 Task: Look for space in Kateríni, Greece from 10th August, 2023 to 20th August, 2023 for 12 adults in price range Rs.10000 to Rs.14000. Place can be entire place or shared room with 6 bedrooms having 12 beds and 6 bathrooms. Property type can be house, flat, hotel. Amenities needed are: wifi, TV, free parkinig on premises, gym, breakfast. Booking option can be shelf check-in. Required host language is English.
Action: Mouse pressed left at (535, 110)
Screenshot: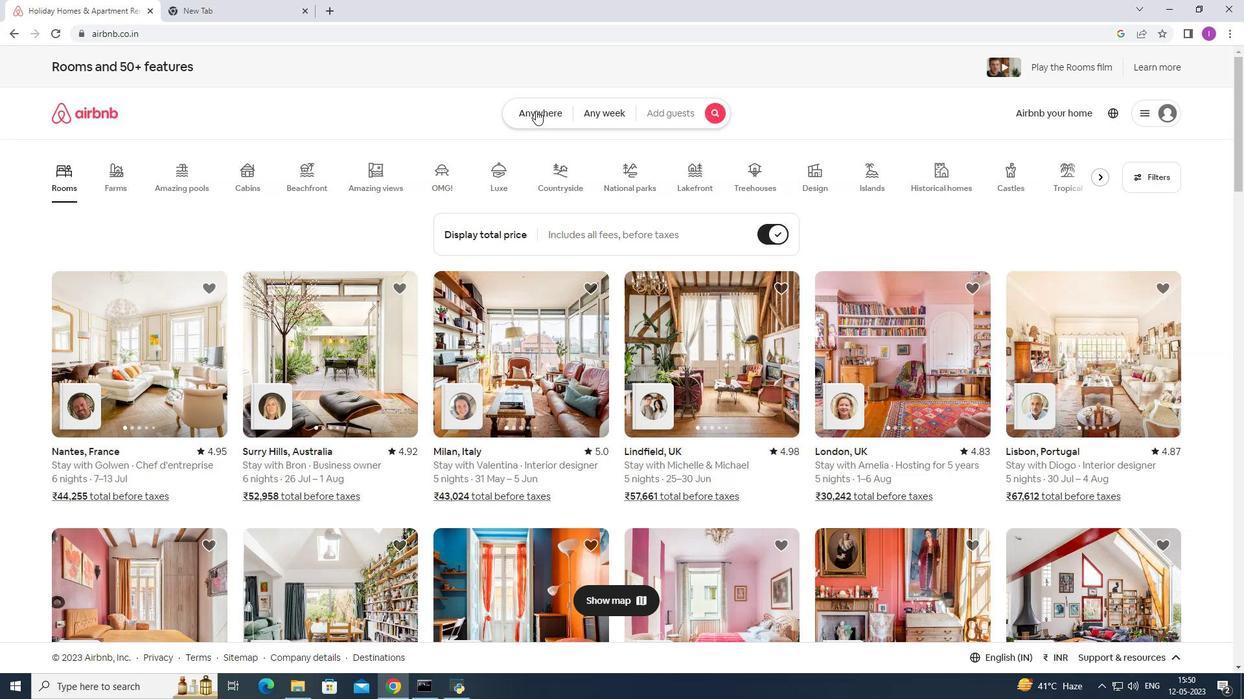 
Action: Mouse moved to (366, 153)
Screenshot: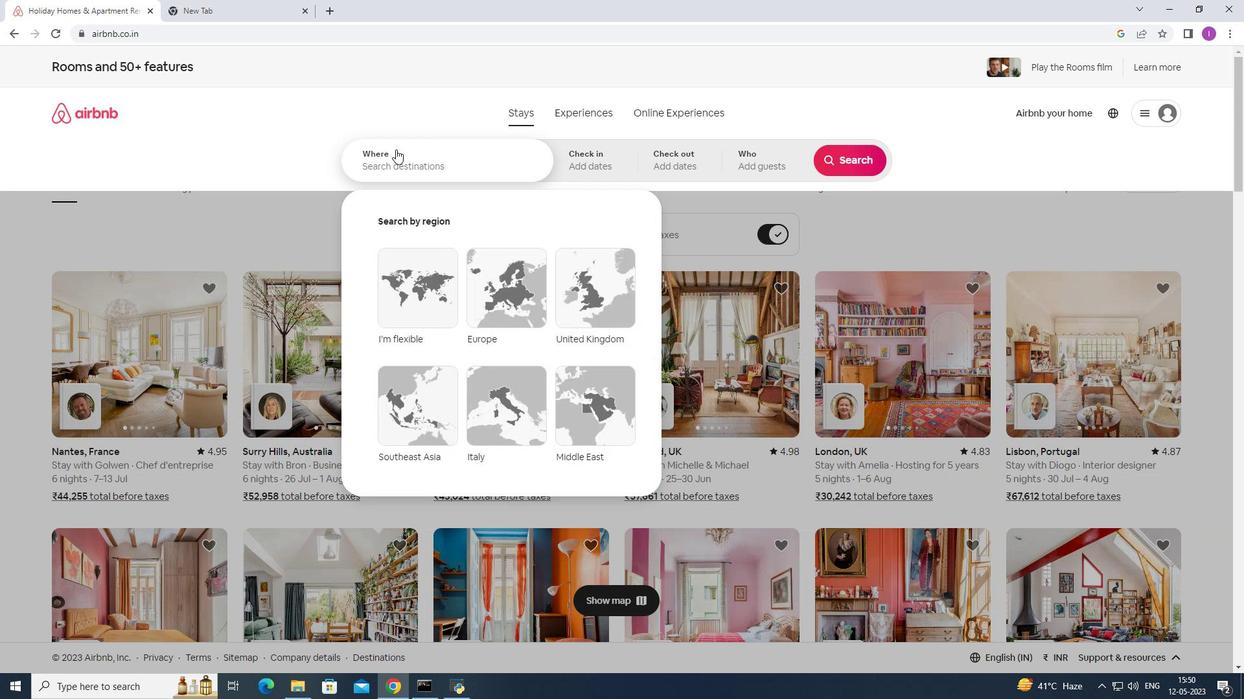 
Action: Mouse pressed left at (366, 153)
Screenshot: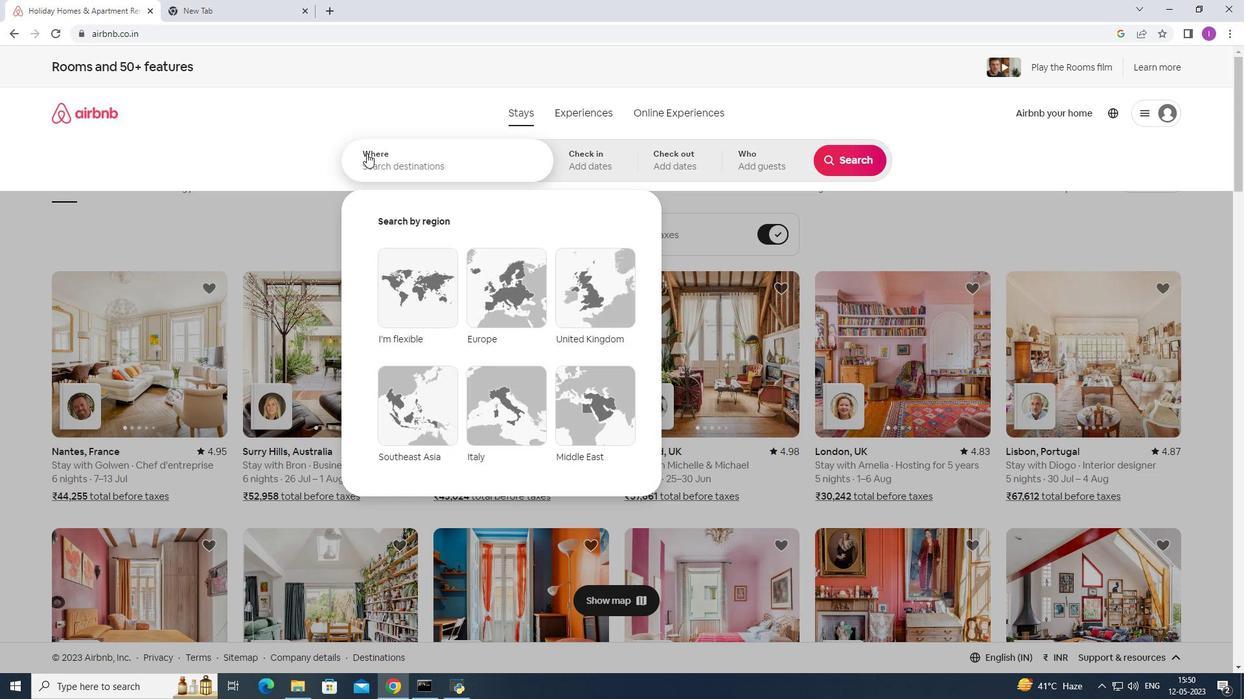 
Action: Key pressed <Key.shift>Katerini,<Key.shift><Key.shift><Key.shift><Key.shift><Key.shift><Key.shift><Key.shift><Key.shift><Key.shift><Key.shift>Greece
Screenshot: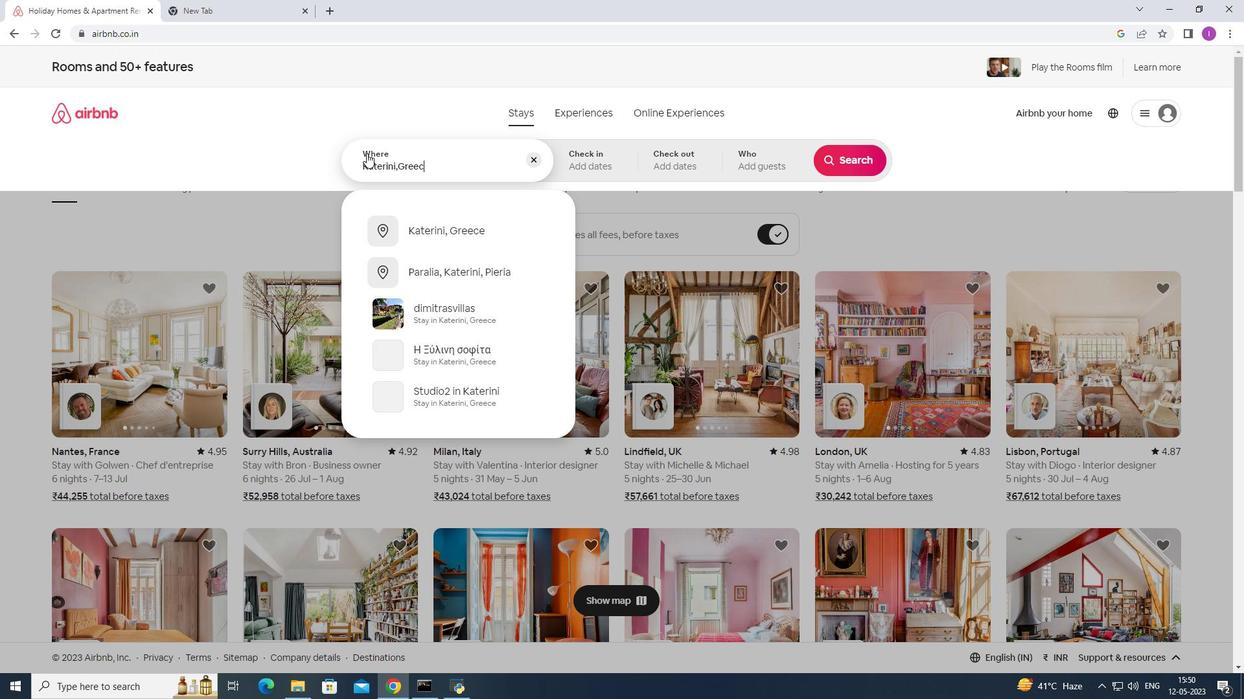 
Action: Mouse moved to (458, 234)
Screenshot: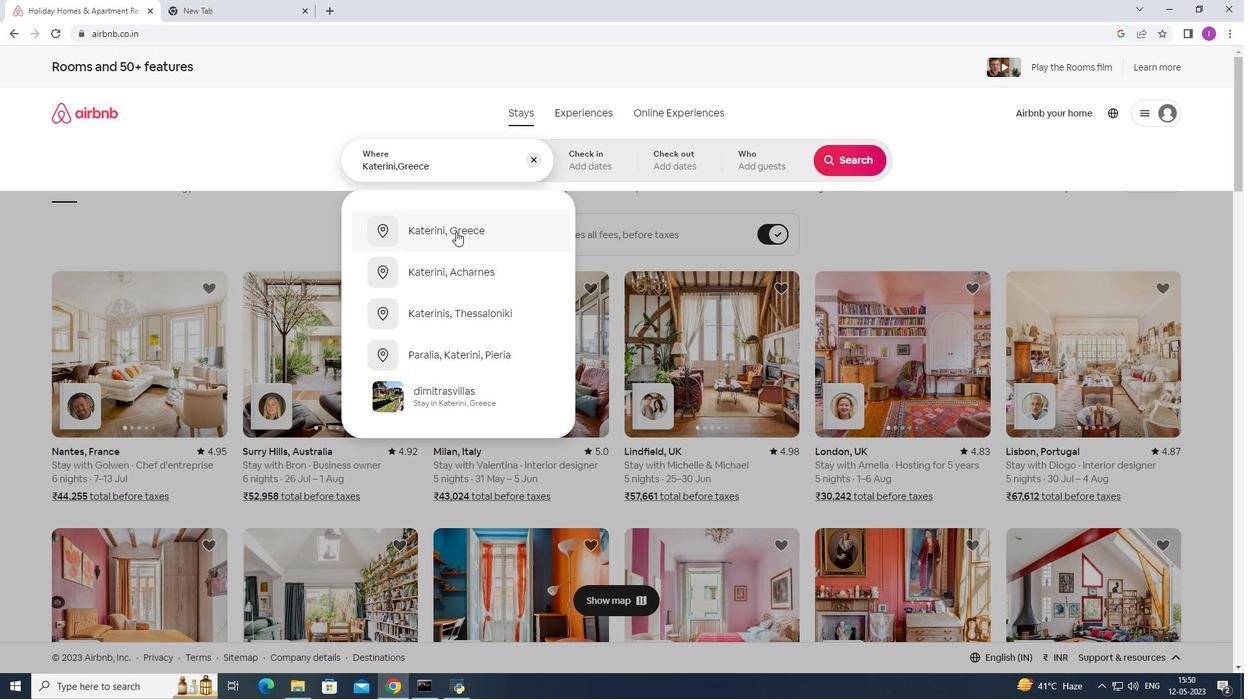 
Action: Mouse pressed left at (458, 234)
Screenshot: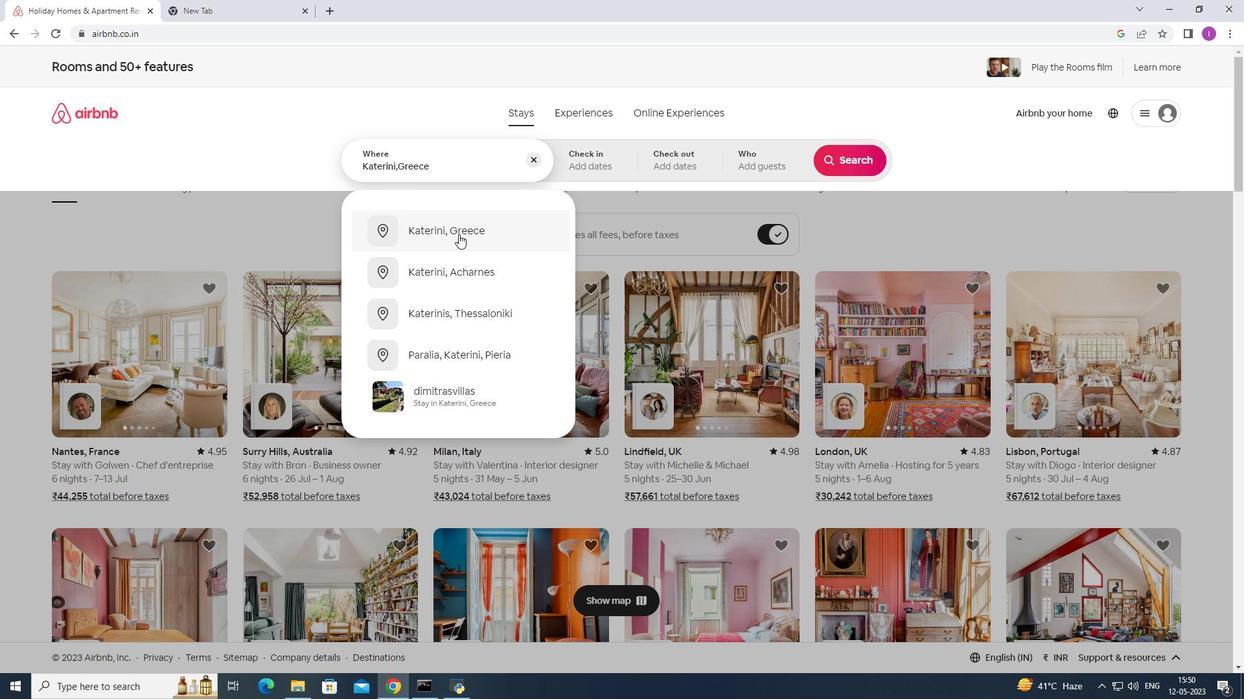 
Action: Mouse moved to (848, 259)
Screenshot: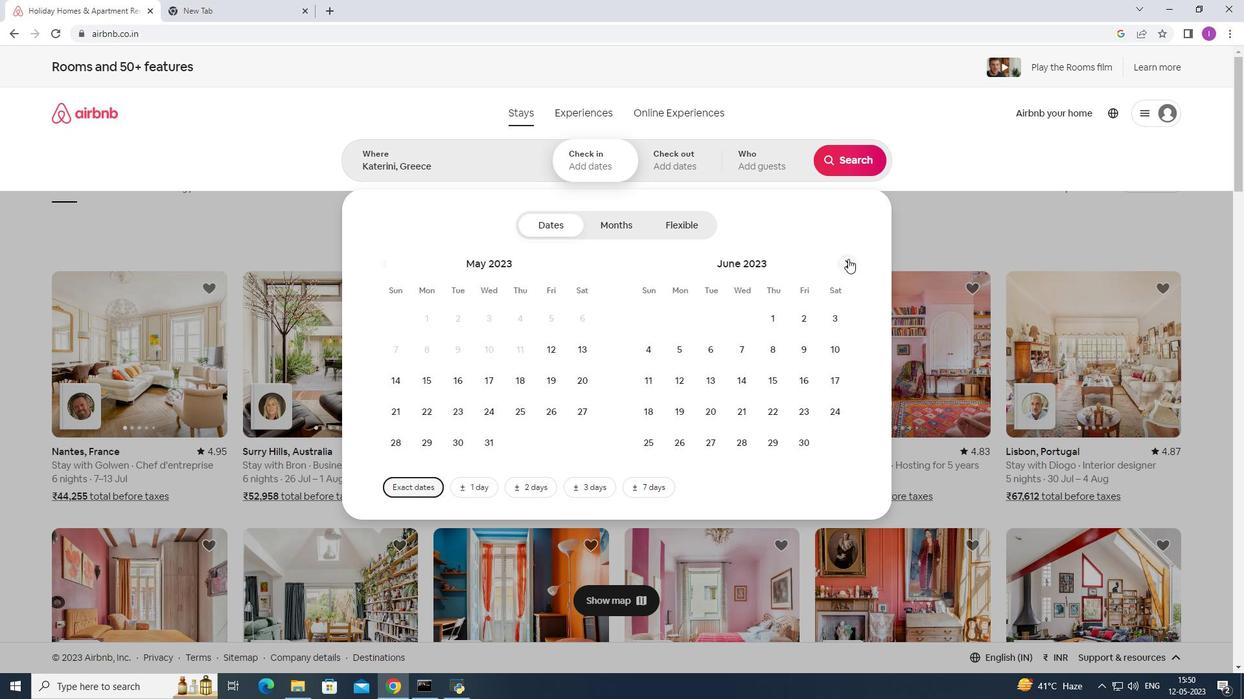 
Action: Mouse pressed left at (848, 259)
Screenshot: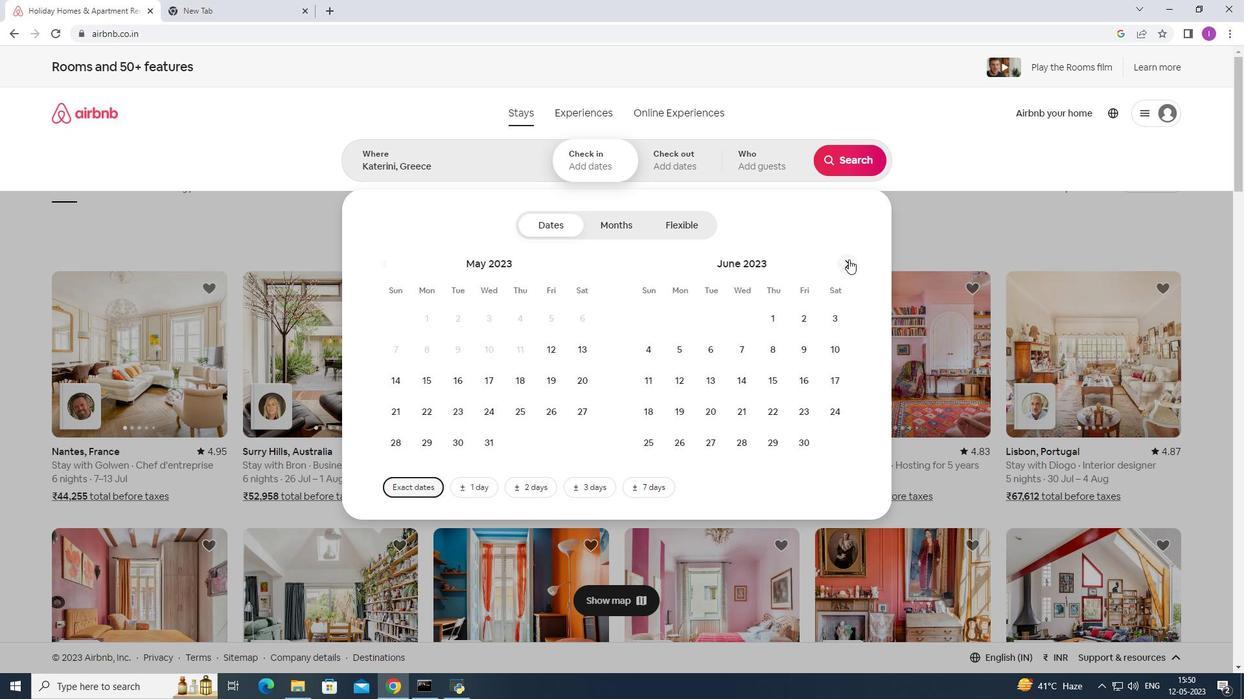 
Action: Mouse moved to (848, 259)
Screenshot: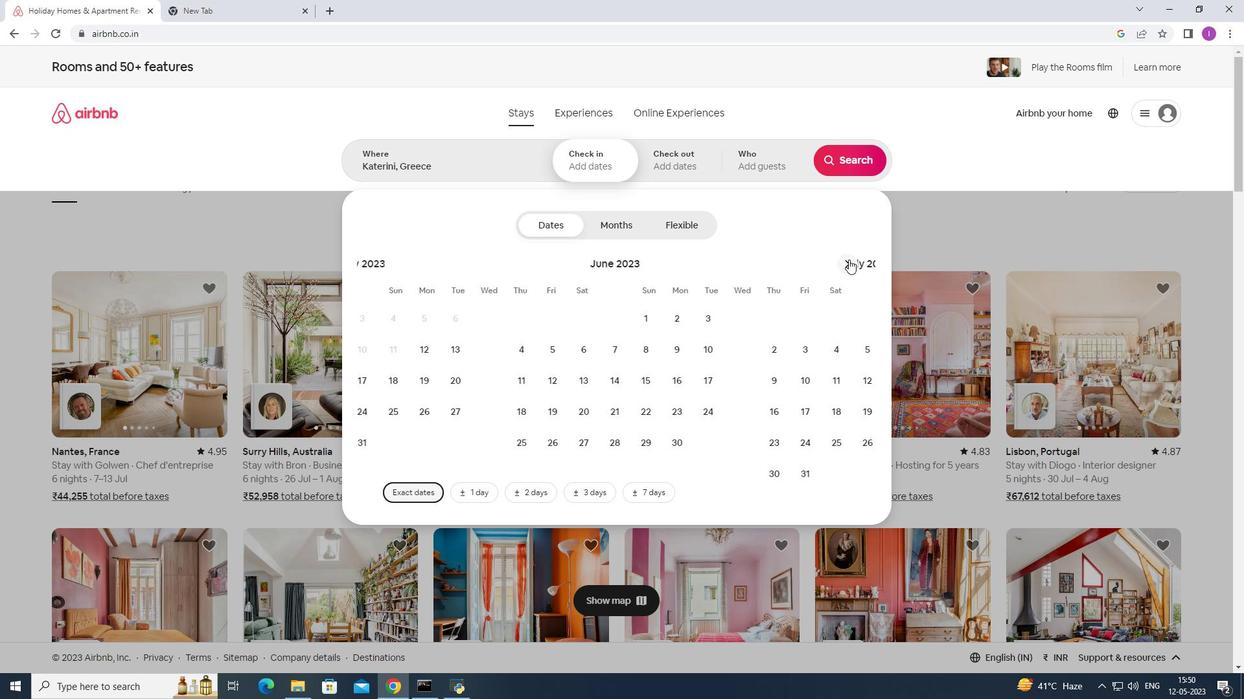 
Action: Mouse pressed left at (848, 259)
Screenshot: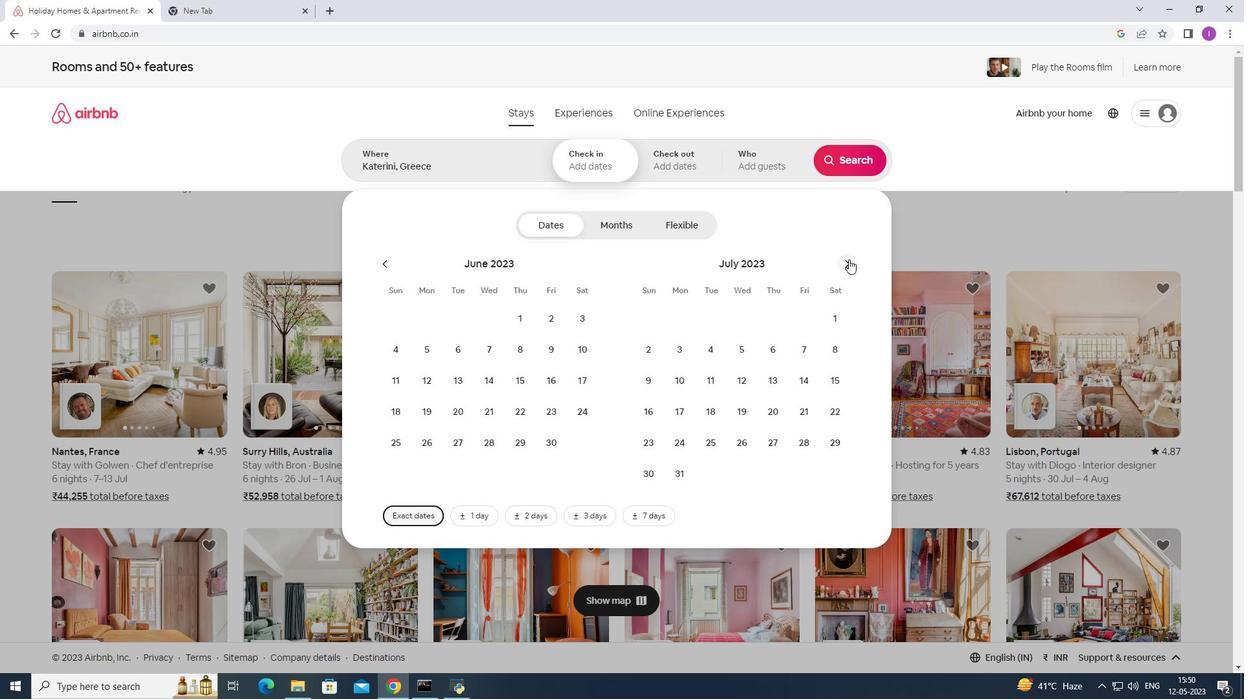 
Action: Mouse moved to (765, 349)
Screenshot: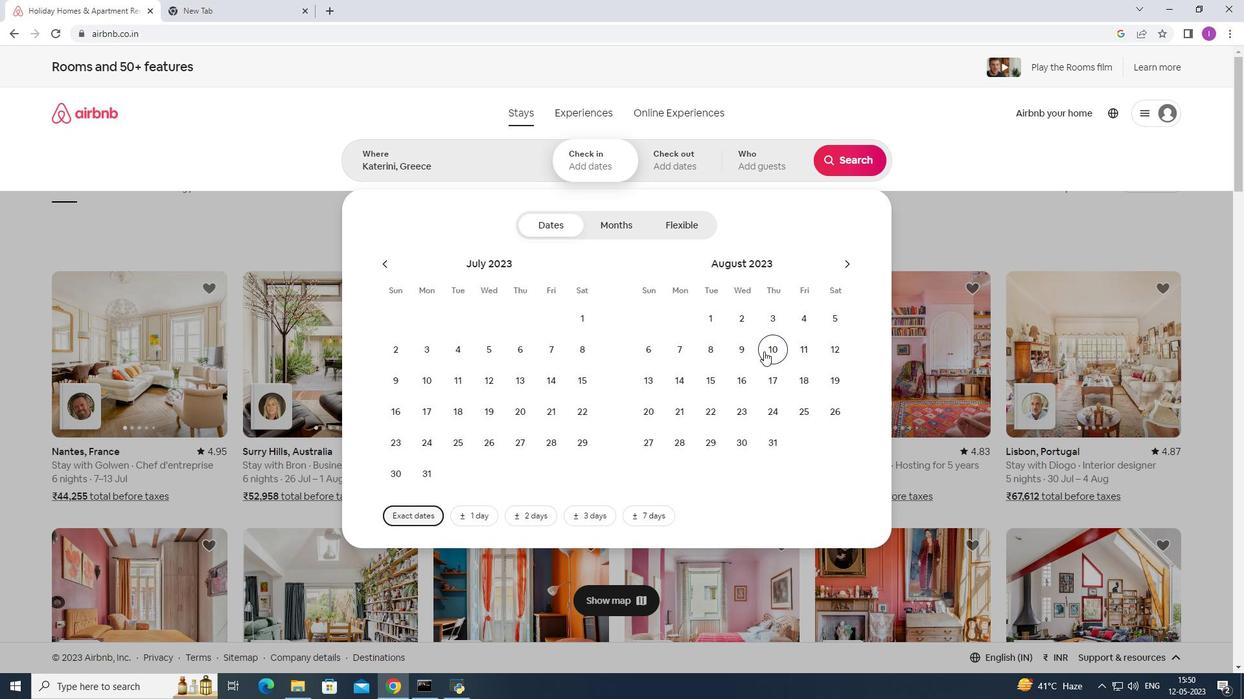 
Action: Mouse pressed left at (765, 349)
Screenshot: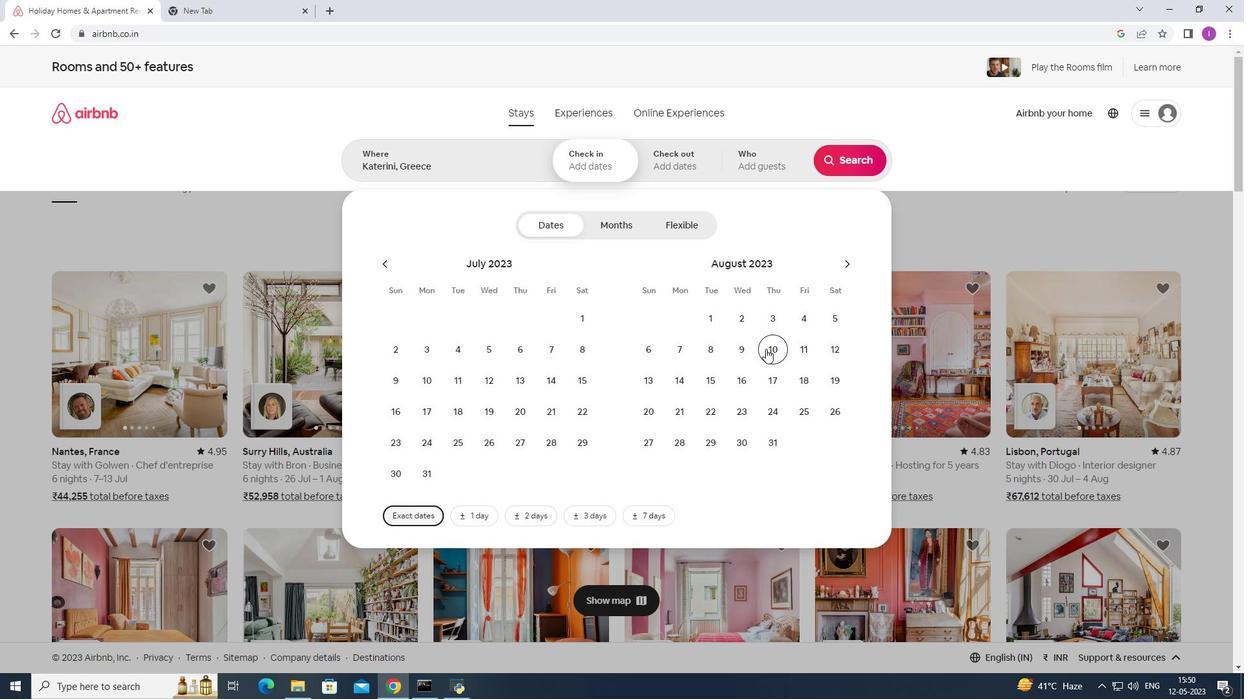 
Action: Mouse moved to (643, 418)
Screenshot: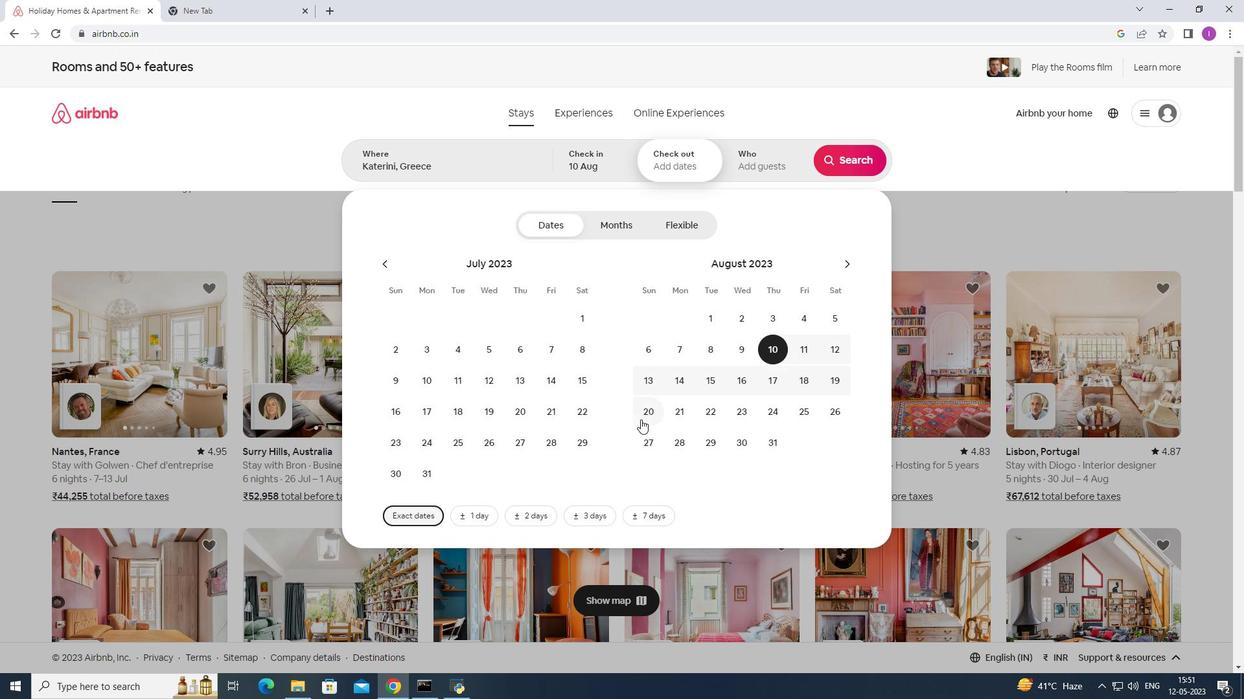 
Action: Mouse pressed left at (643, 418)
Screenshot: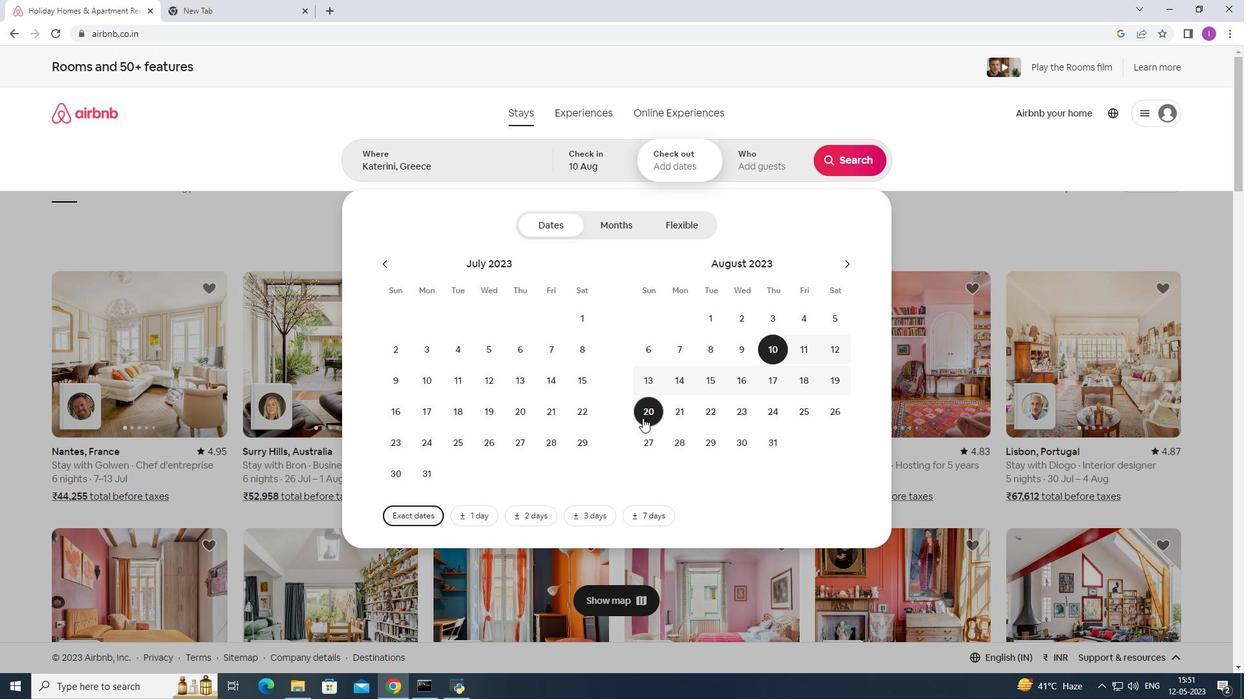 
Action: Mouse moved to (750, 173)
Screenshot: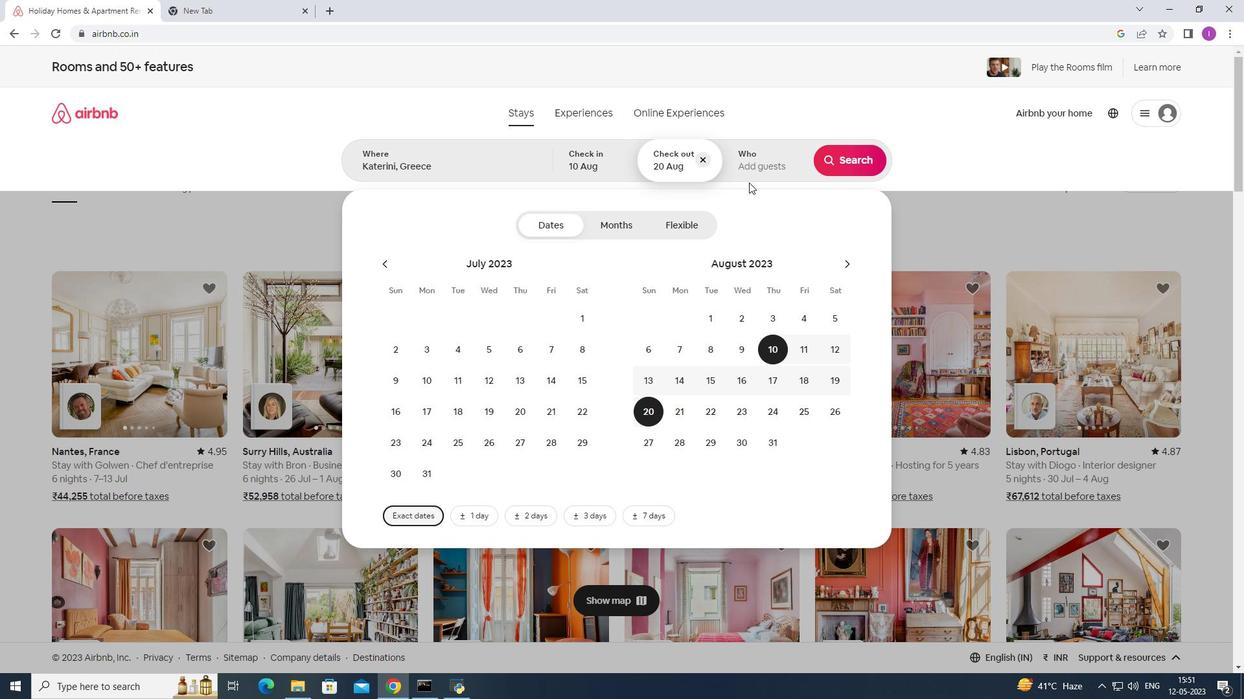 
Action: Mouse pressed left at (750, 173)
Screenshot: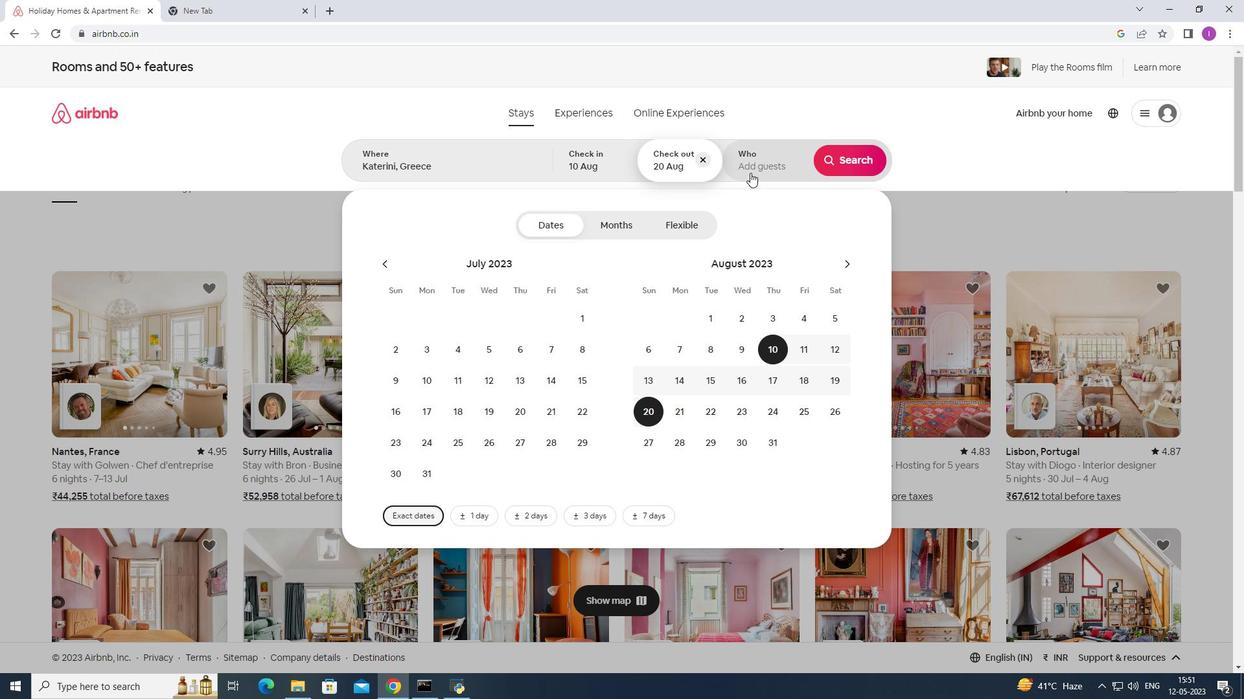 
Action: Mouse moved to (848, 222)
Screenshot: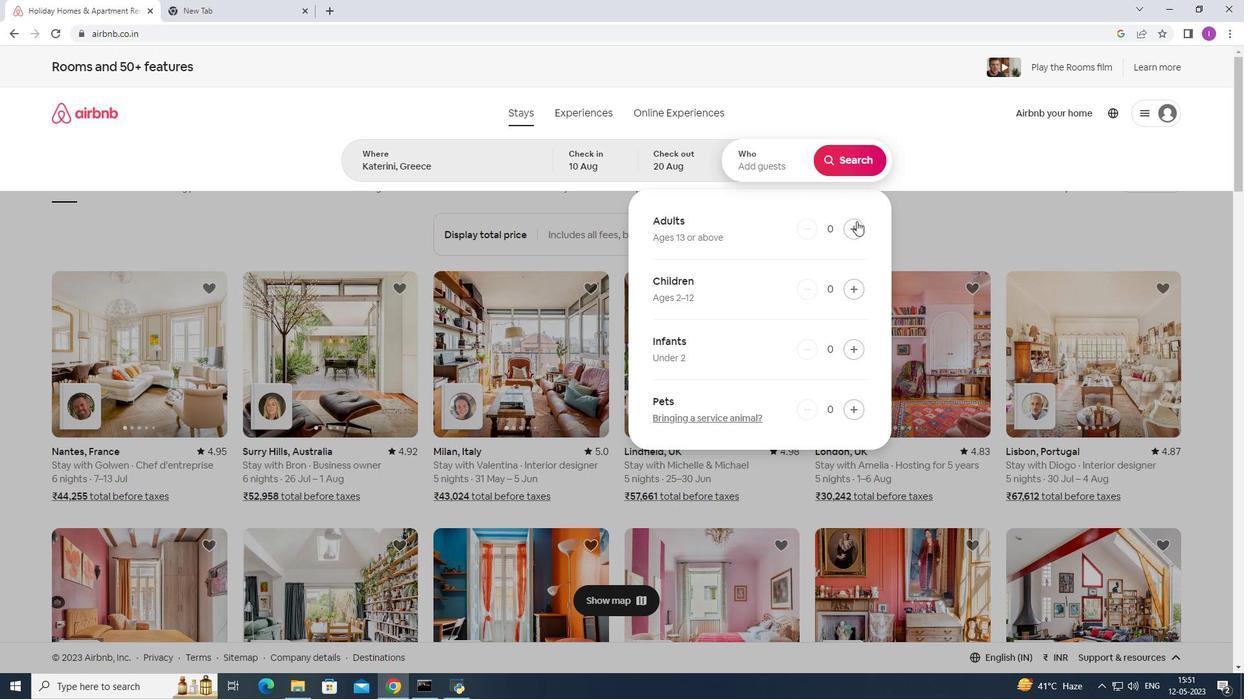 
Action: Mouse pressed left at (848, 222)
Screenshot: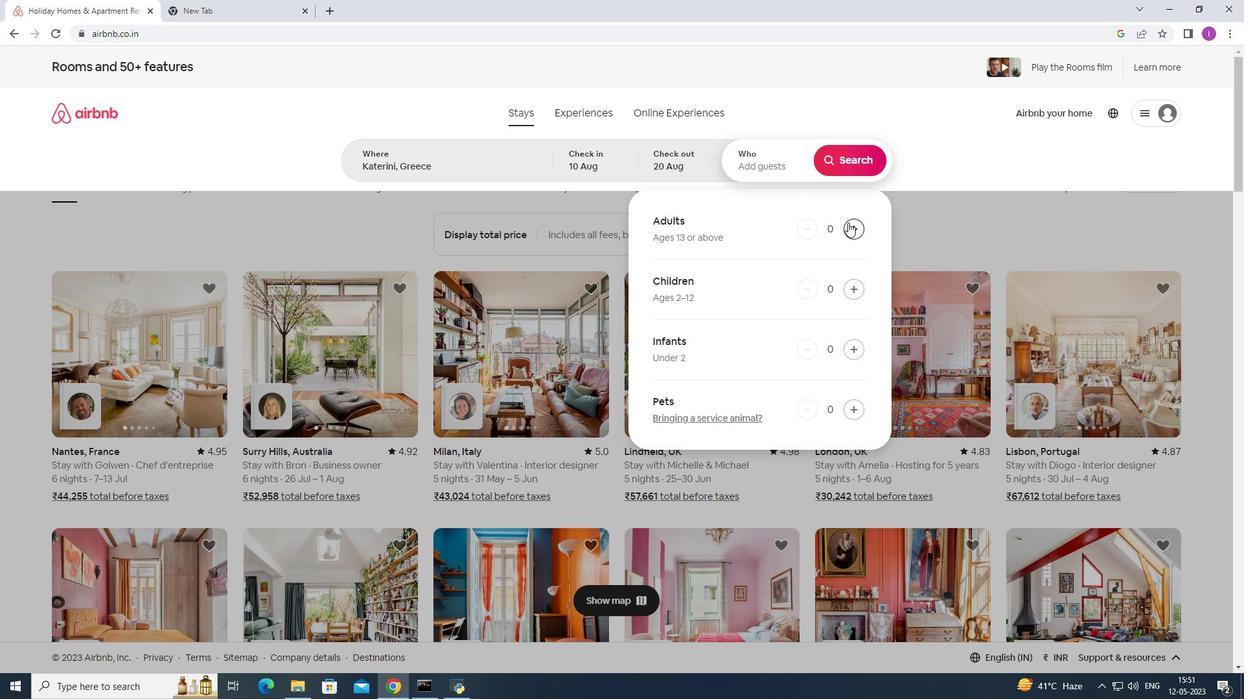 
Action: Mouse pressed left at (848, 222)
Screenshot: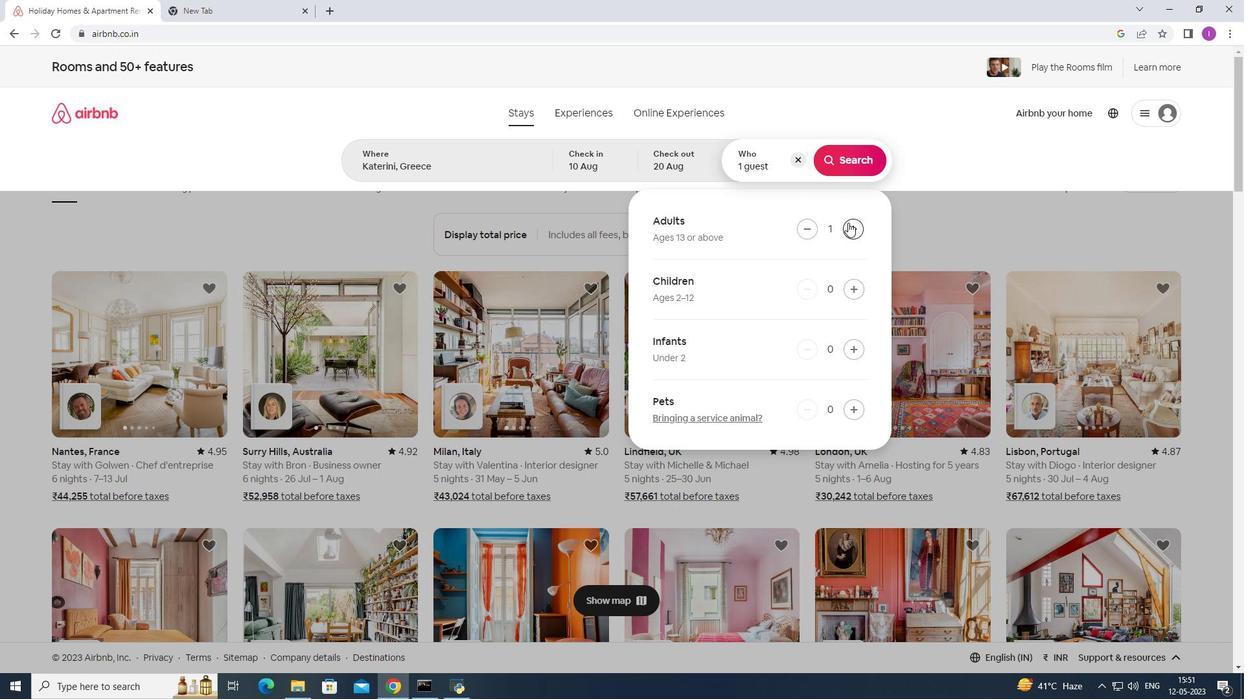 
Action: Mouse moved to (848, 222)
Screenshot: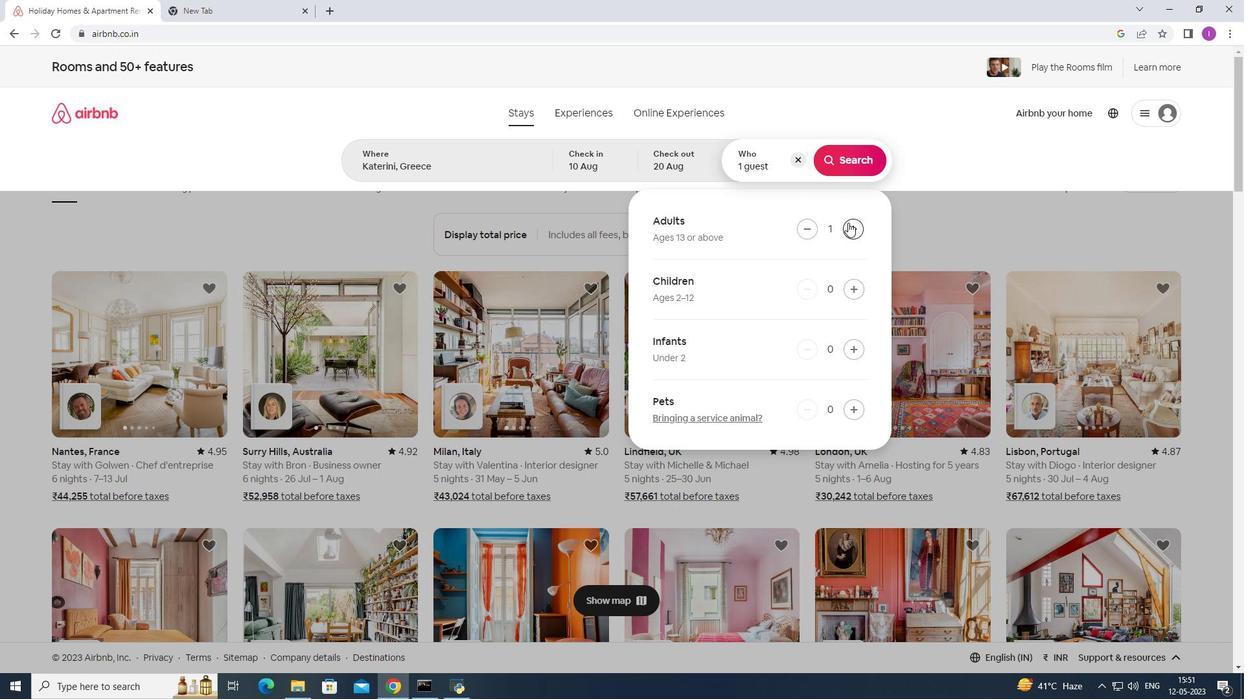 
Action: Mouse pressed left at (848, 222)
Screenshot: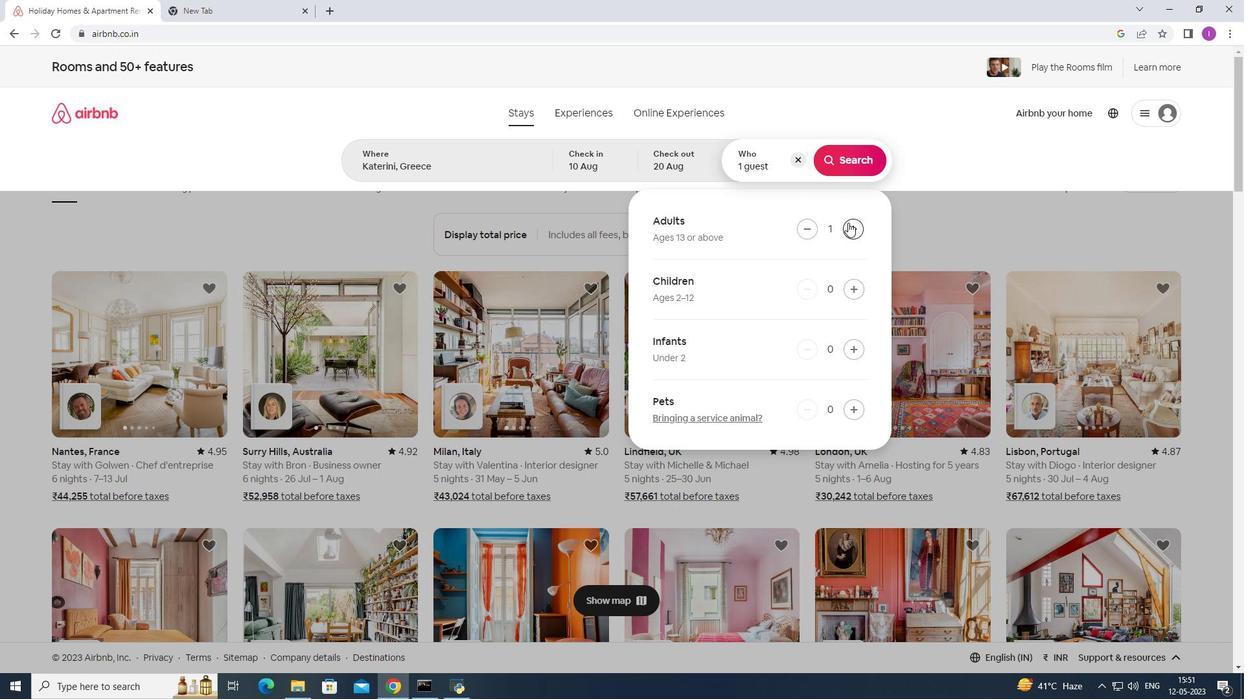 
Action: Mouse moved to (852, 222)
Screenshot: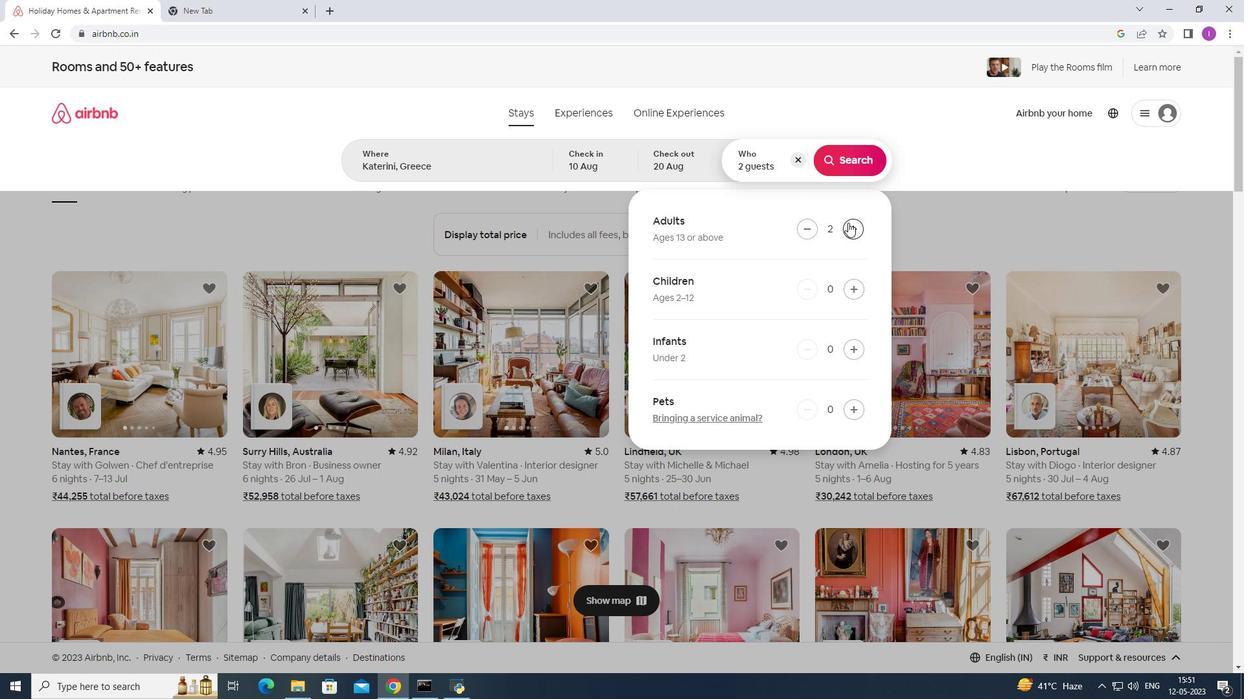 
Action: Mouse pressed left at (852, 222)
Screenshot: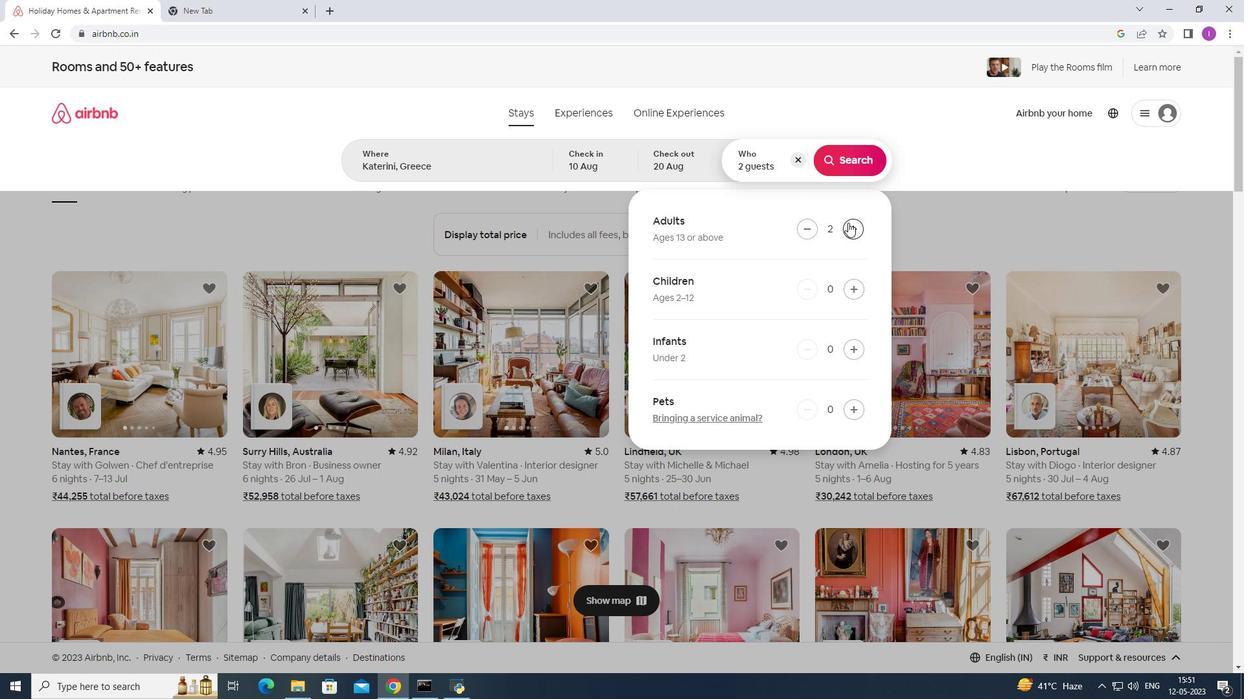 
Action: Mouse moved to (852, 224)
Screenshot: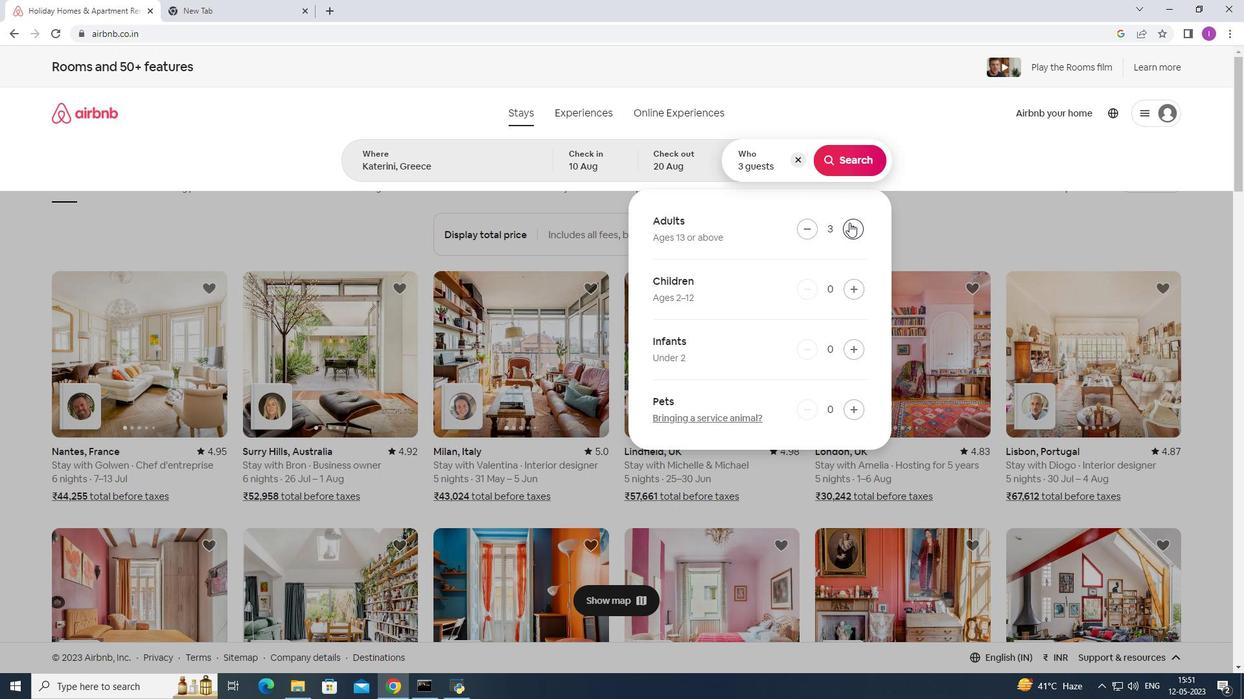
Action: Mouse pressed left at (852, 224)
Screenshot: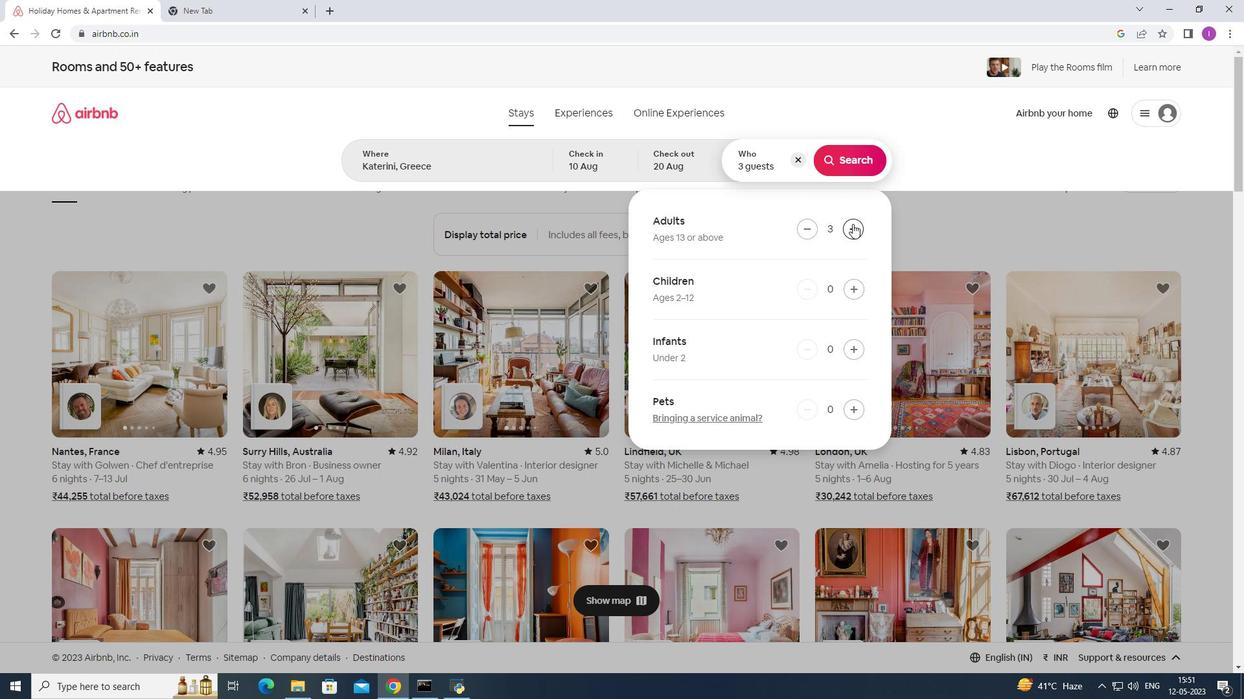 
Action: Mouse pressed left at (852, 224)
Screenshot: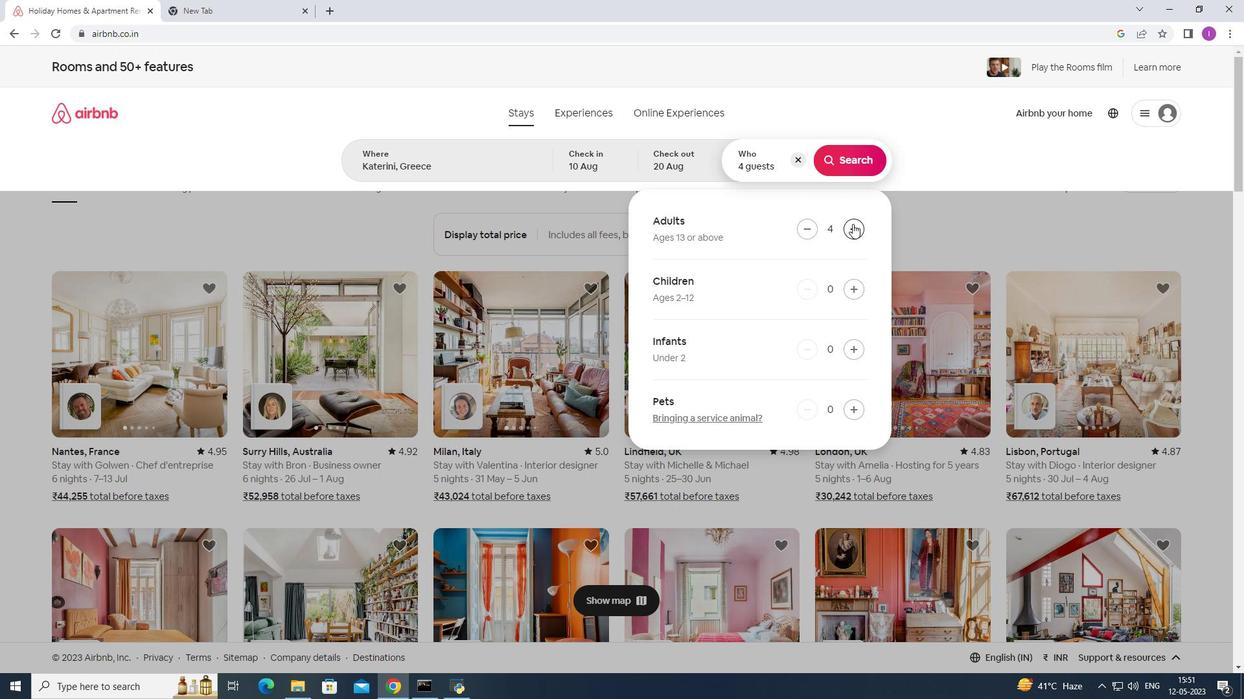 
Action: Mouse pressed left at (852, 224)
Screenshot: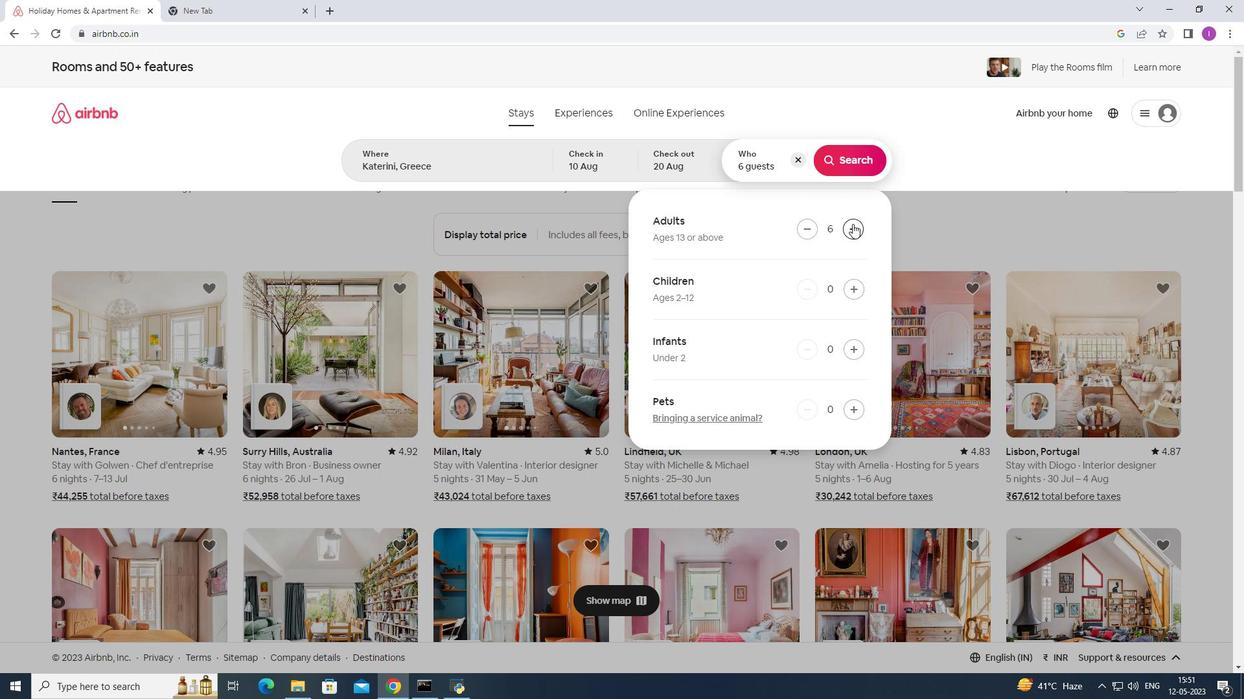 
Action: Mouse pressed left at (852, 224)
Screenshot: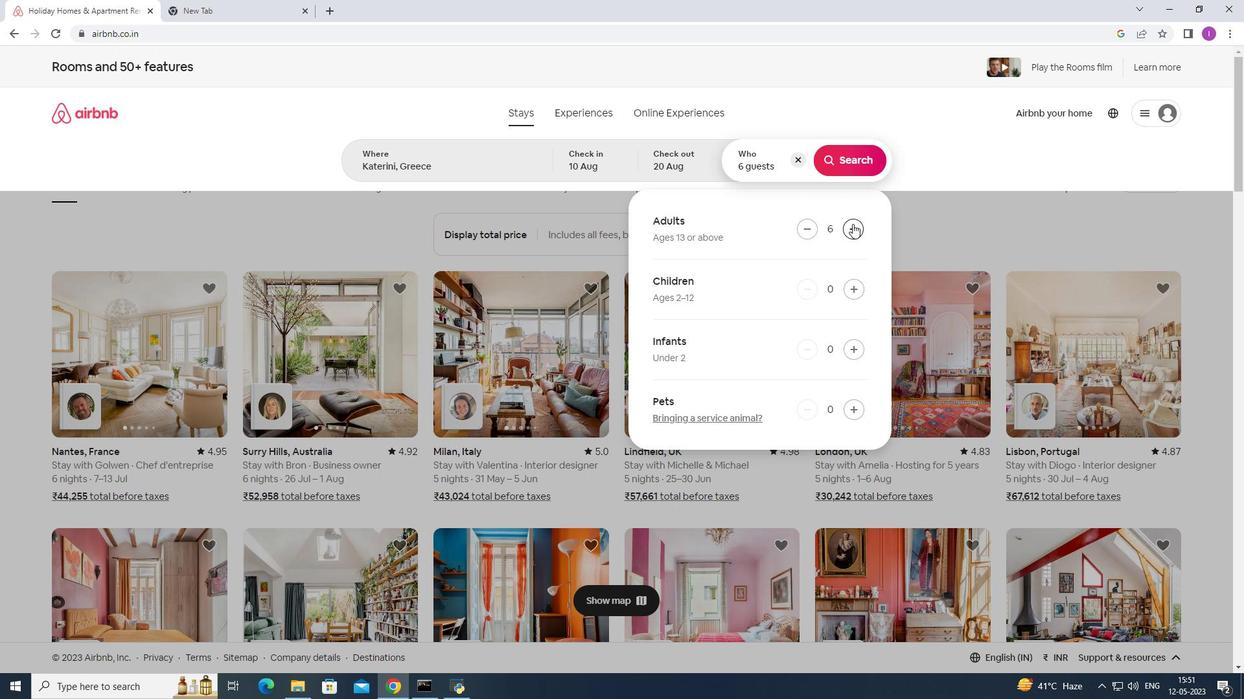 
Action: Mouse pressed left at (852, 224)
Screenshot: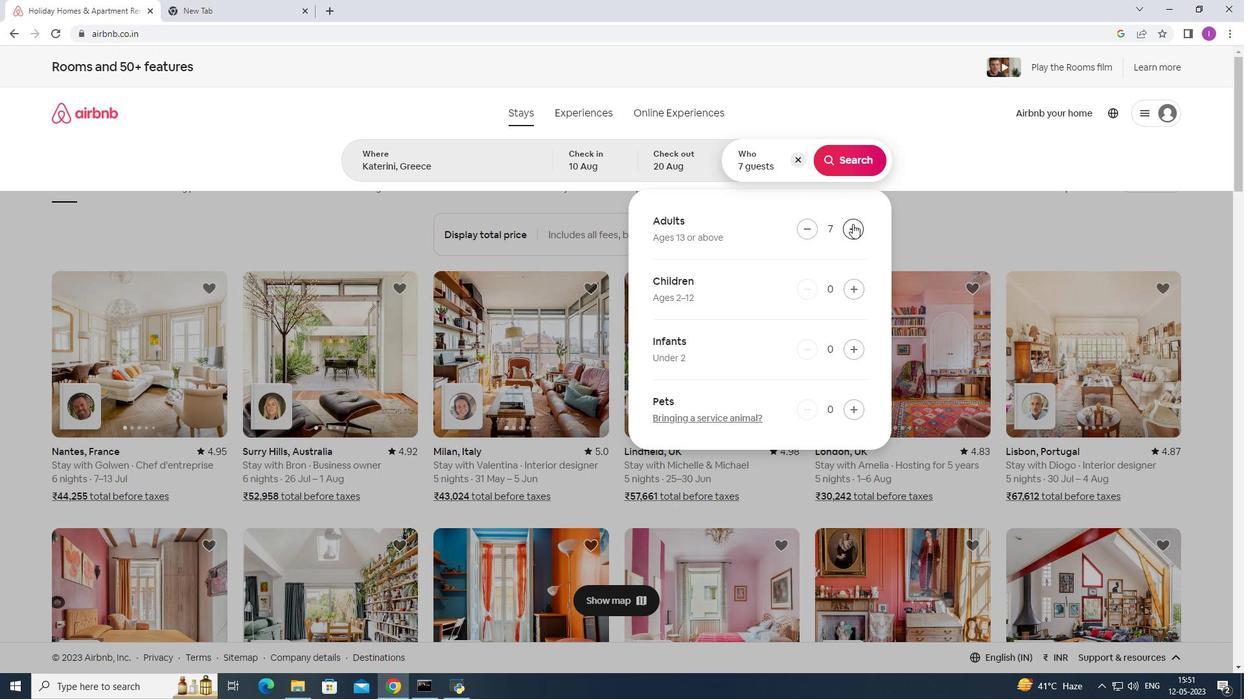 
Action: Mouse pressed left at (852, 224)
Screenshot: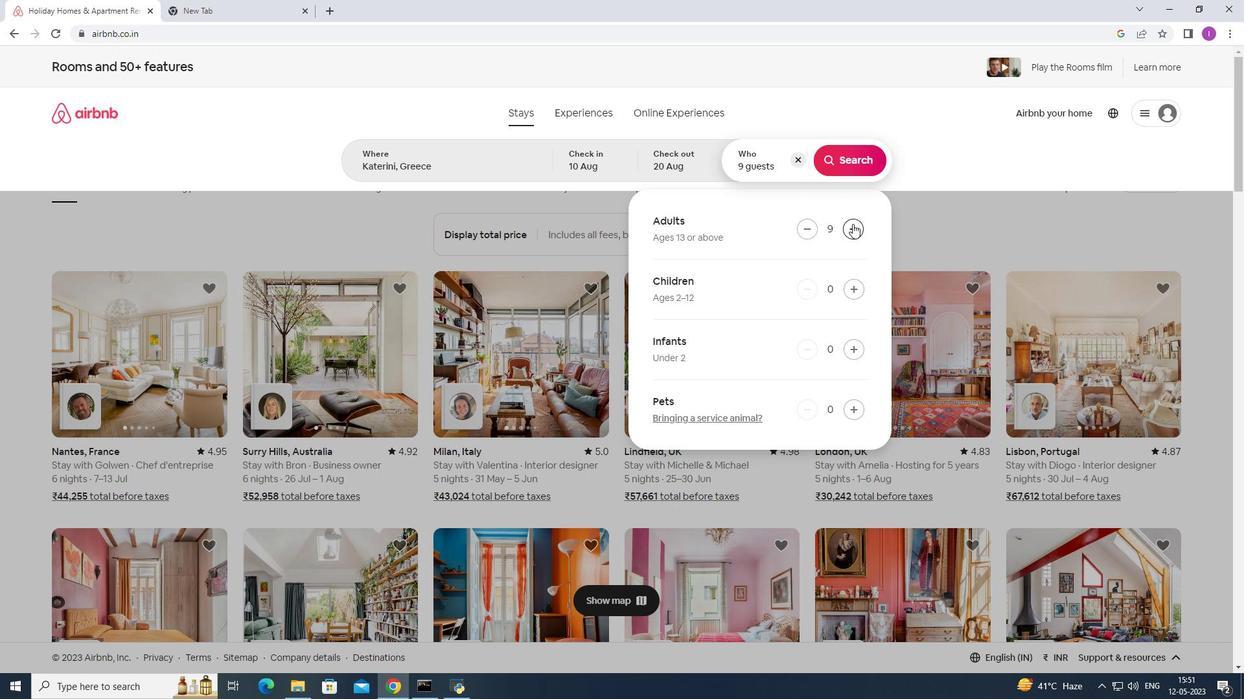 
Action: Mouse pressed left at (852, 224)
Screenshot: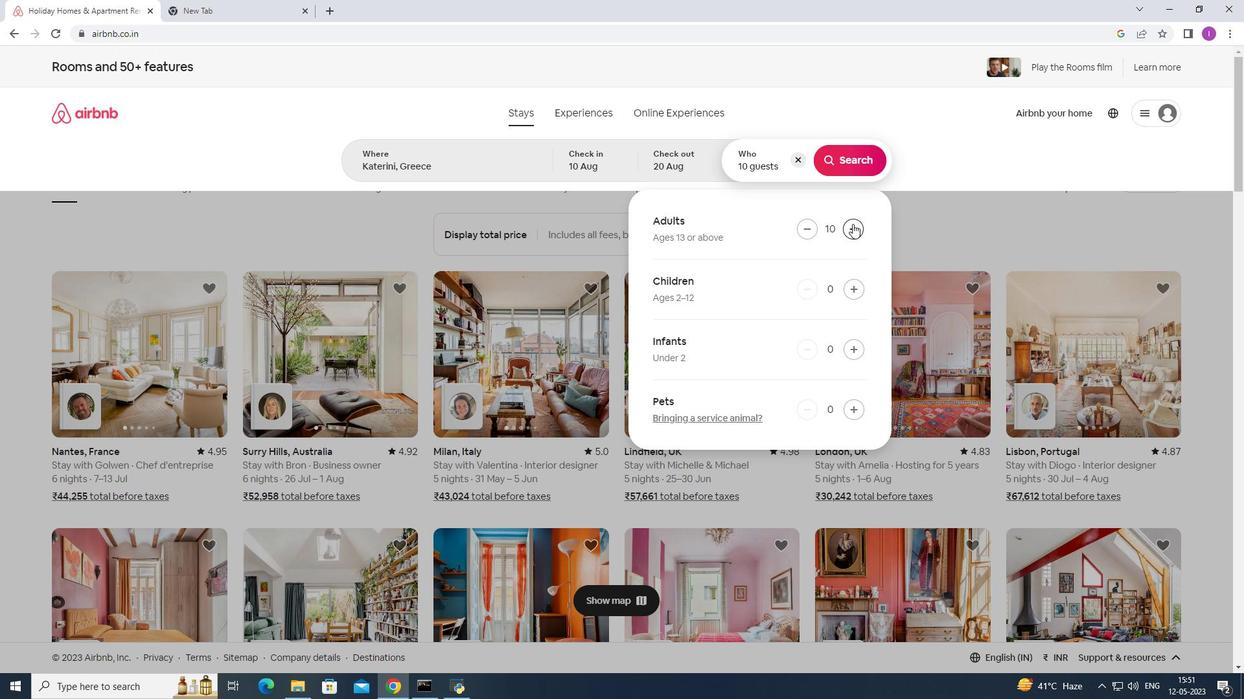 
Action: Mouse pressed left at (852, 224)
Screenshot: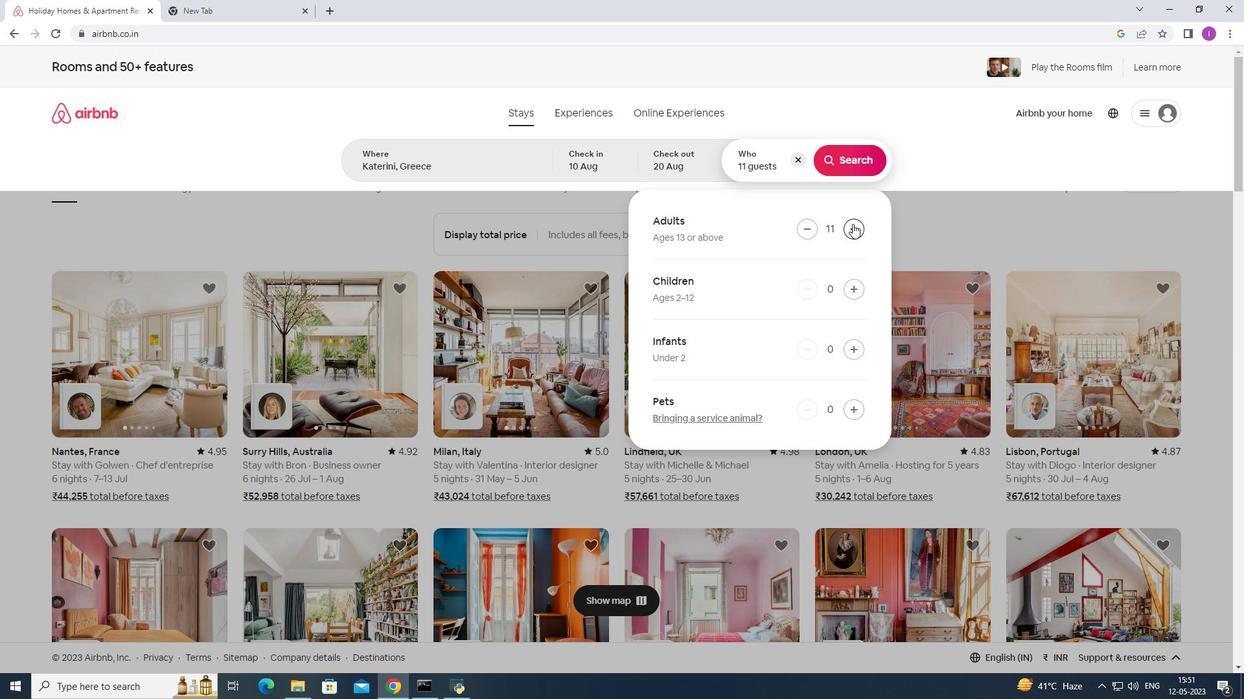 
Action: Mouse moved to (861, 158)
Screenshot: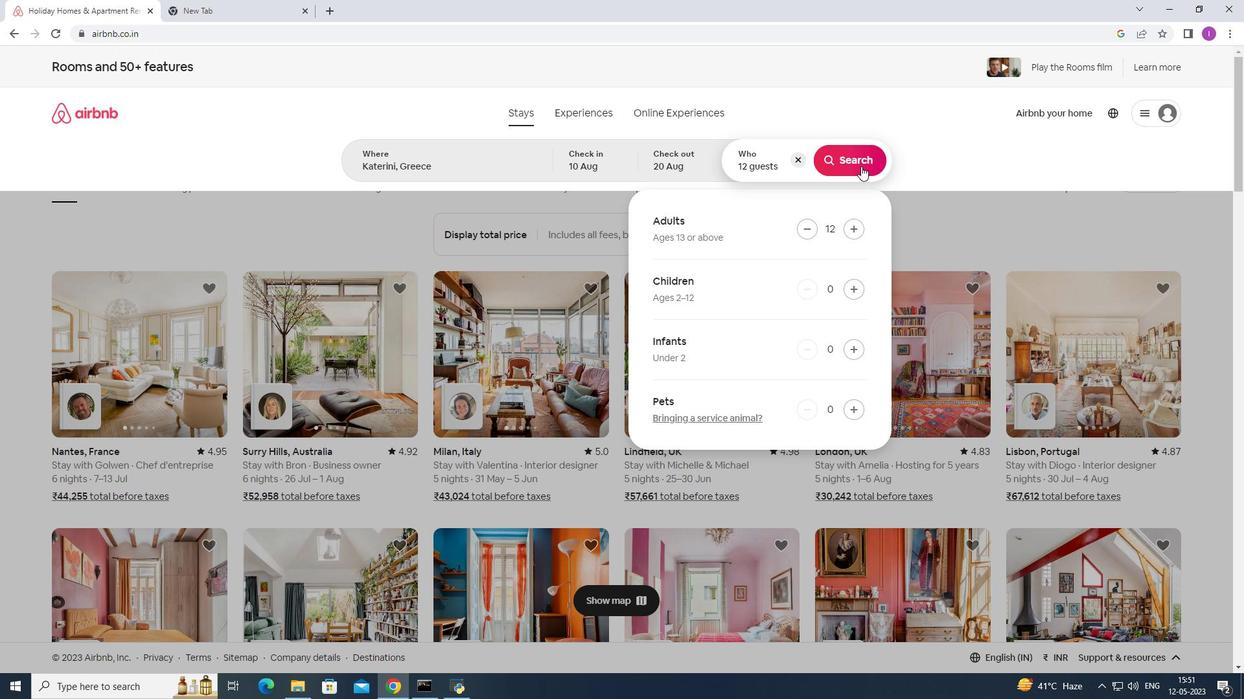
Action: Mouse pressed left at (861, 158)
Screenshot: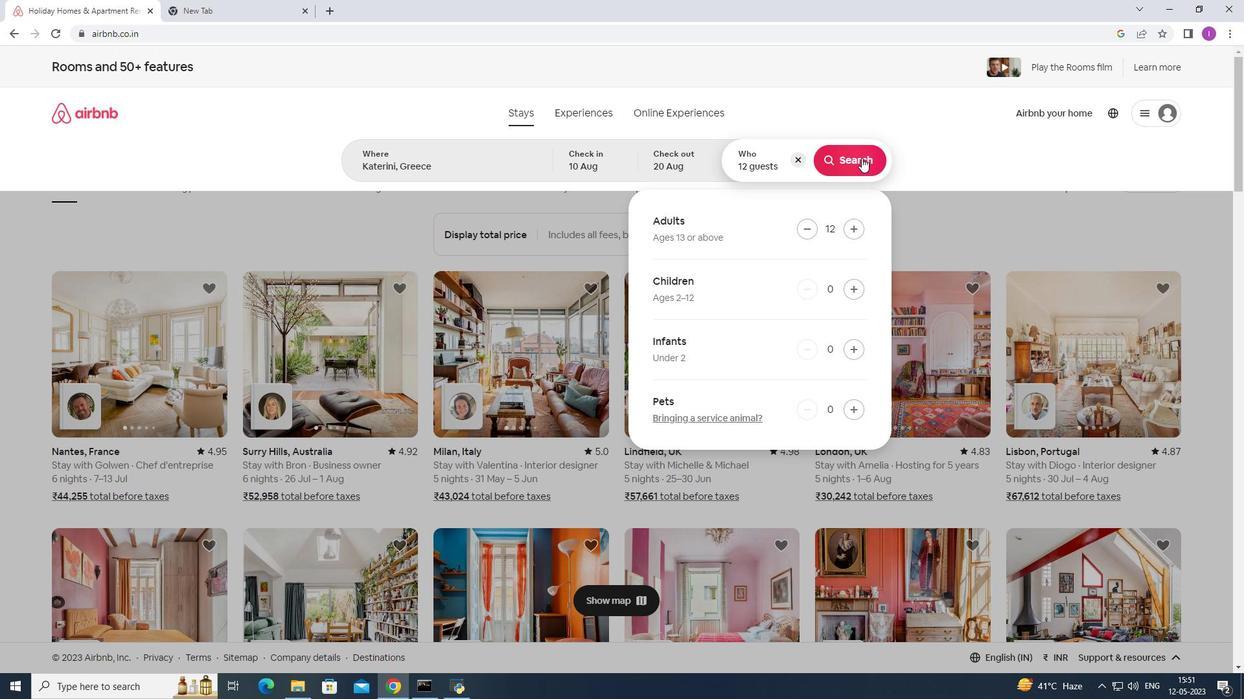 
Action: Mouse moved to (1177, 115)
Screenshot: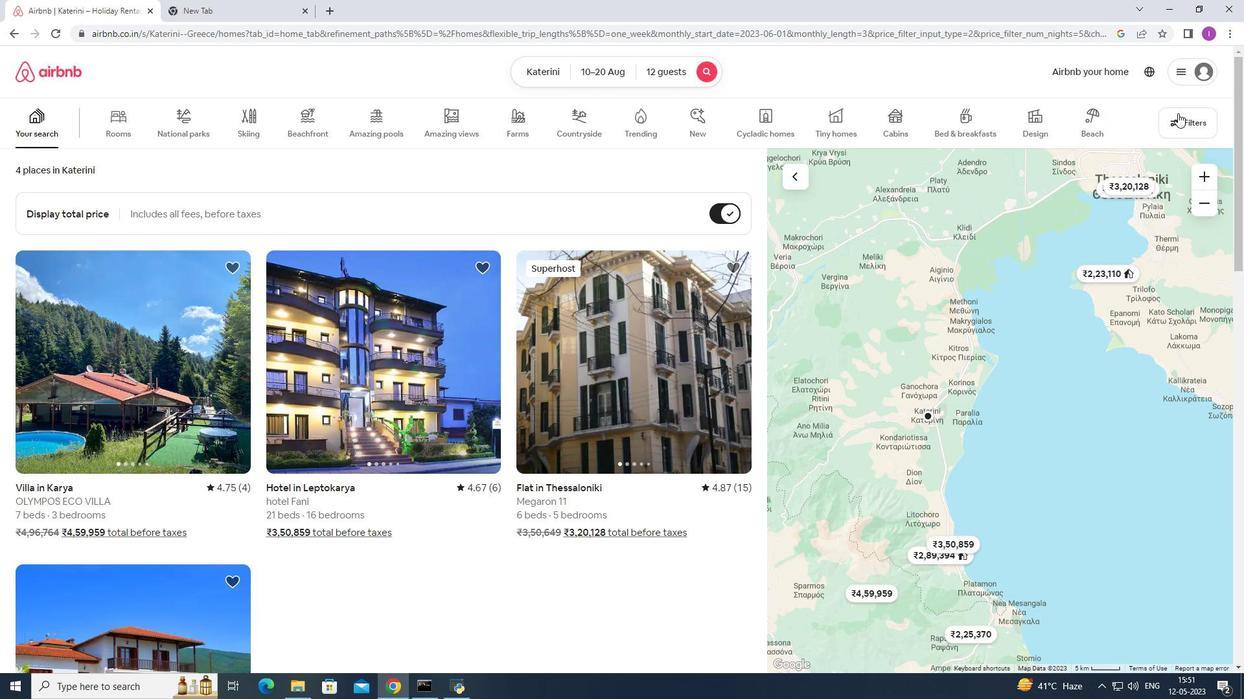 
Action: Mouse pressed left at (1177, 115)
Screenshot: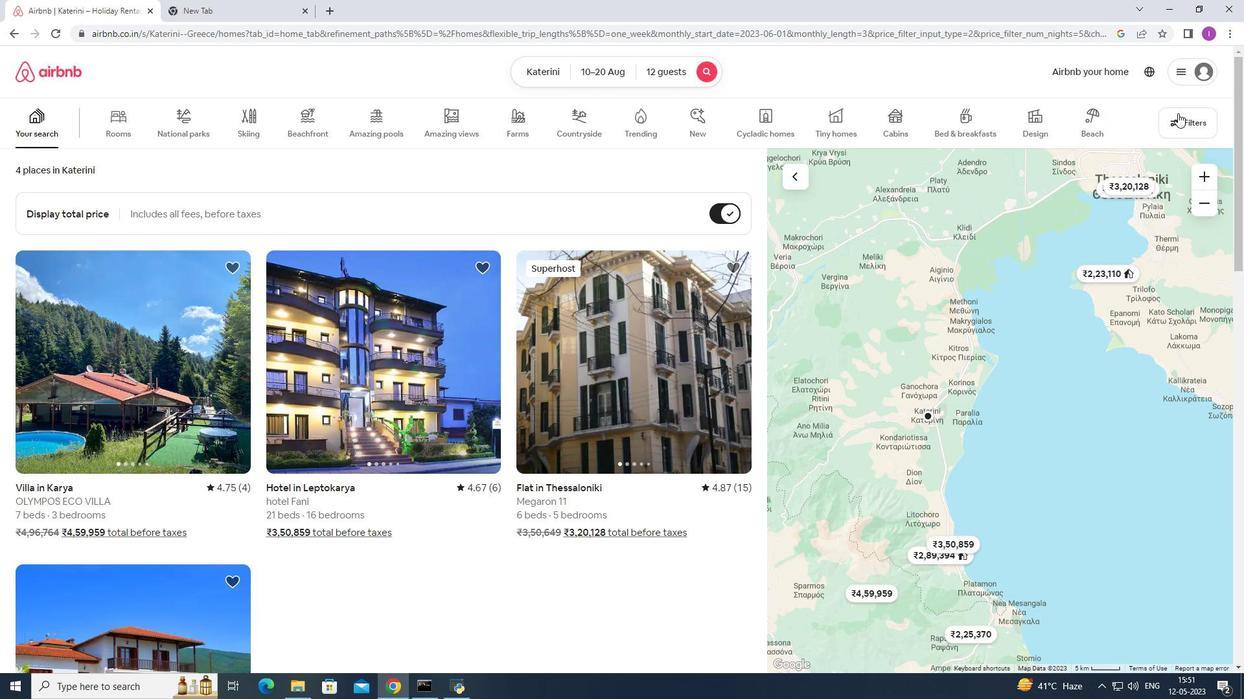 
Action: Mouse moved to (704, 442)
Screenshot: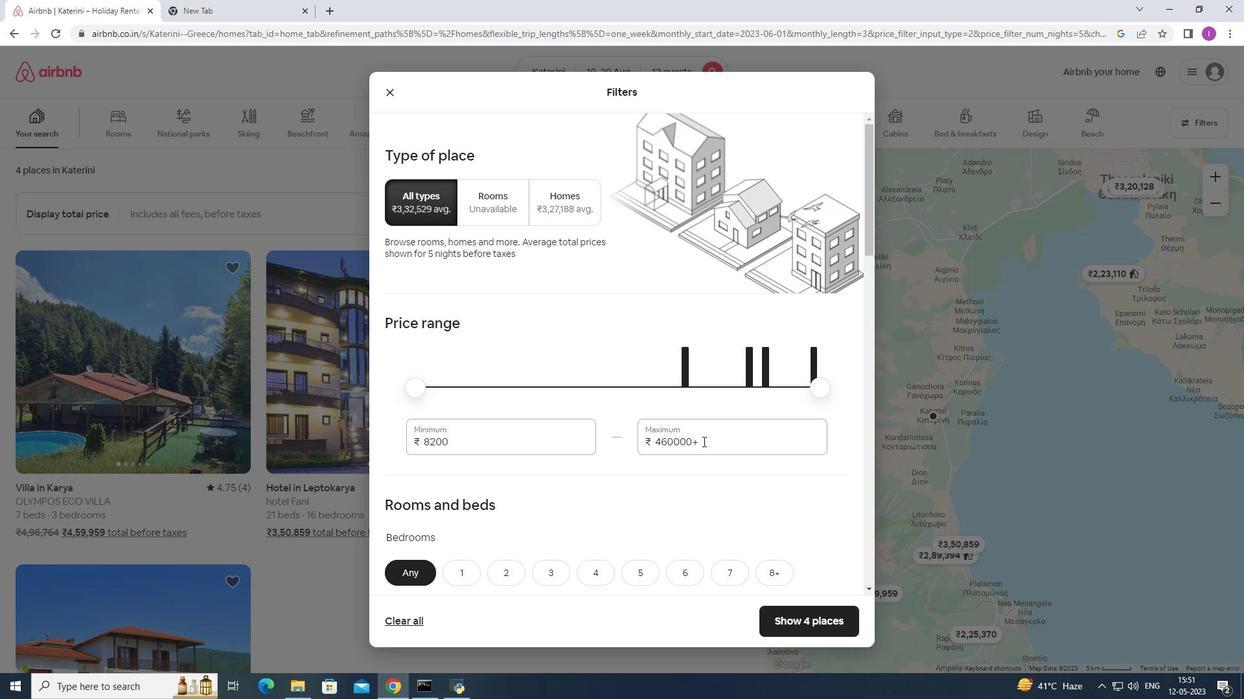 
Action: Mouse pressed left at (704, 442)
Screenshot: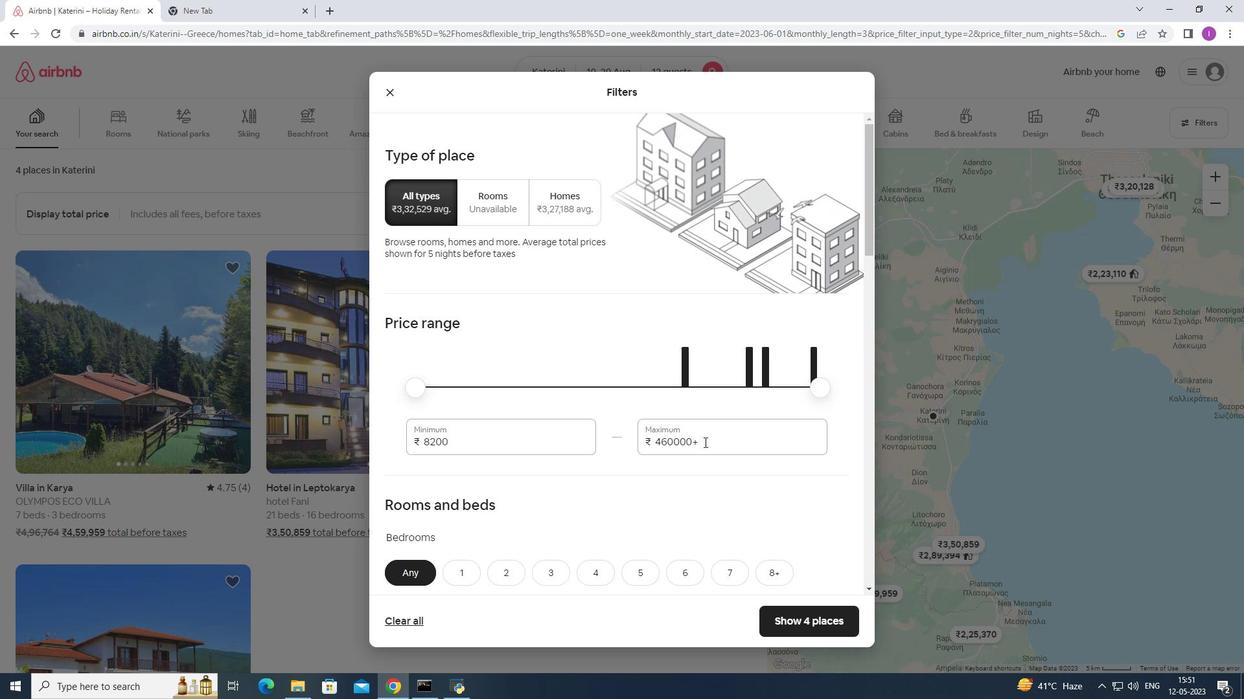
Action: Mouse moved to (644, 433)
Screenshot: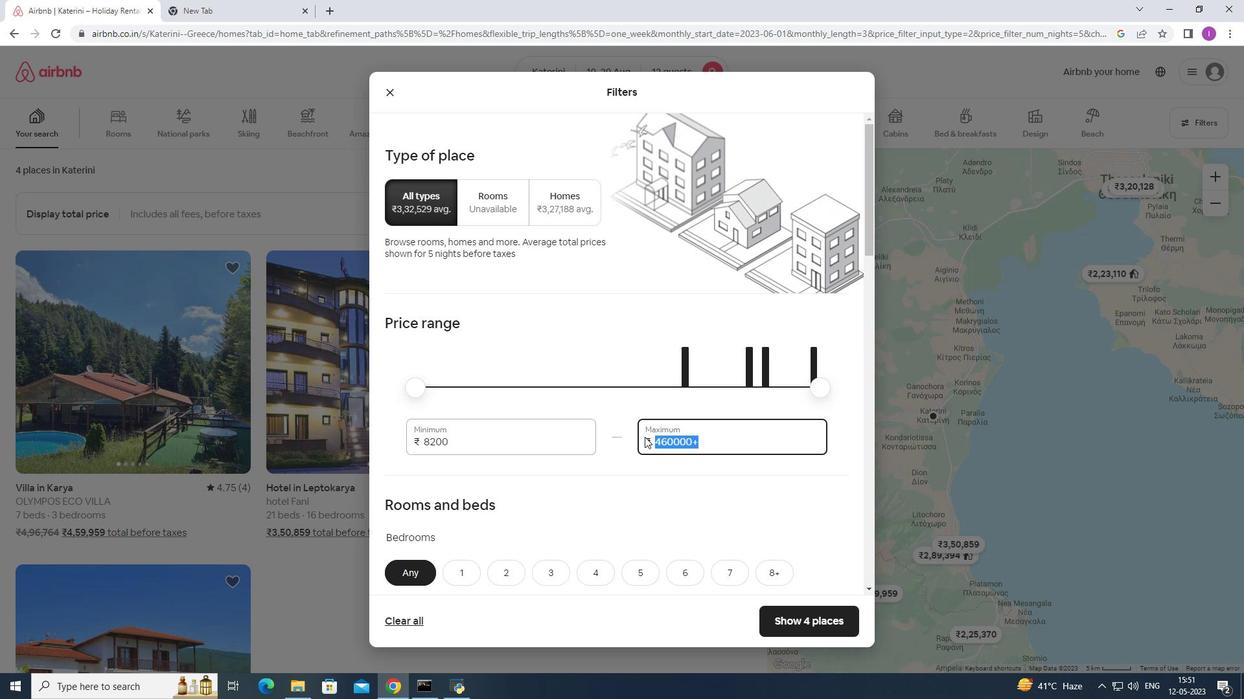 
Action: Key pressed 14
Screenshot: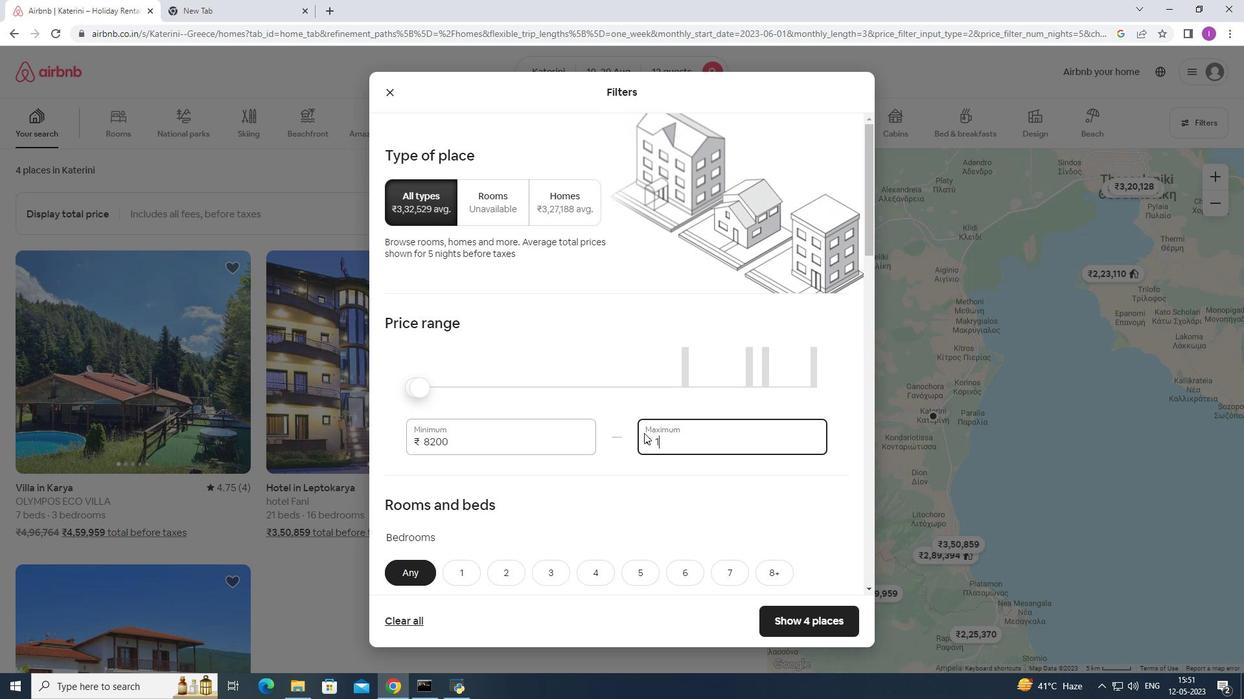 
Action: Mouse moved to (644, 430)
Screenshot: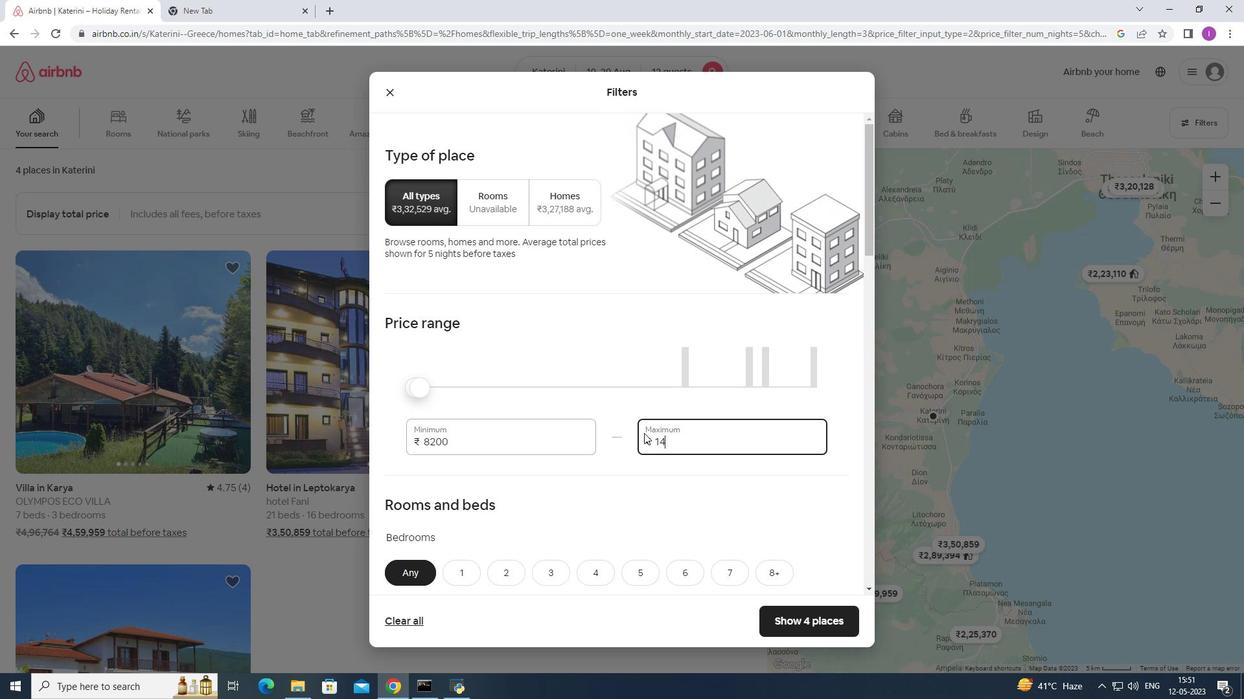 
Action: Key pressed 0
Screenshot: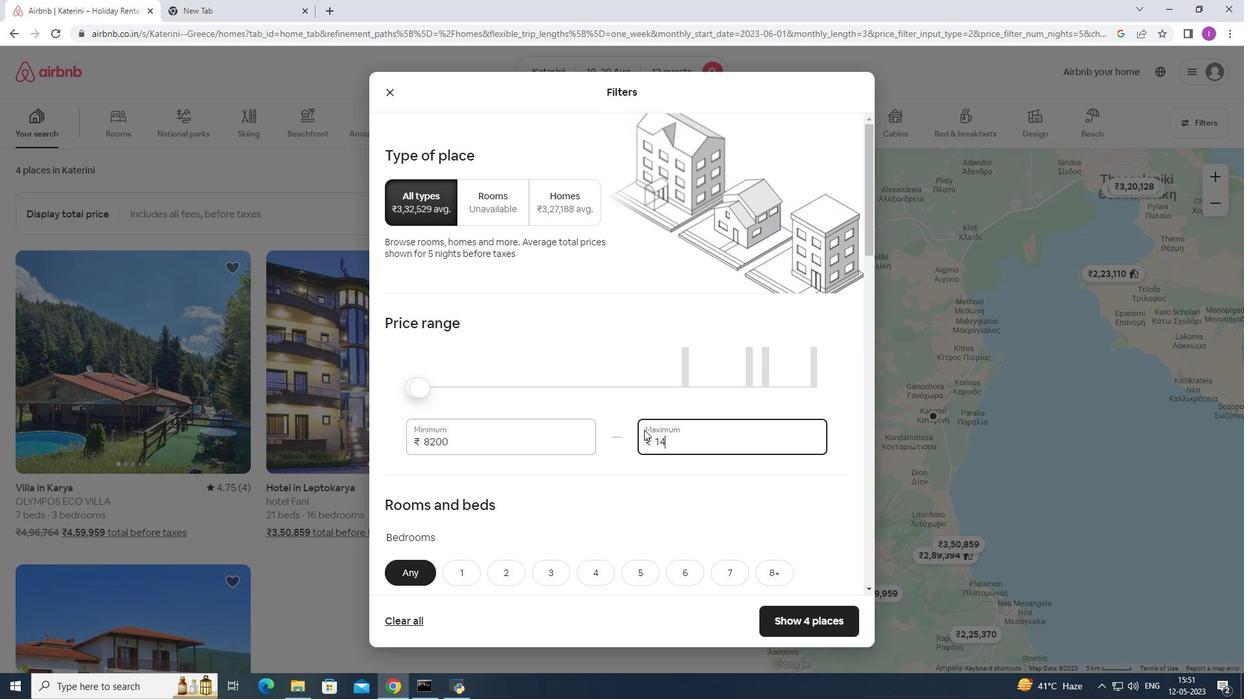 
Action: Mouse pressed left at (644, 430)
Screenshot: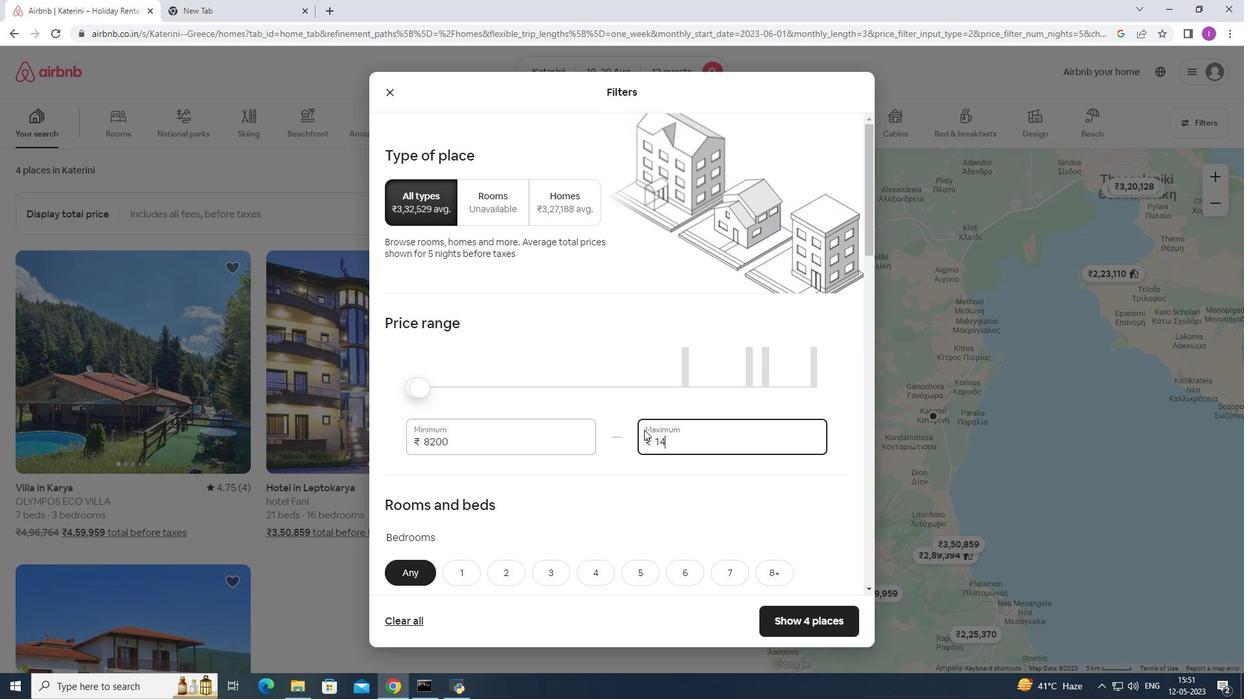 
Action: Key pressed 00
Screenshot: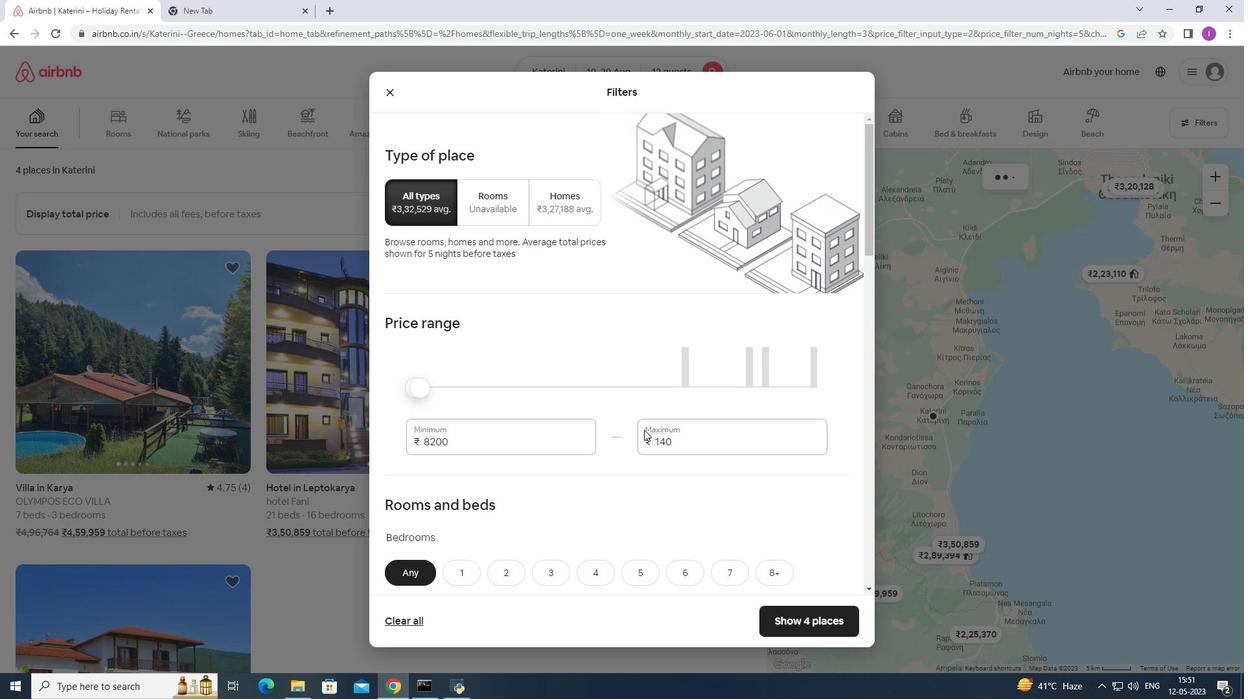 
Action: Mouse moved to (644, 430)
Screenshot: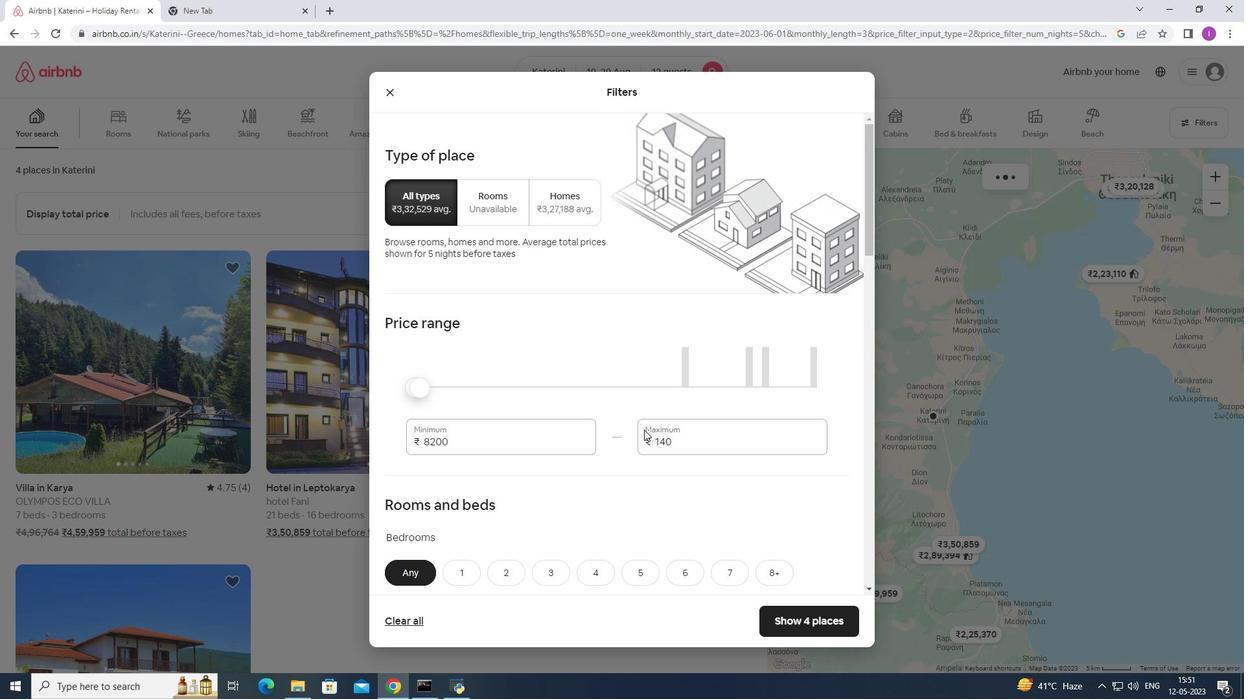 
Action: Key pressed 0
Screenshot: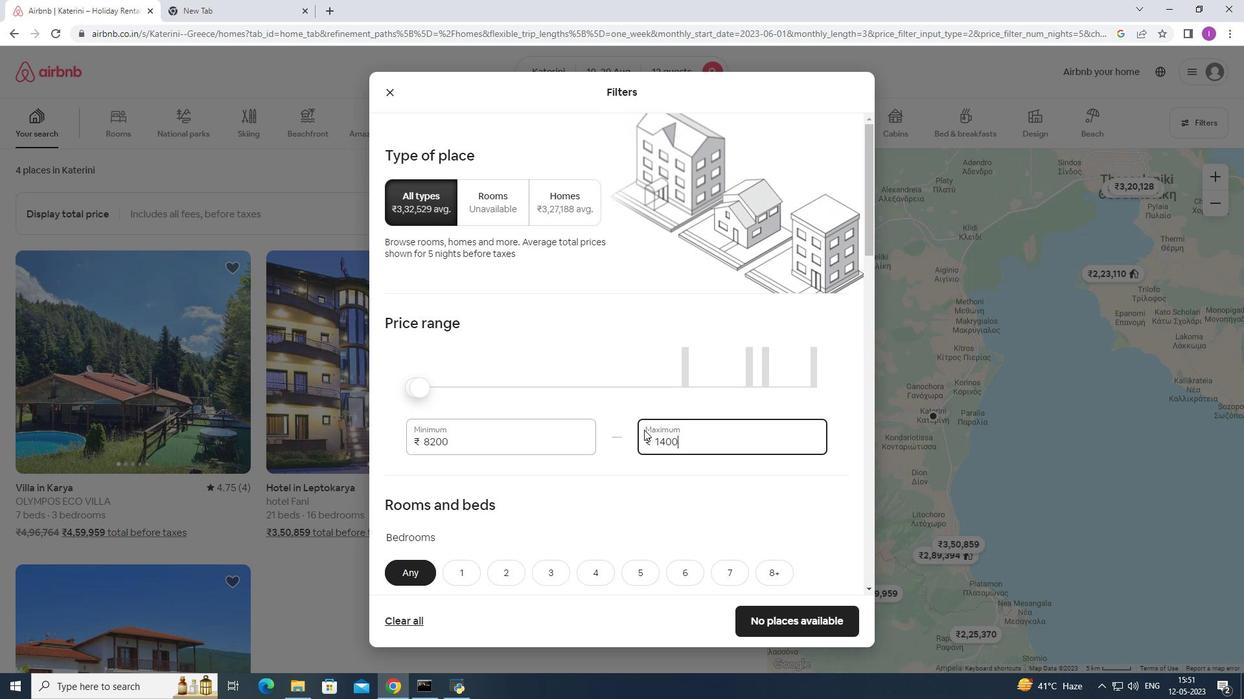 
Action: Mouse moved to (457, 442)
Screenshot: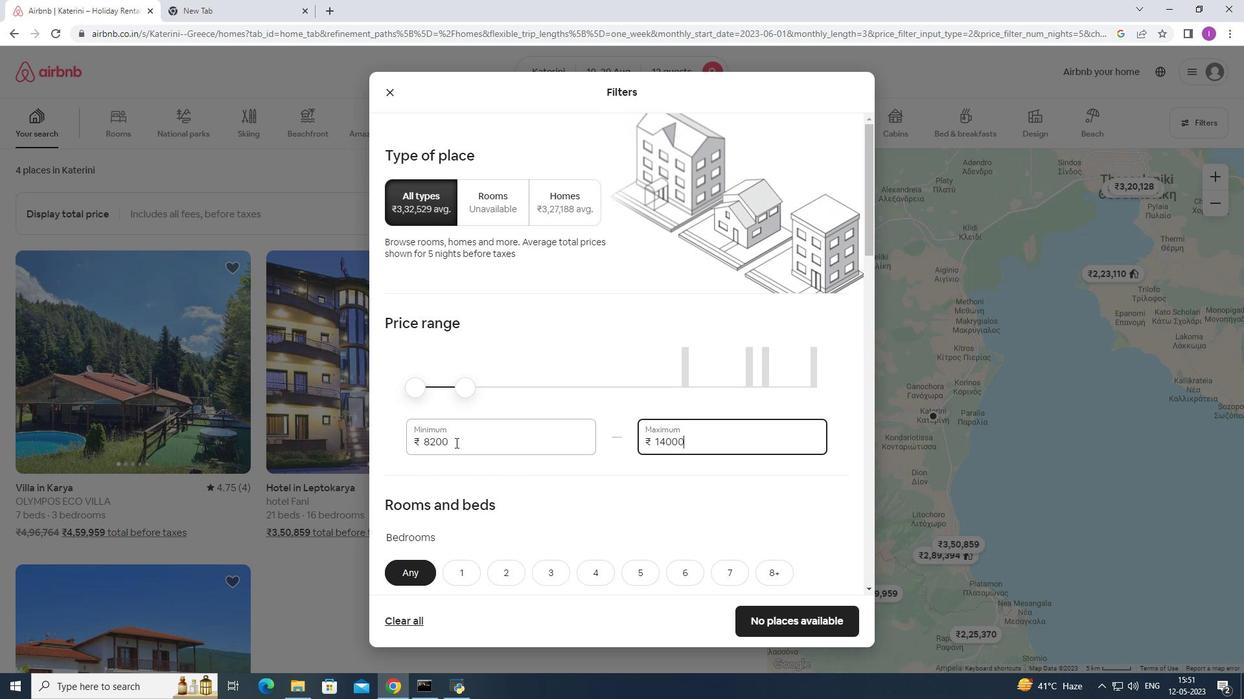 
Action: Mouse pressed left at (457, 442)
Screenshot: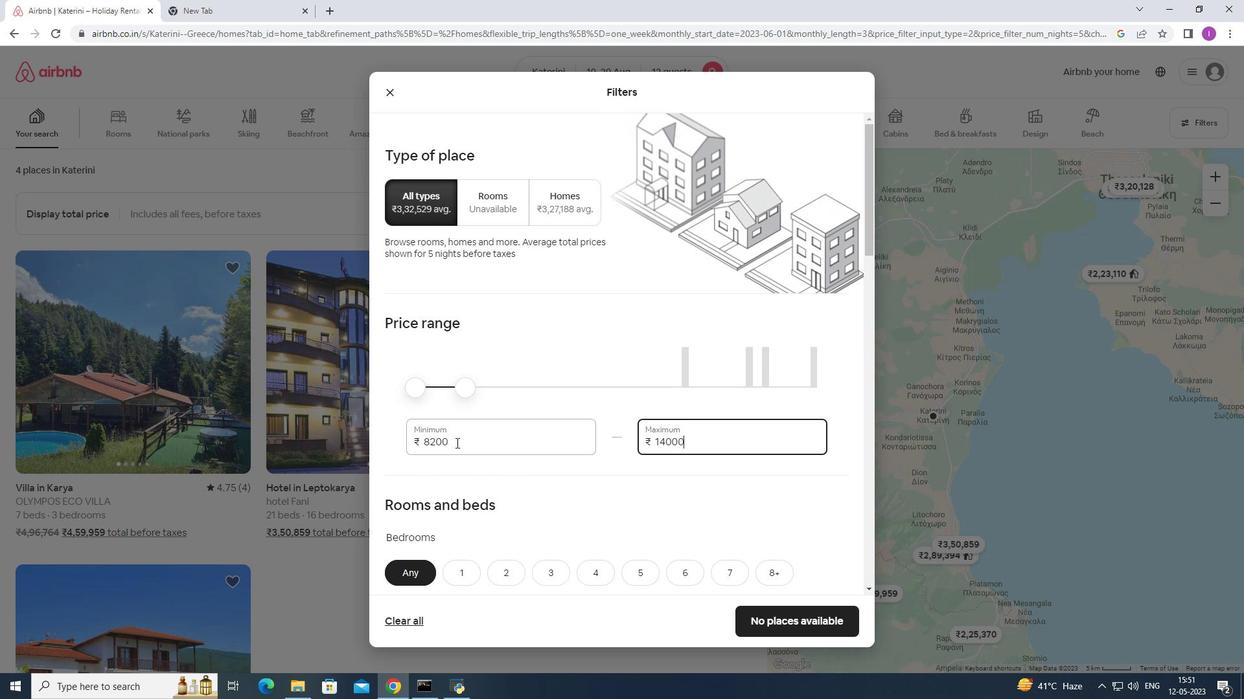 
Action: Mouse moved to (432, 438)
Screenshot: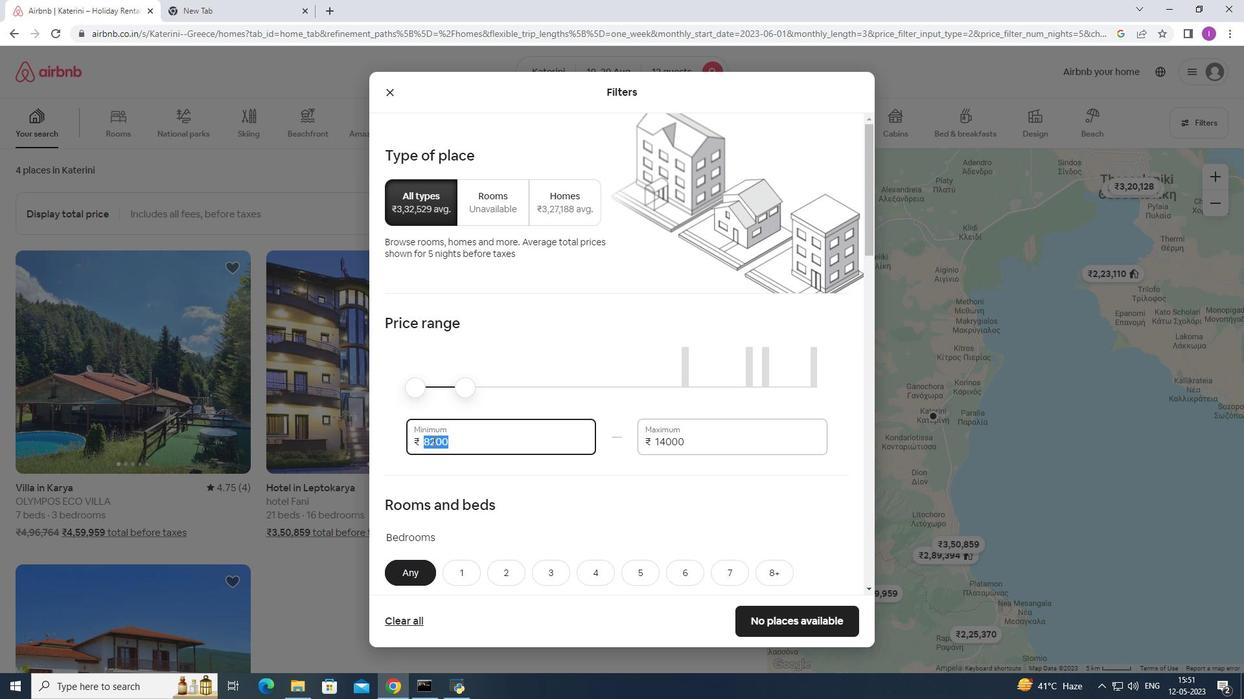
Action: Key pressed 1
Screenshot: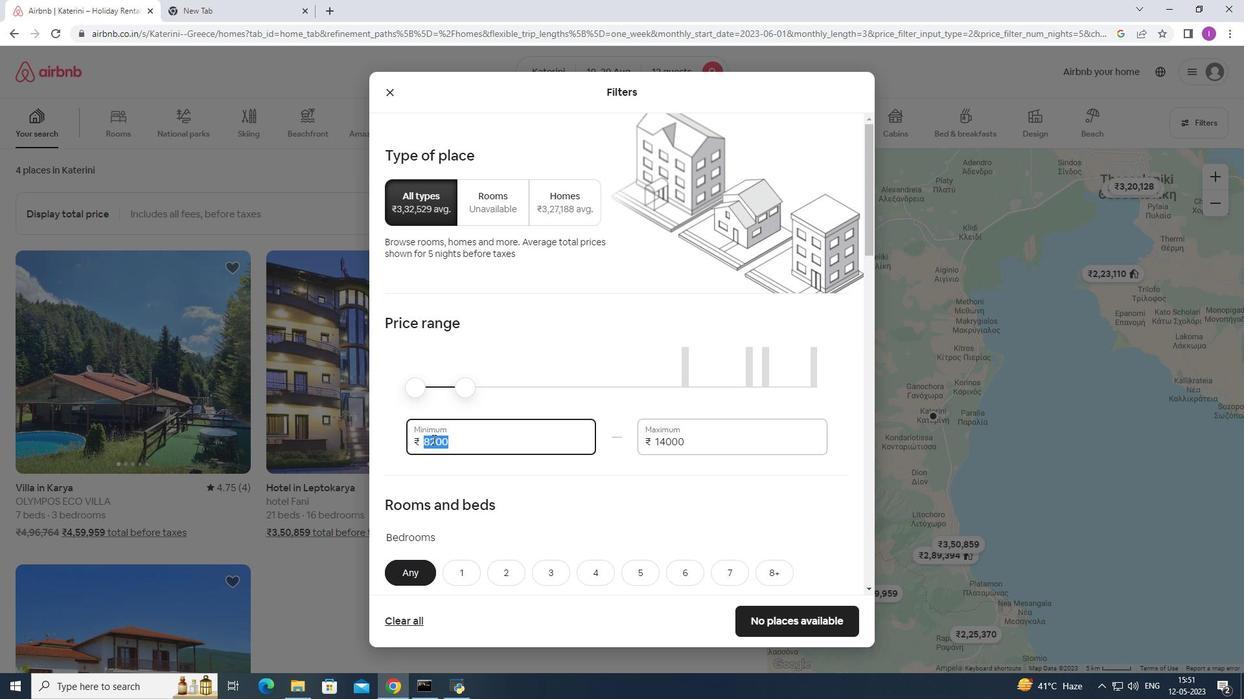 
Action: Mouse moved to (432, 436)
Screenshot: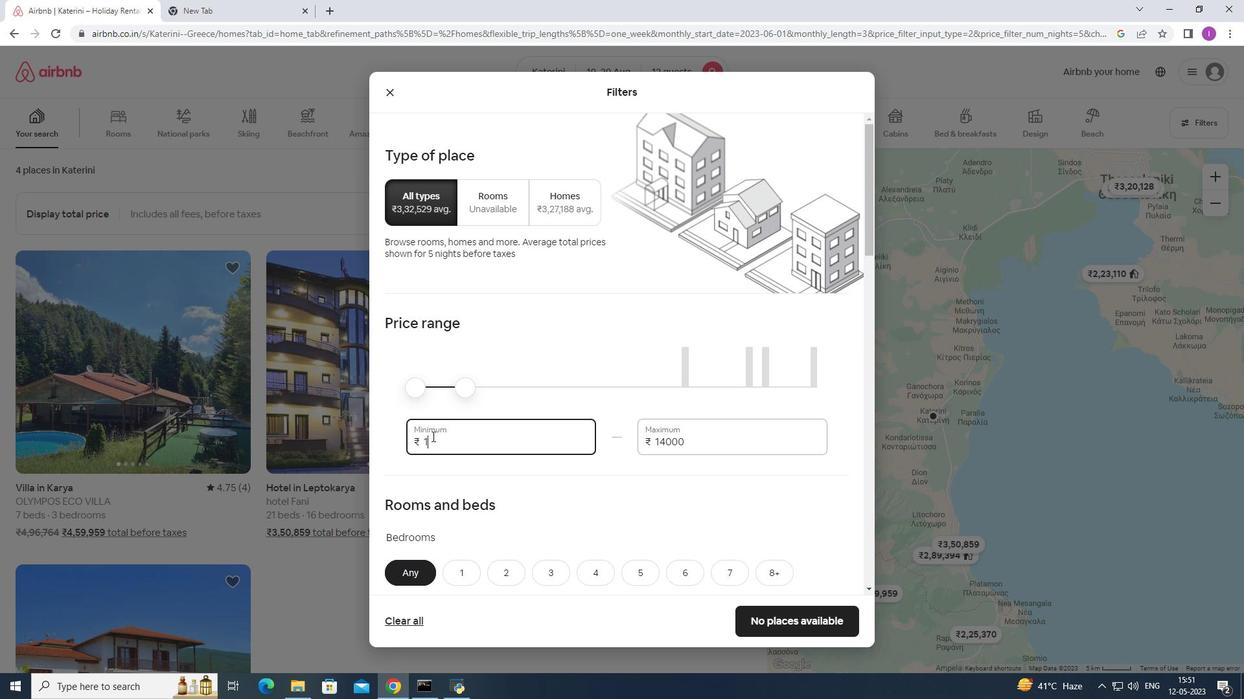 
Action: Key pressed 0
Screenshot: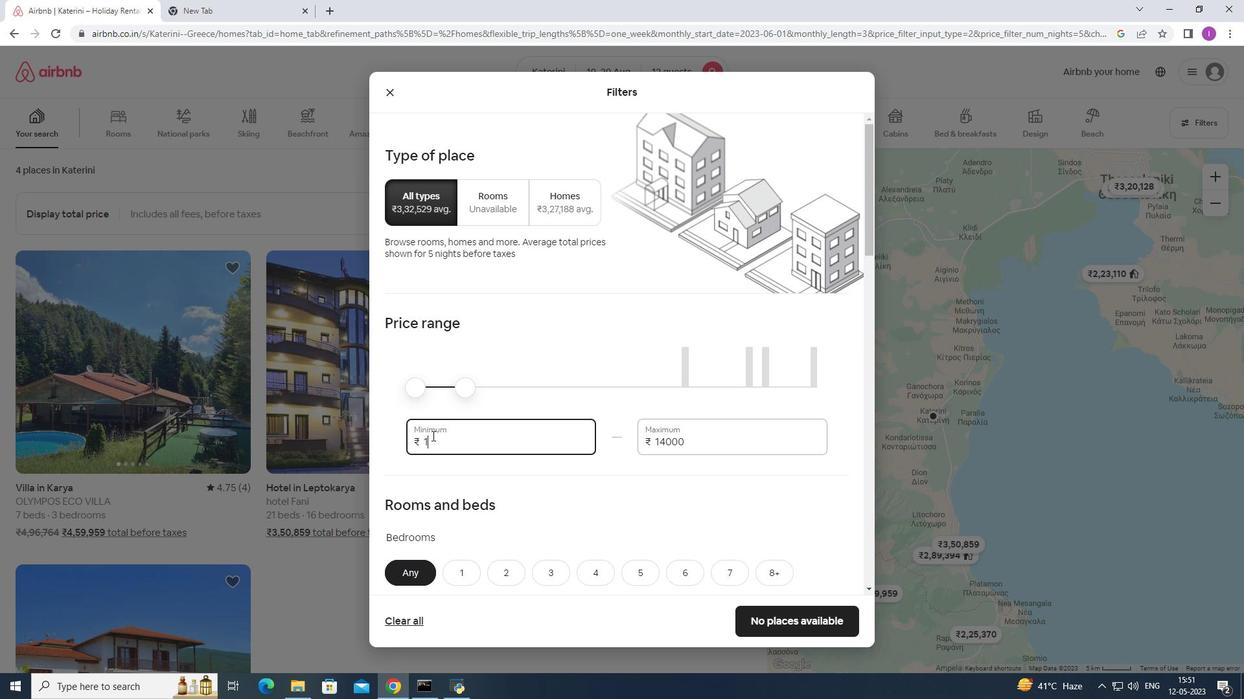 
Action: Mouse moved to (430, 434)
Screenshot: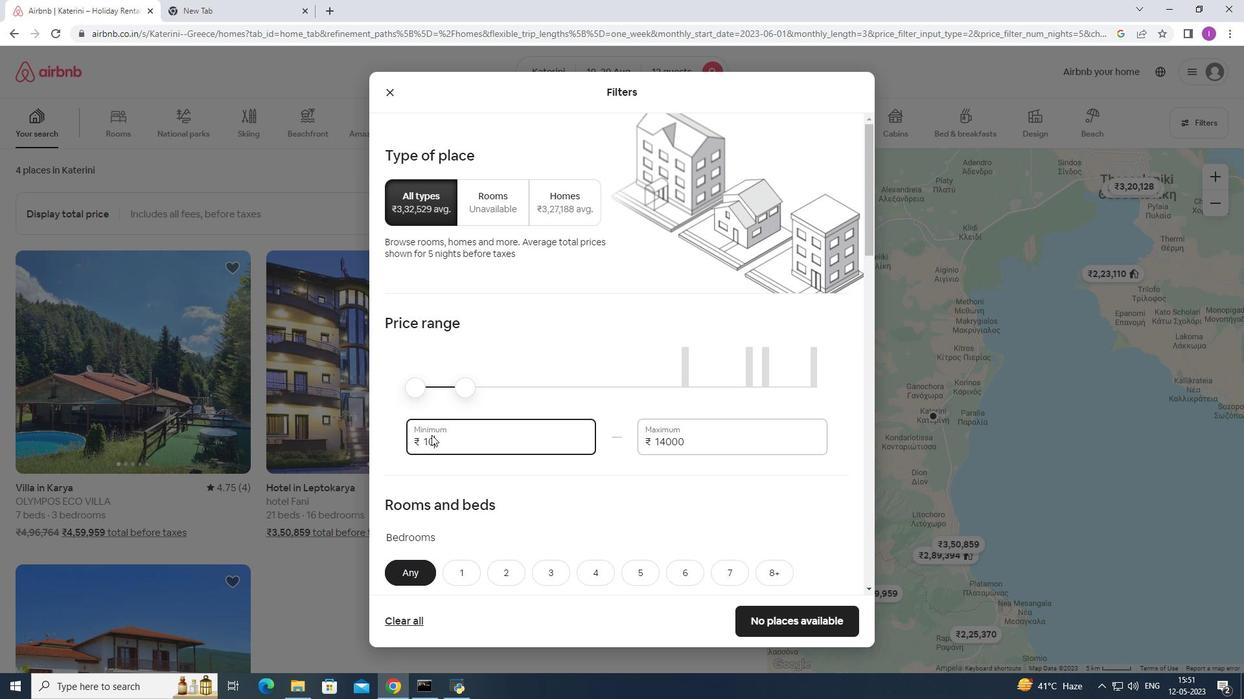 
Action: Key pressed 0
Screenshot: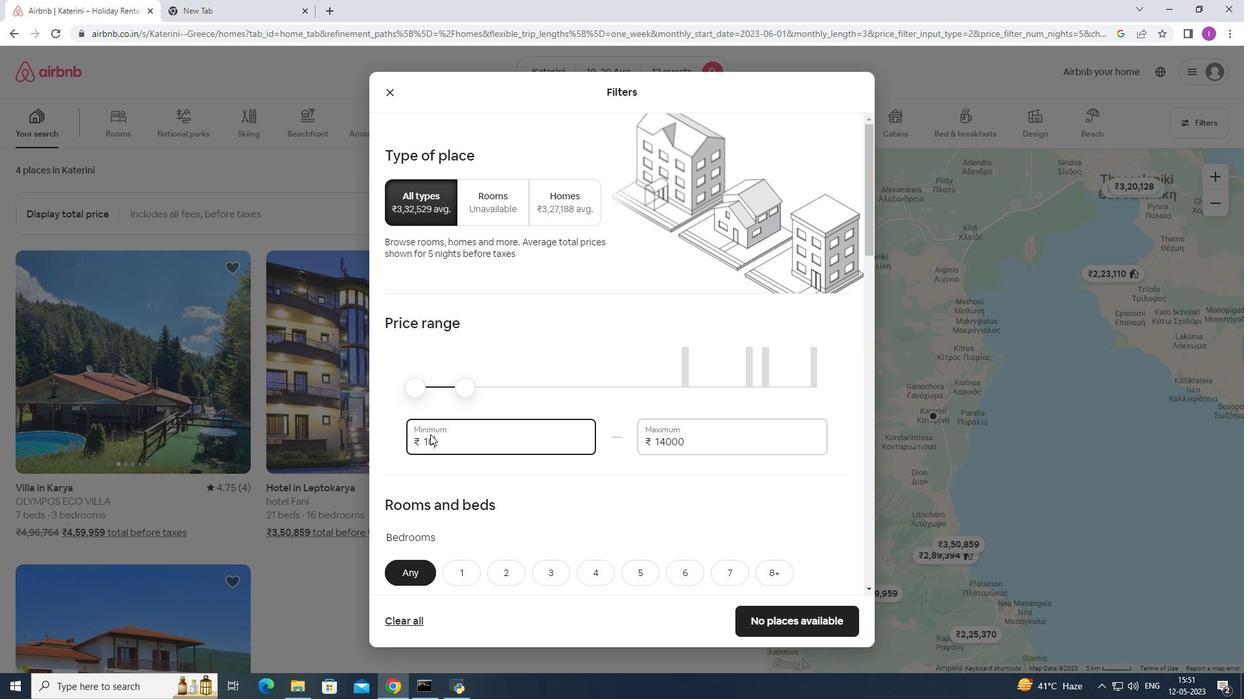 
Action: Mouse moved to (429, 434)
Screenshot: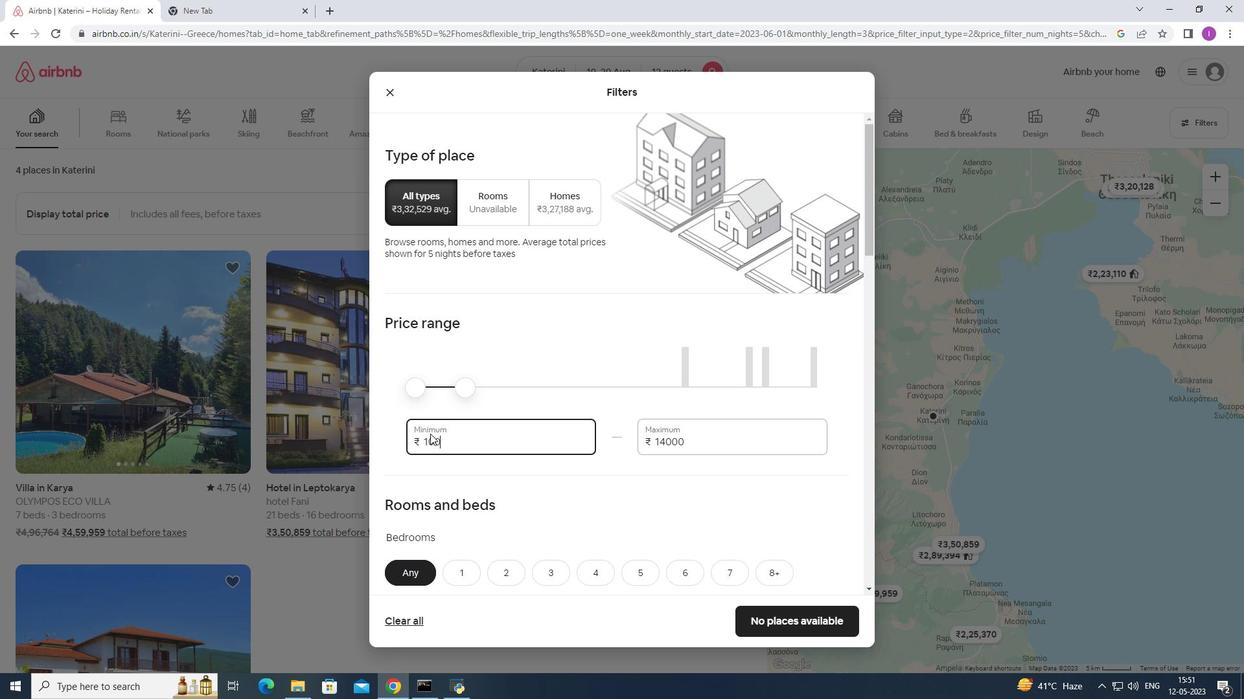 
Action: Key pressed 0
Screenshot: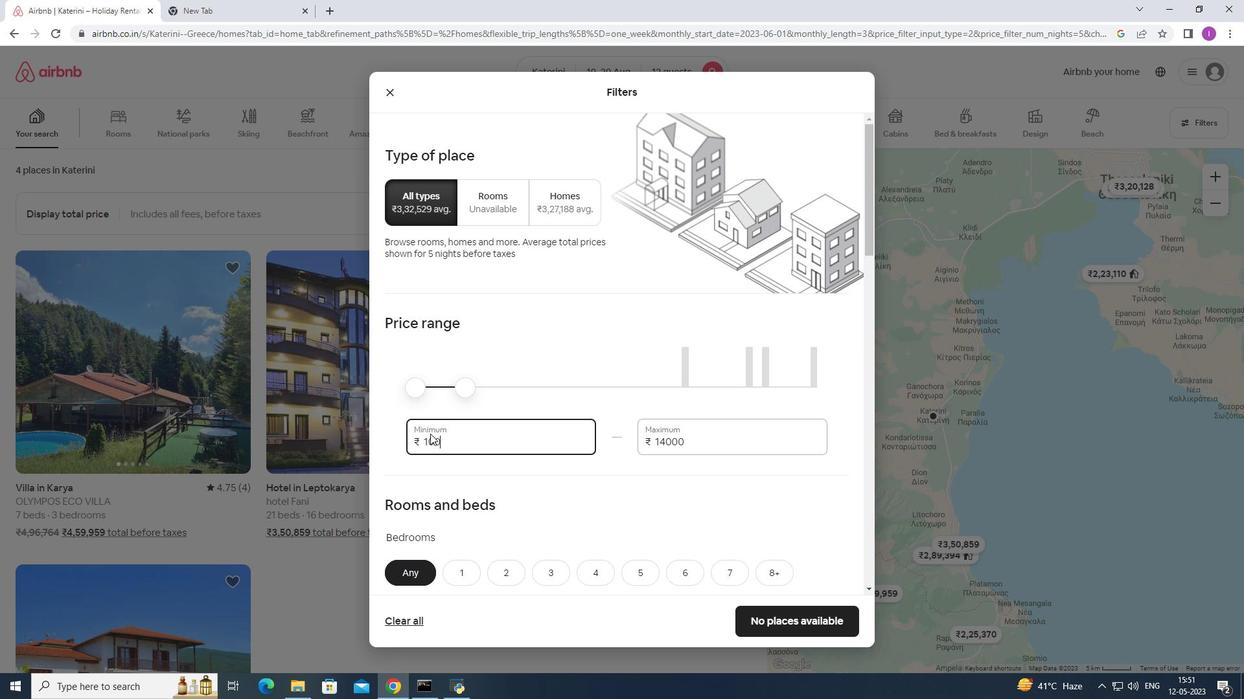
Action: Mouse moved to (440, 430)
Screenshot: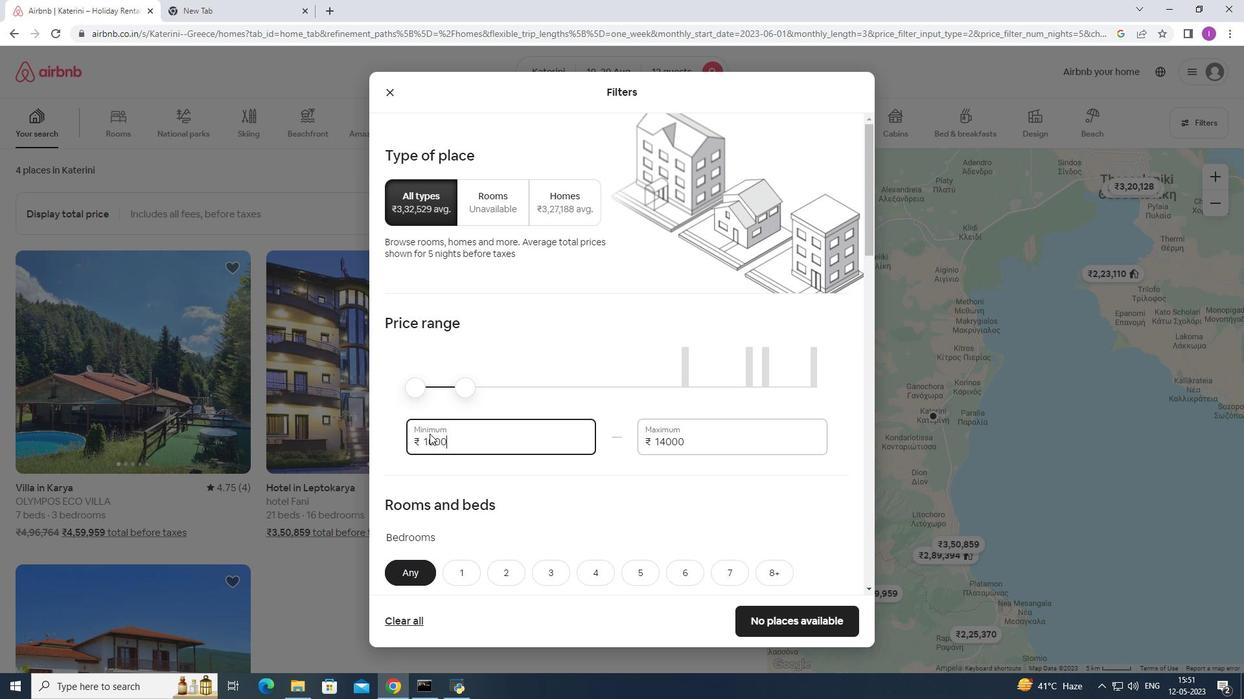 
Action: Key pressed 0
Screenshot: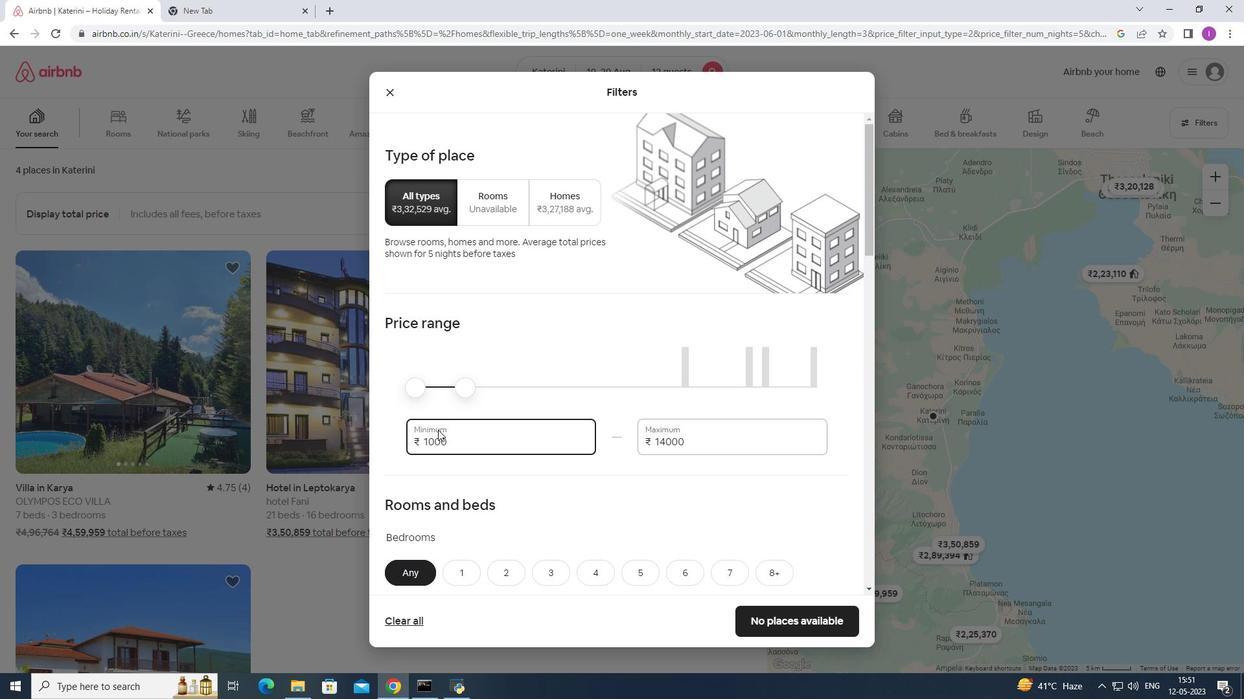 
Action: Mouse moved to (556, 440)
Screenshot: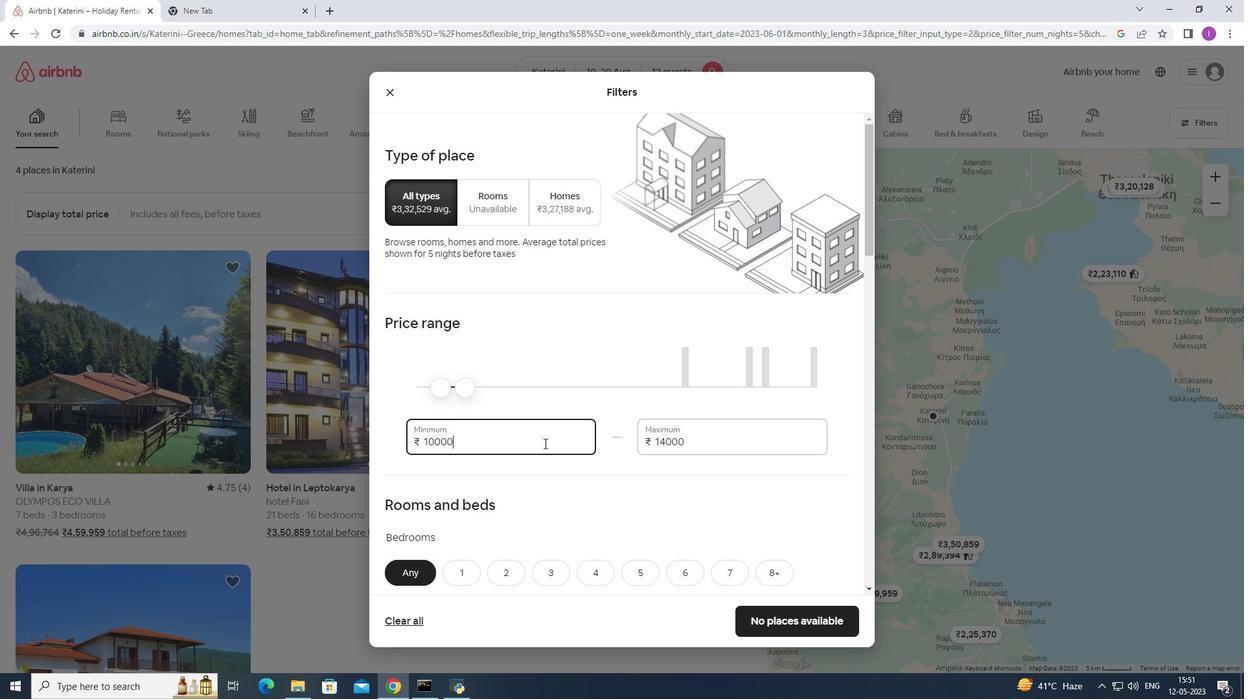 
Action: Mouse scrolled (556, 439) with delta (0, 0)
Screenshot: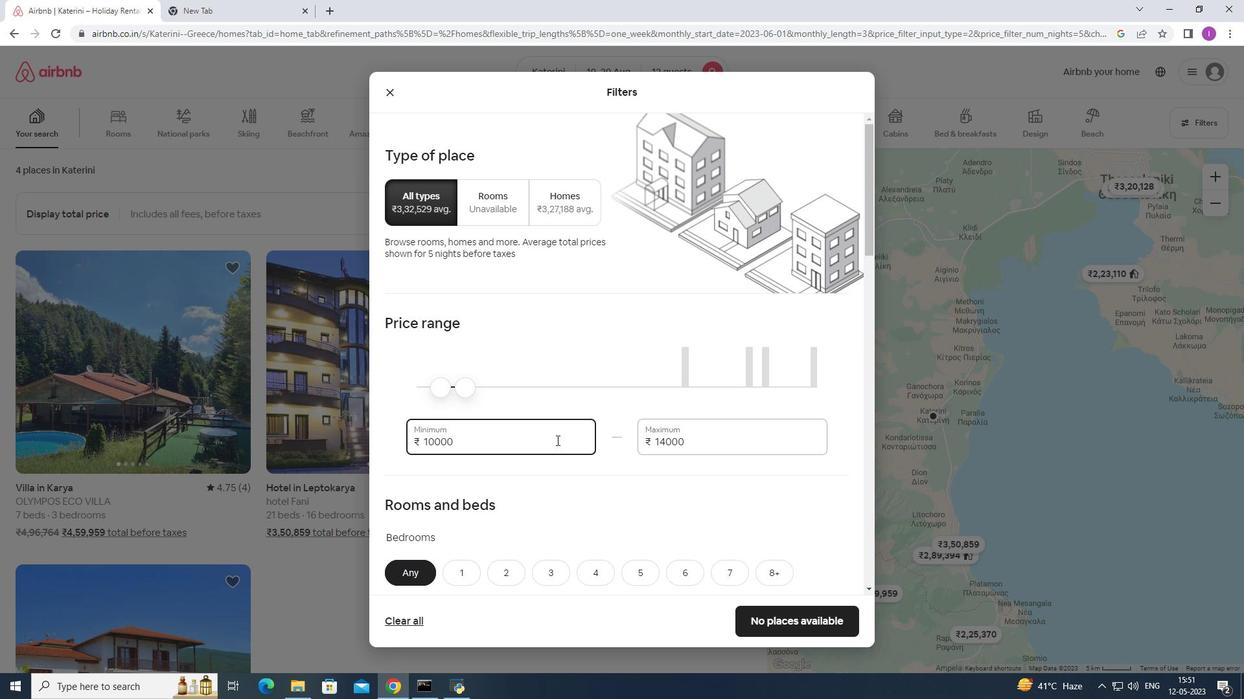 
Action: Mouse moved to (556, 440)
Screenshot: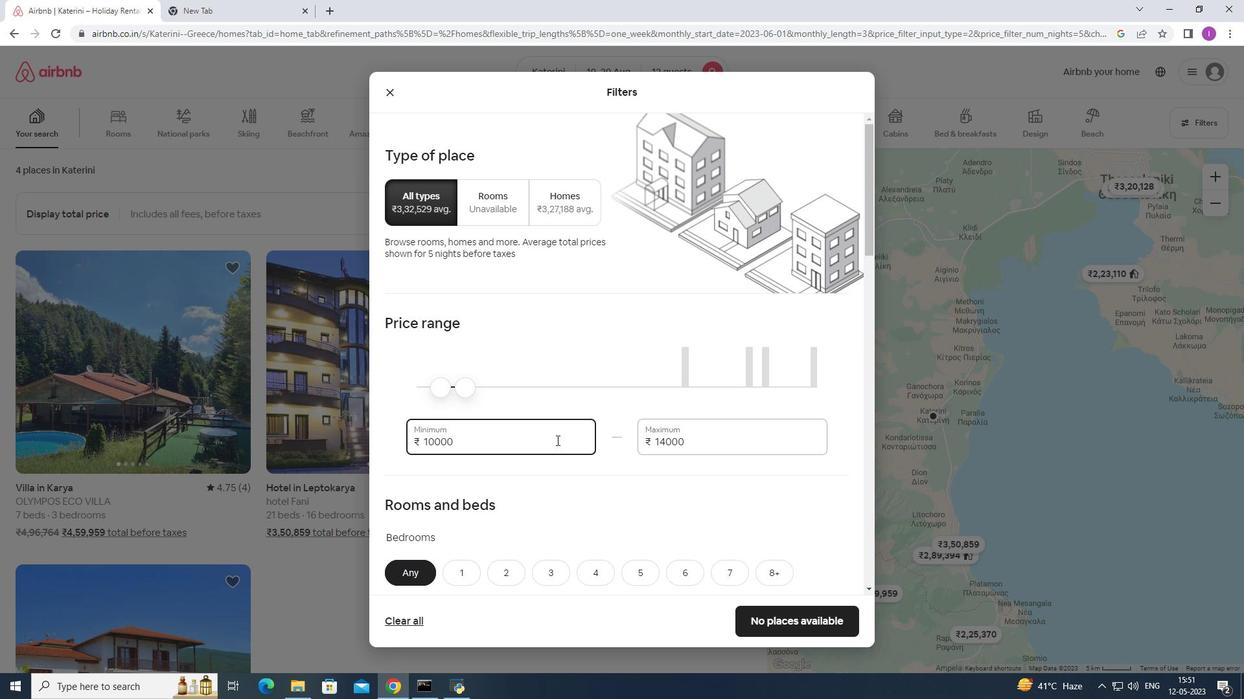 
Action: Mouse scrolled (556, 439) with delta (0, 0)
Screenshot: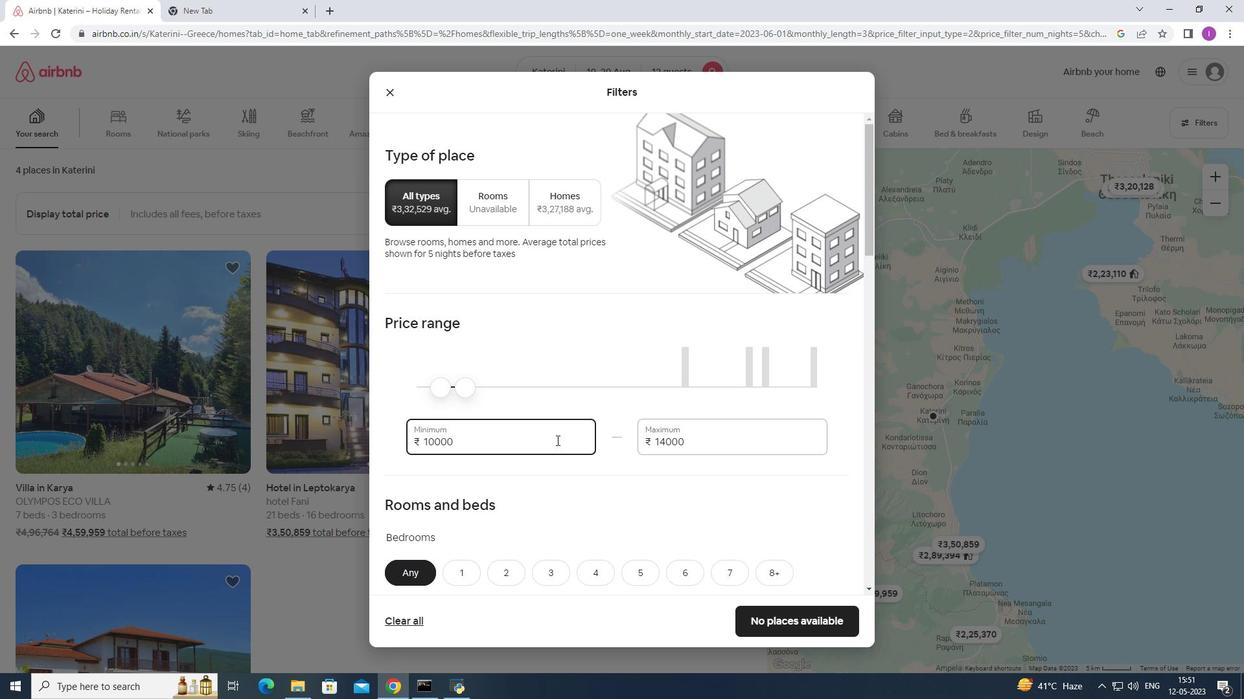 
Action: Mouse moved to (485, 700)
Screenshot: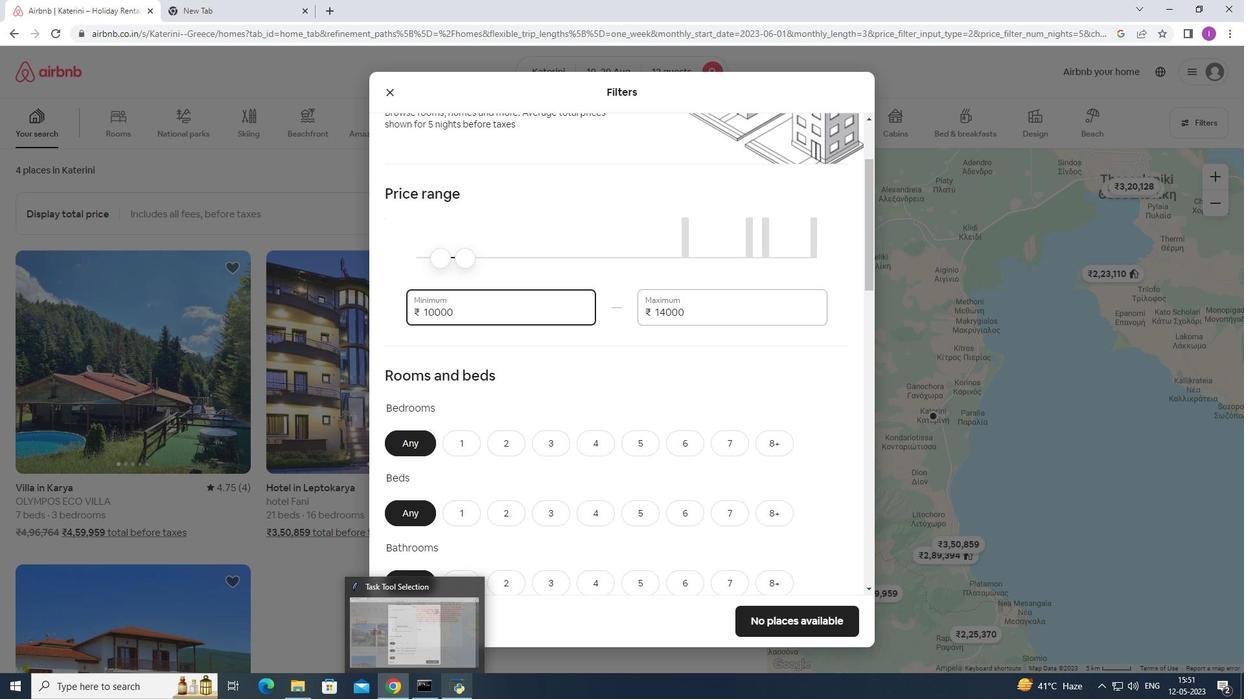 
Action: Mouse scrolled (485, 698) with delta (0, 0)
Screenshot: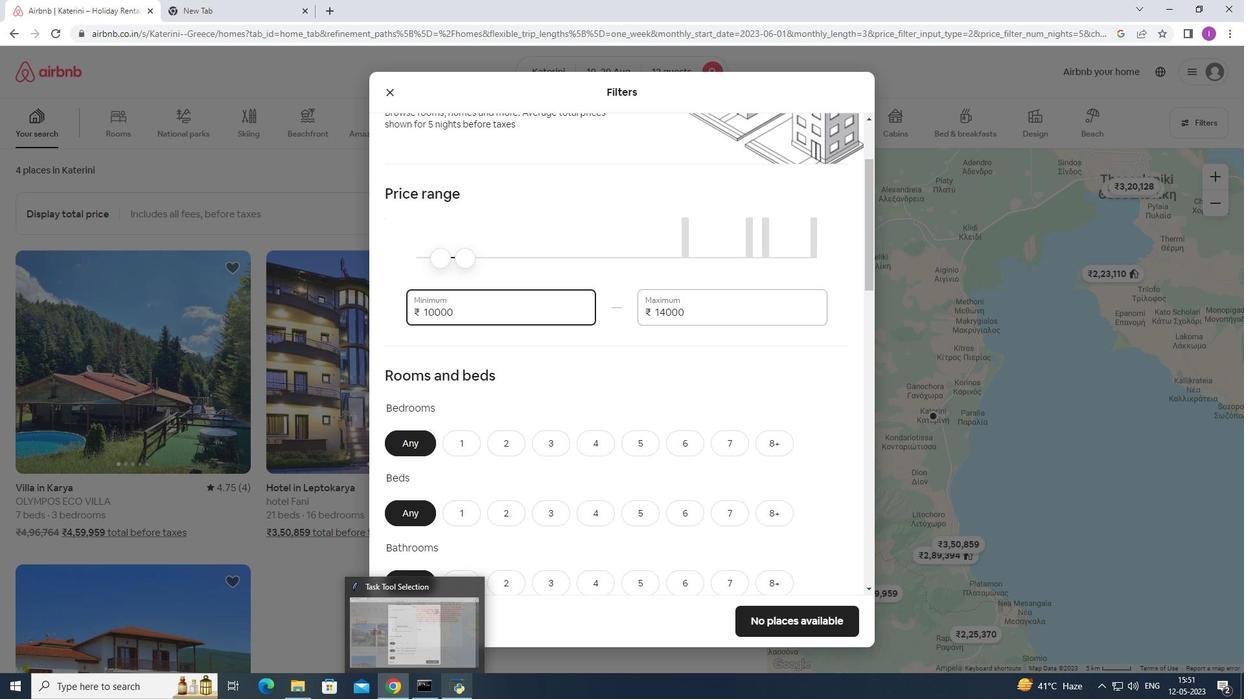 
Action: Mouse moved to (496, 695)
Screenshot: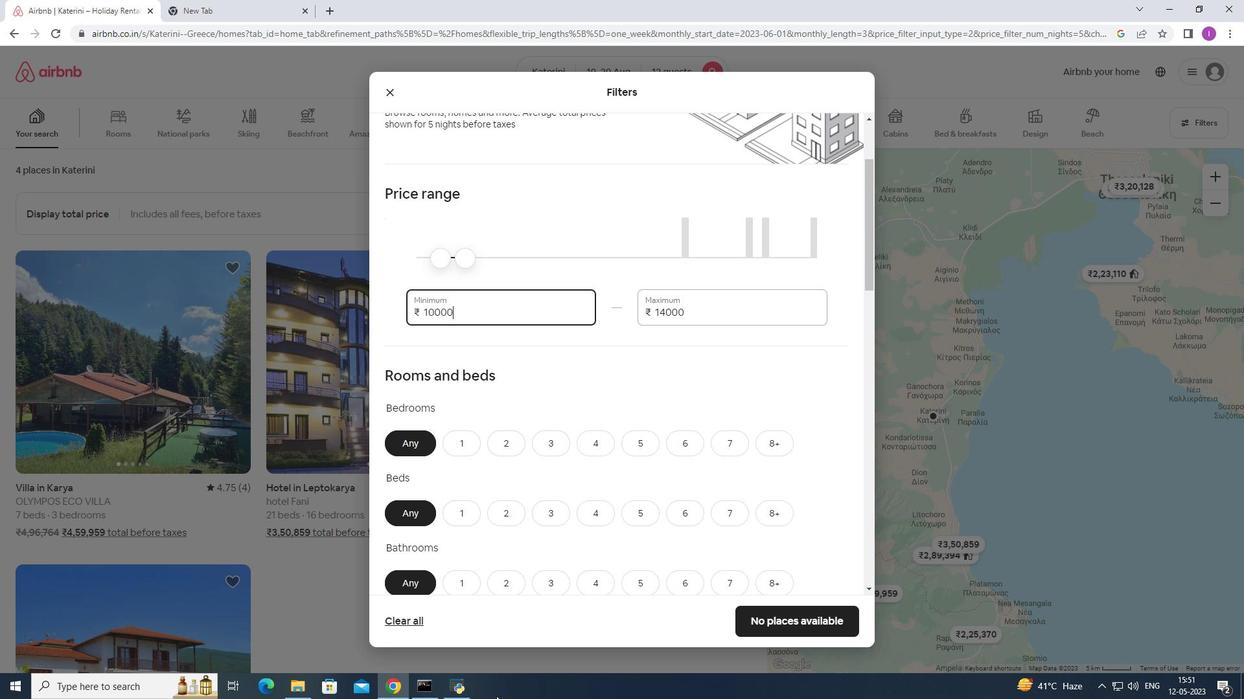 
Action: Mouse scrolled (496, 695) with delta (0, 0)
Screenshot: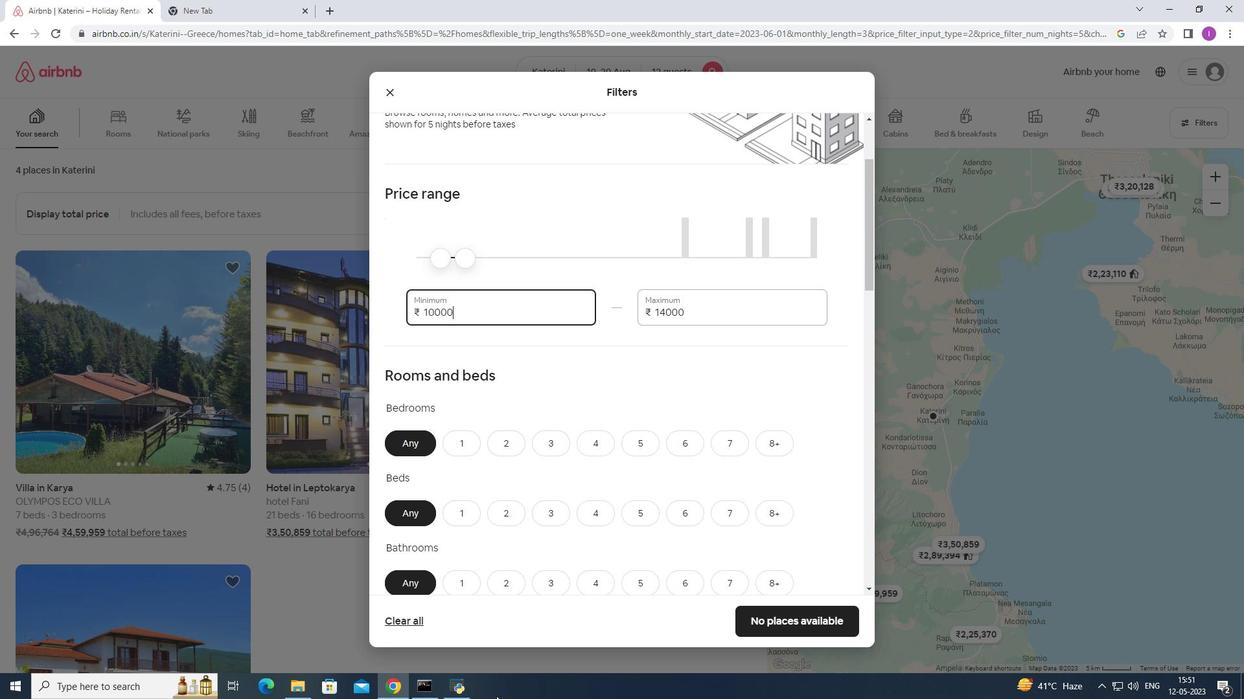 
Action: Mouse moved to (646, 644)
Screenshot: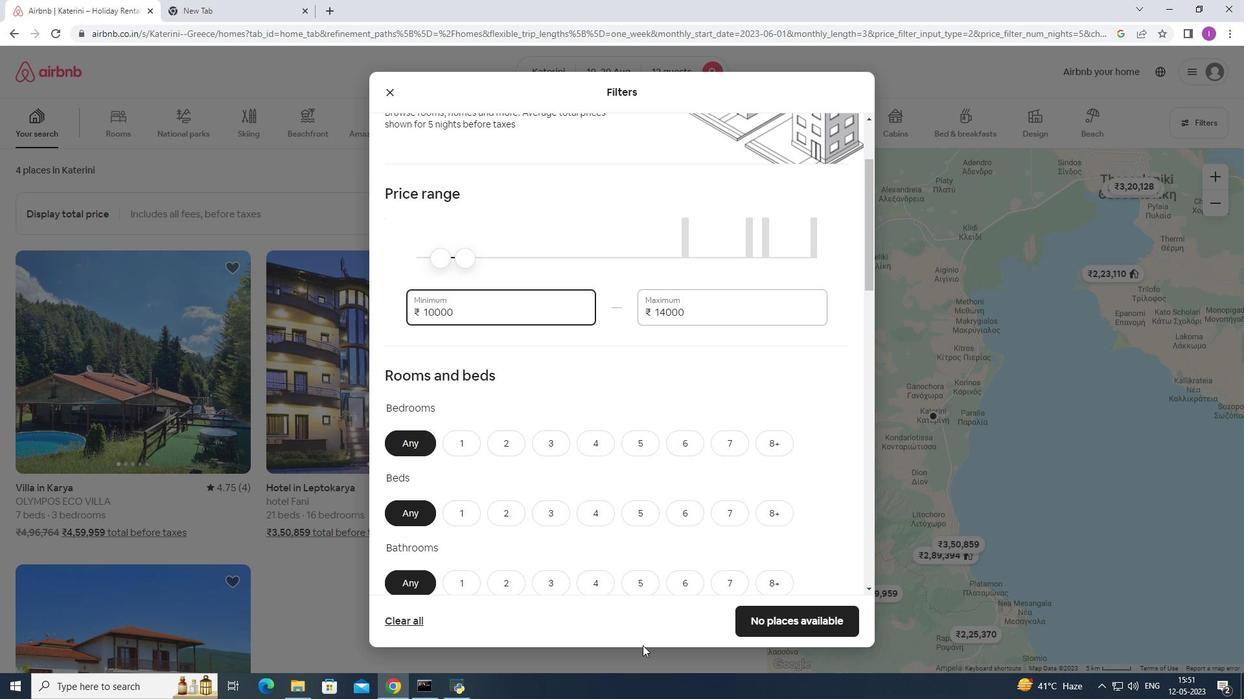 
Action: Mouse scrolled (646, 644) with delta (0, 0)
Screenshot: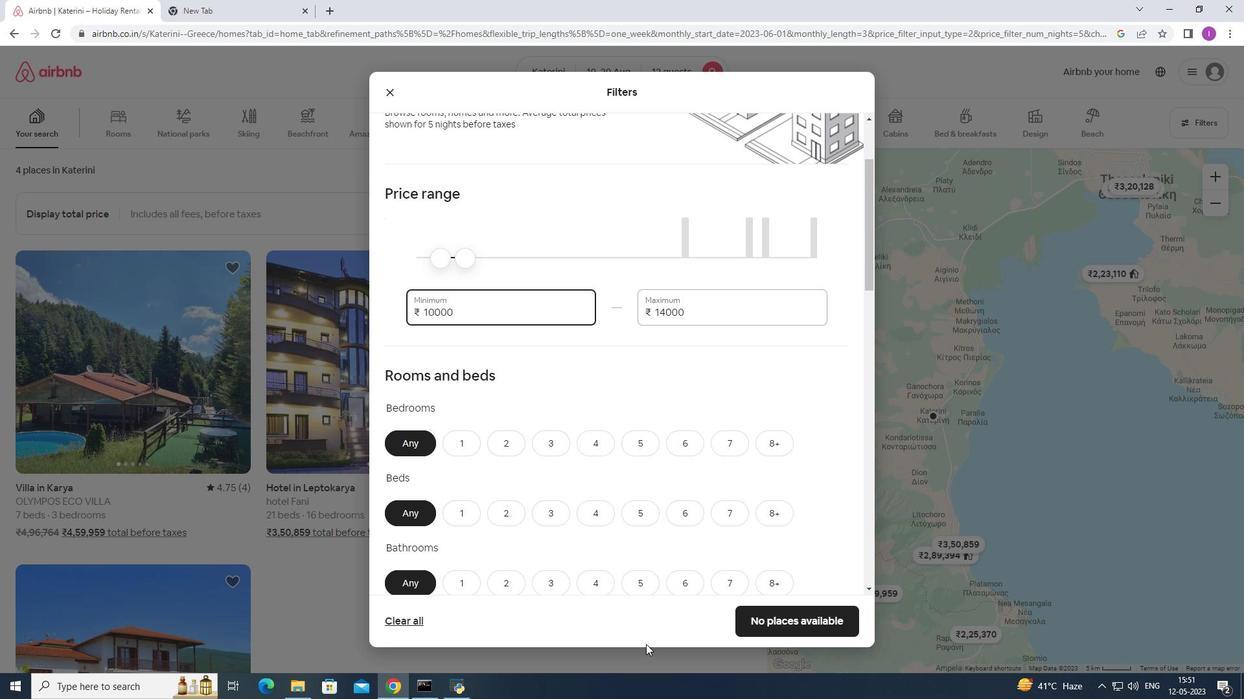 
Action: Mouse scrolled (646, 644) with delta (0, 0)
Screenshot: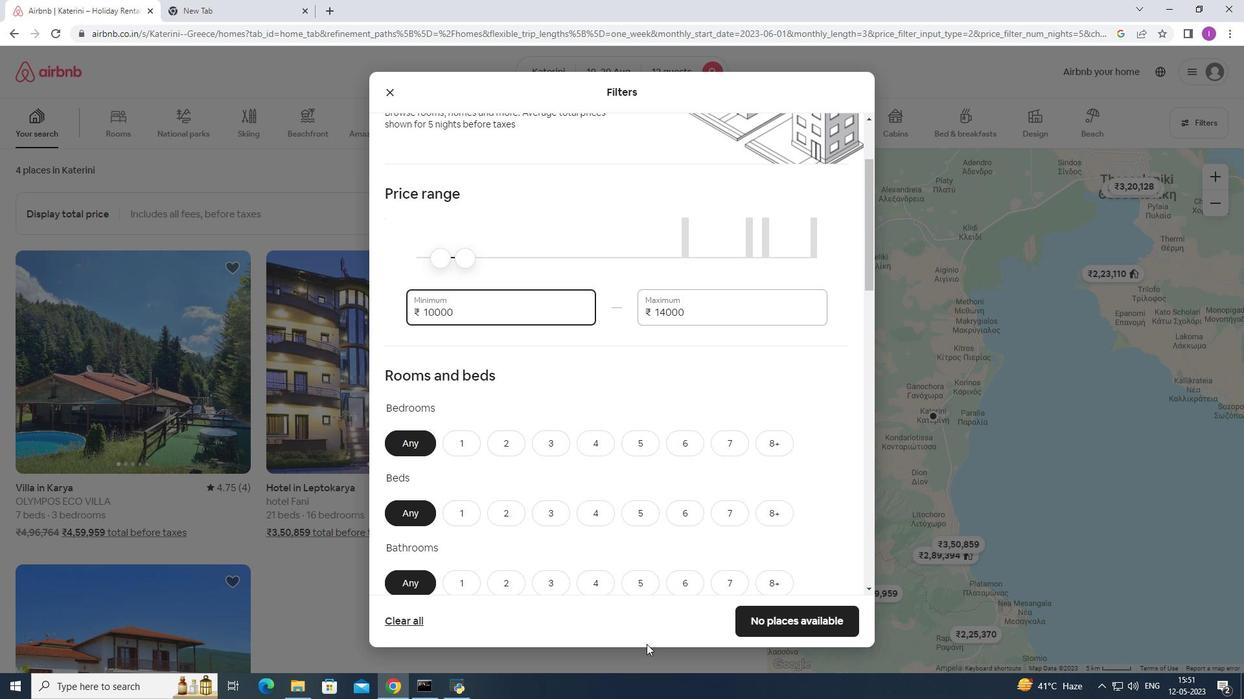 
Action: Mouse moved to (644, 492)
Screenshot: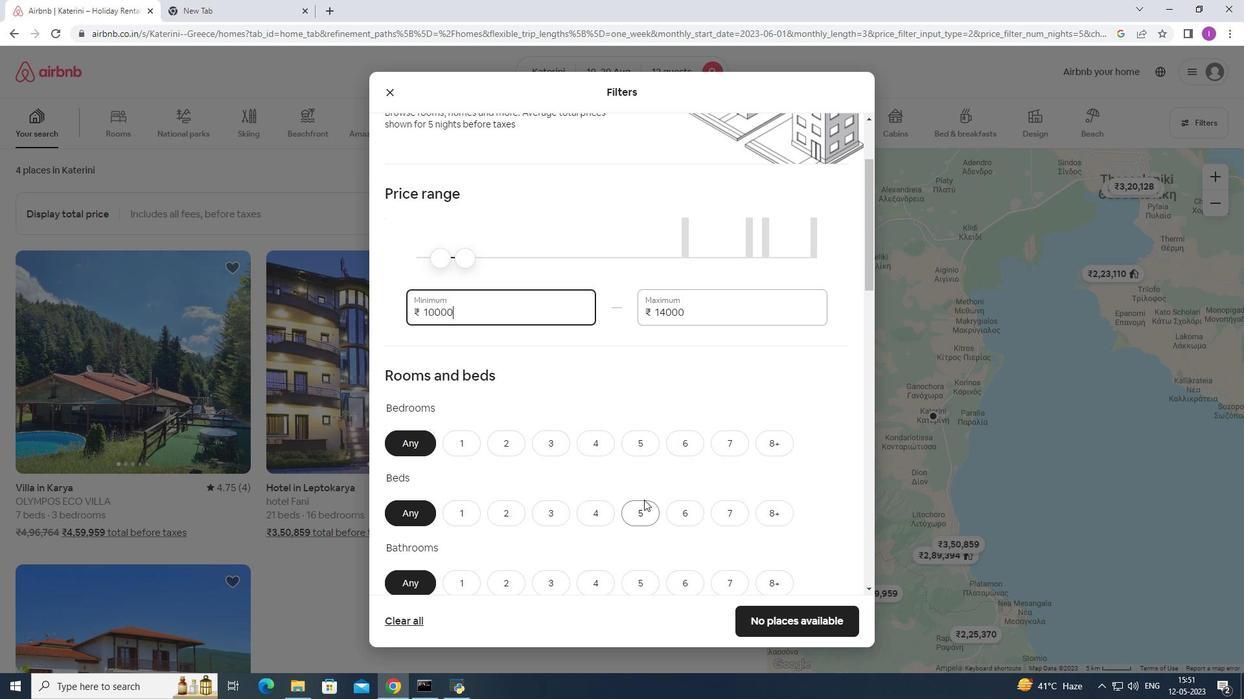 
Action: Mouse scrolled (644, 491) with delta (0, 0)
Screenshot: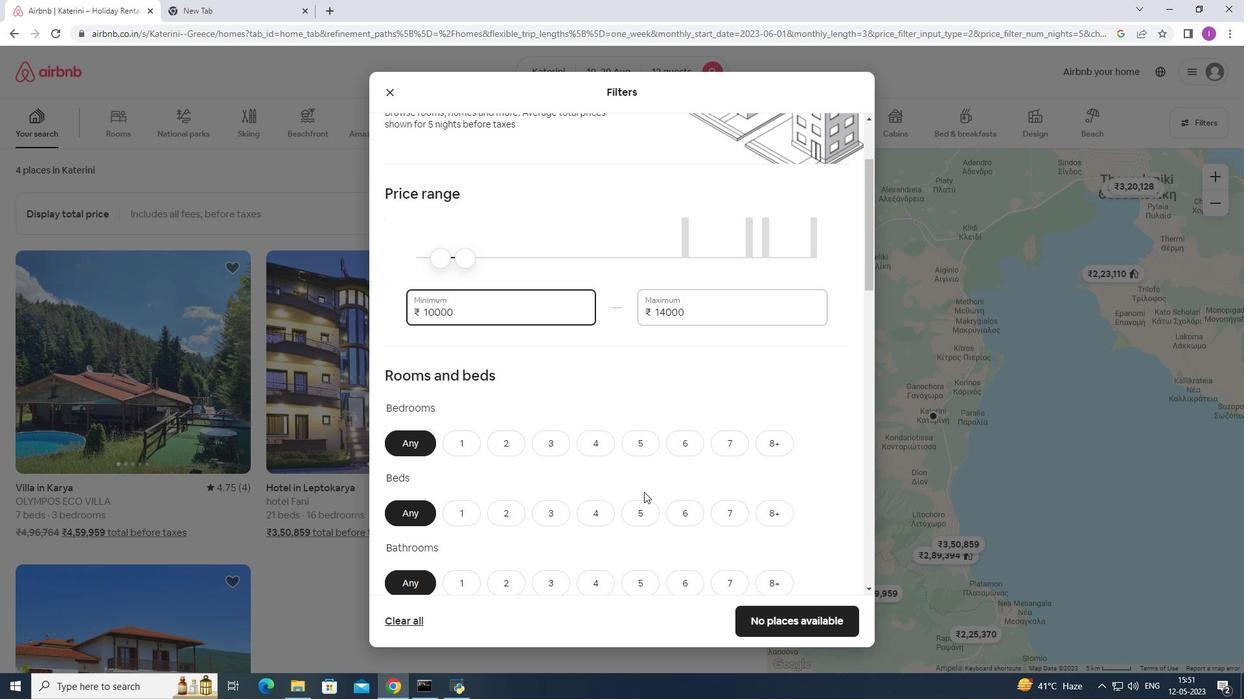 
Action: Mouse scrolled (644, 491) with delta (0, 0)
Screenshot: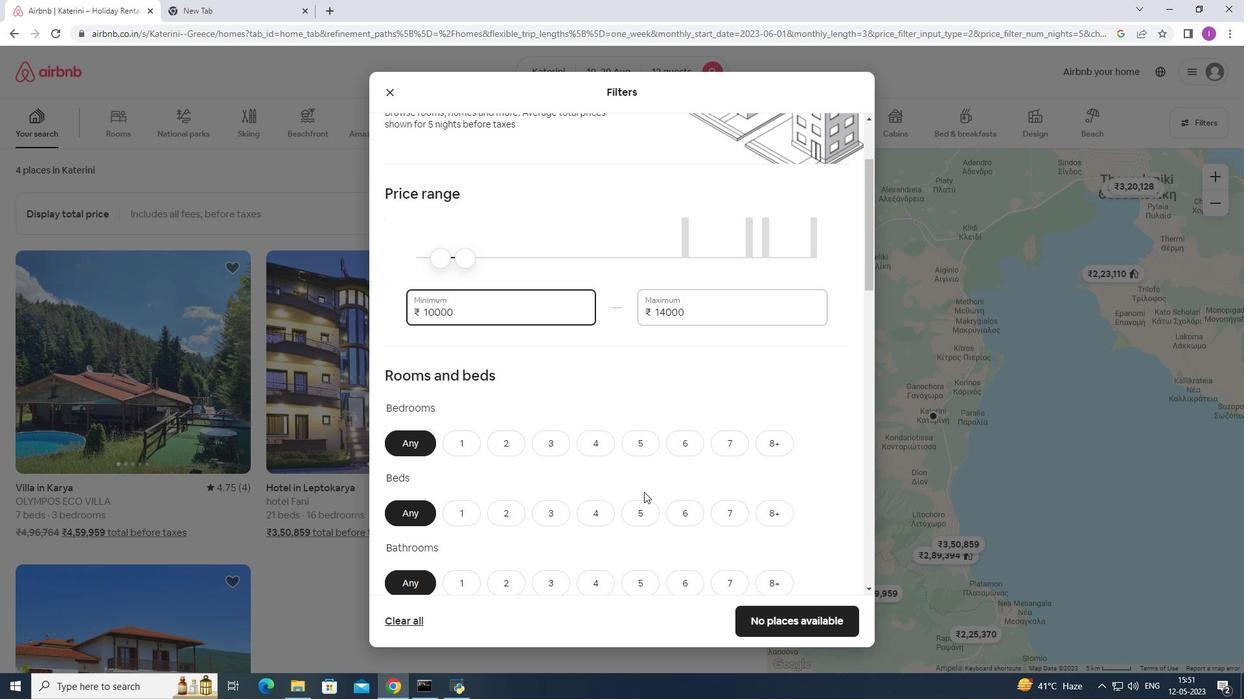 
Action: Mouse moved to (649, 485)
Screenshot: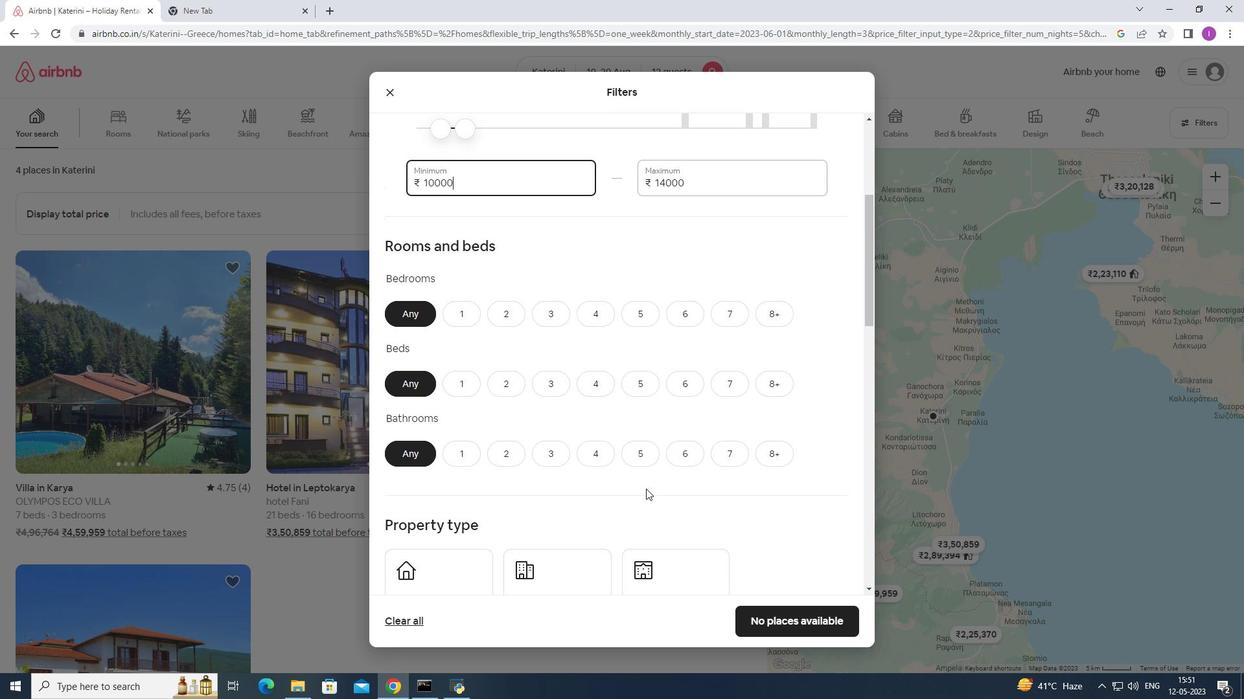 
Action: Mouse scrolled (649, 484) with delta (0, 0)
Screenshot: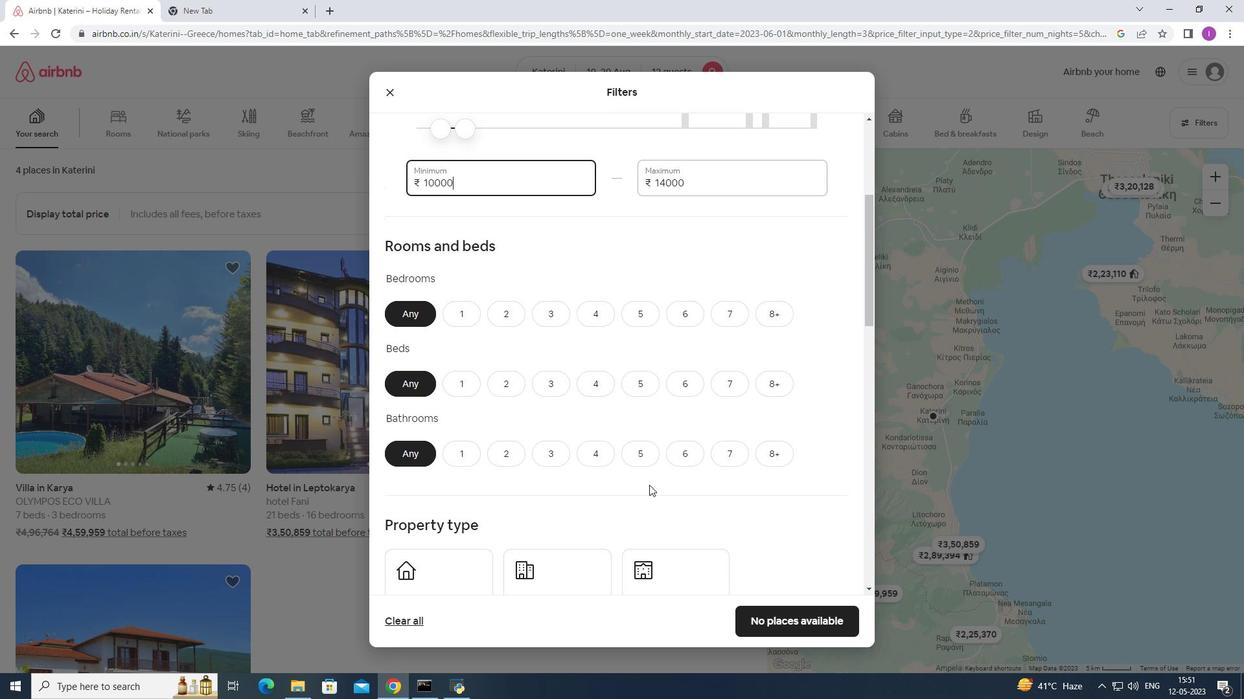 
Action: Mouse scrolled (649, 484) with delta (0, 0)
Screenshot: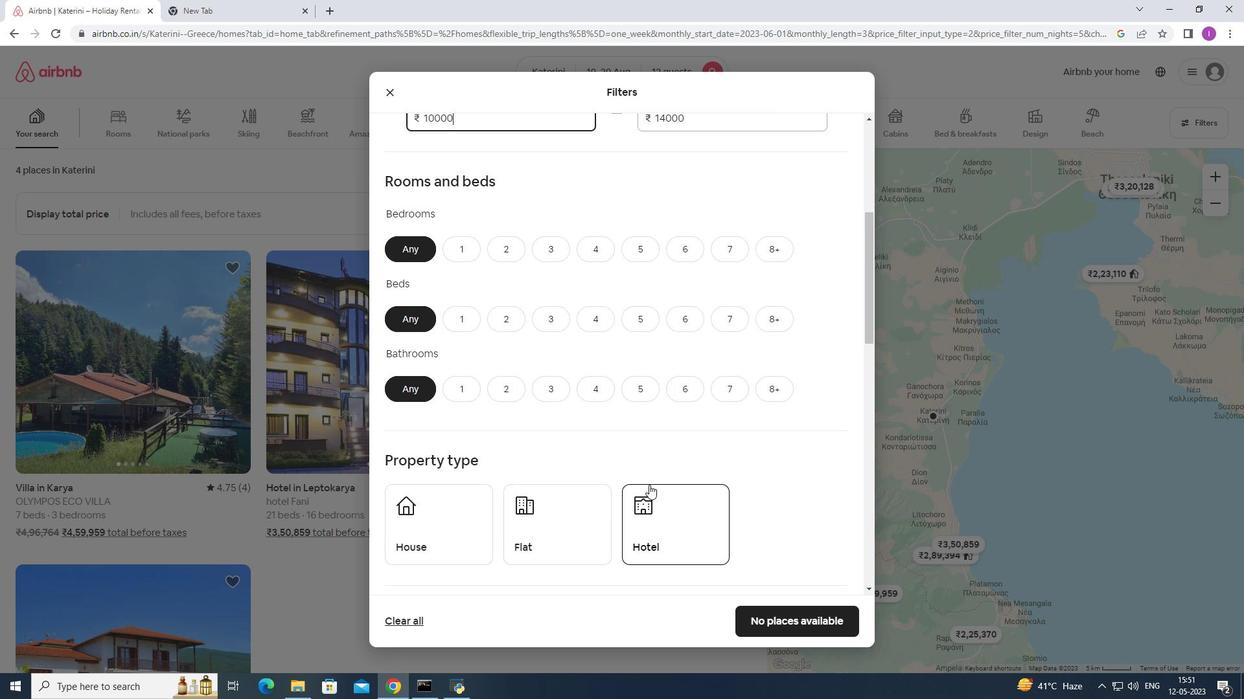 
Action: Mouse moved to (679, 185)
Screenshot: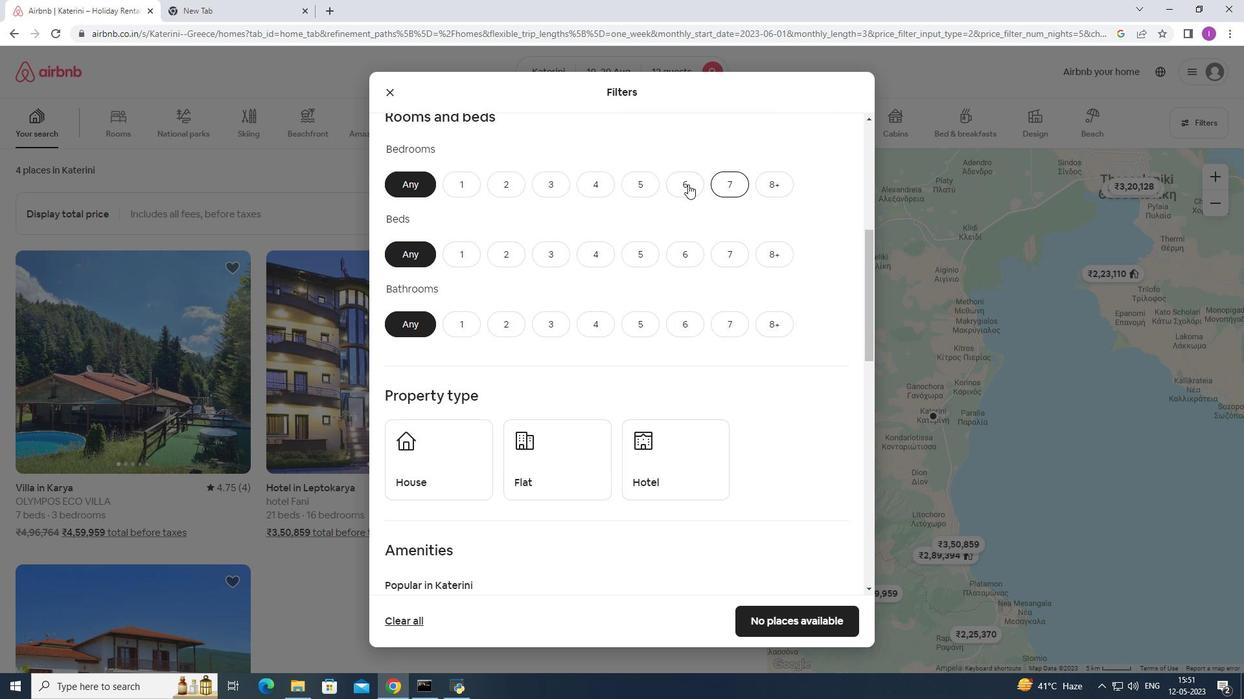 
Action: Mouse pressed left at (679, 185)
Screenshot: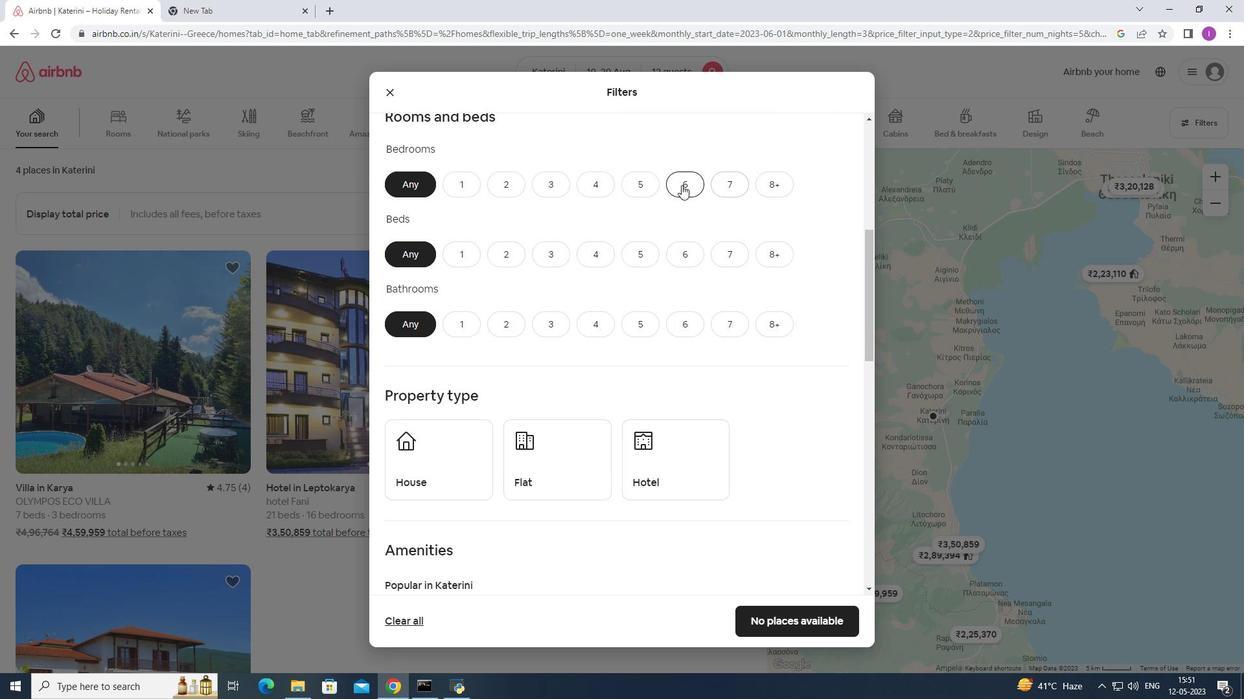 
Action: Mouse moved to (765, 254)
Screenshot: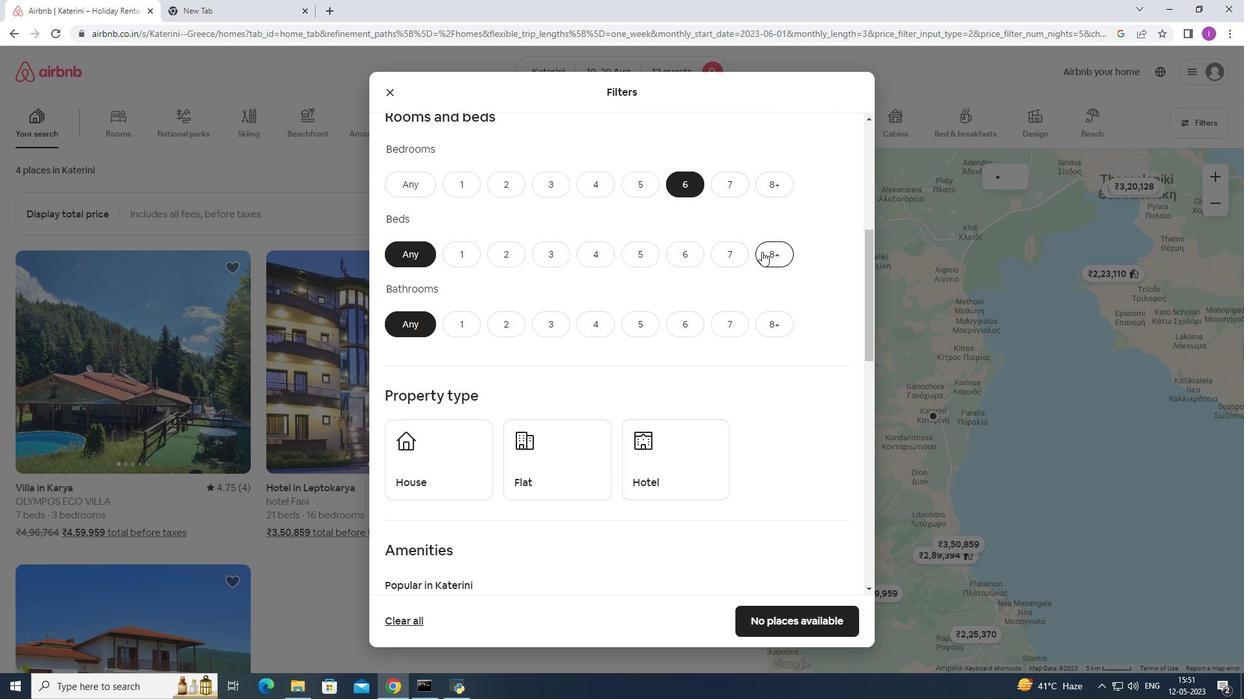 
Action: Mouse pressed left at (765, 254)
Screenshot: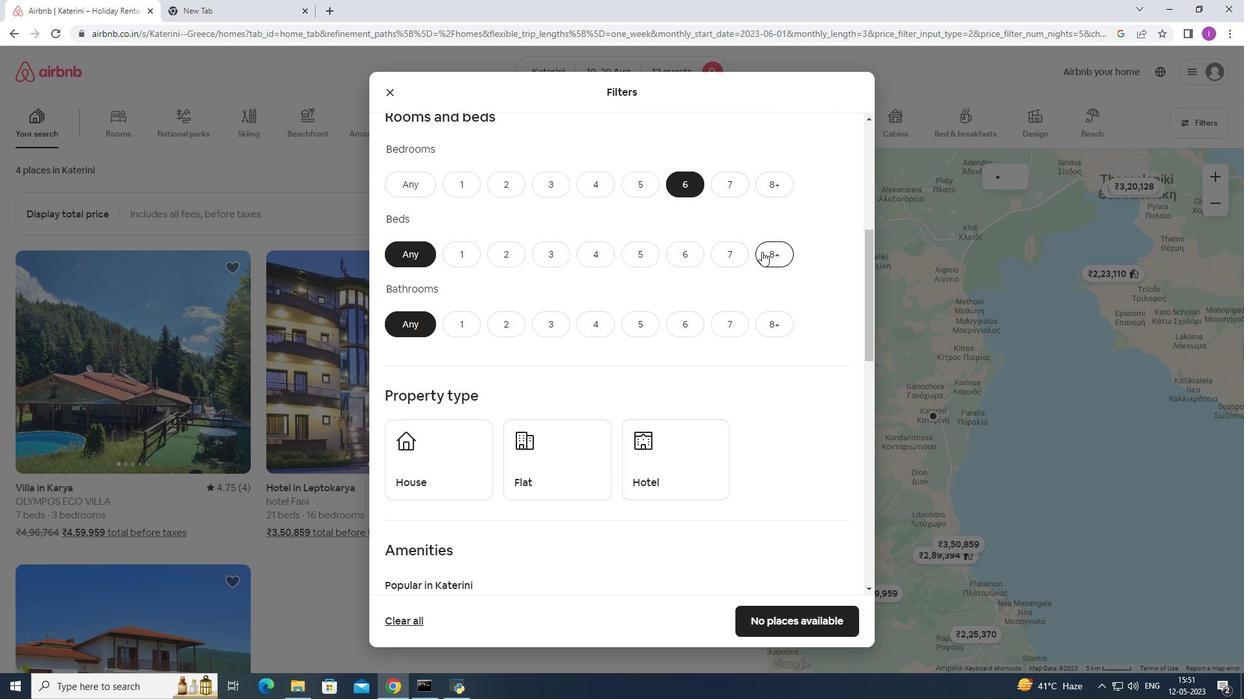 
Action: Mouse moved to (684, 329)
Screenshot: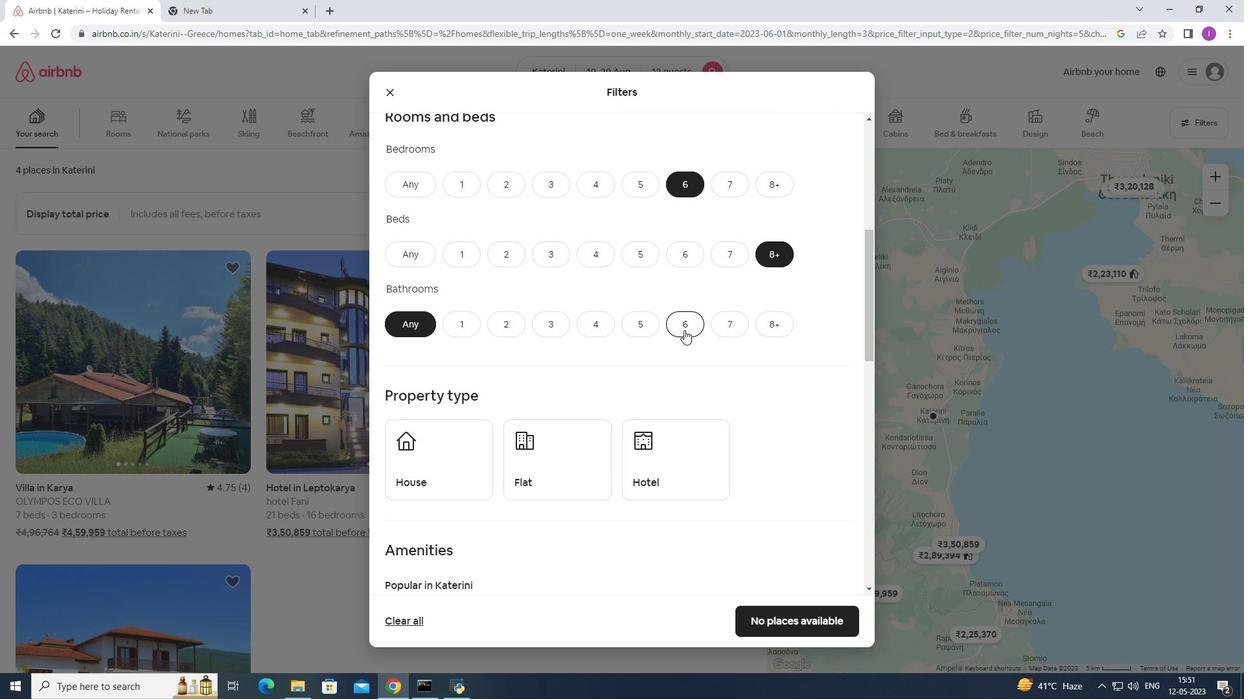 
Action: Mouse pressed left at (684, 329)
Screenshot: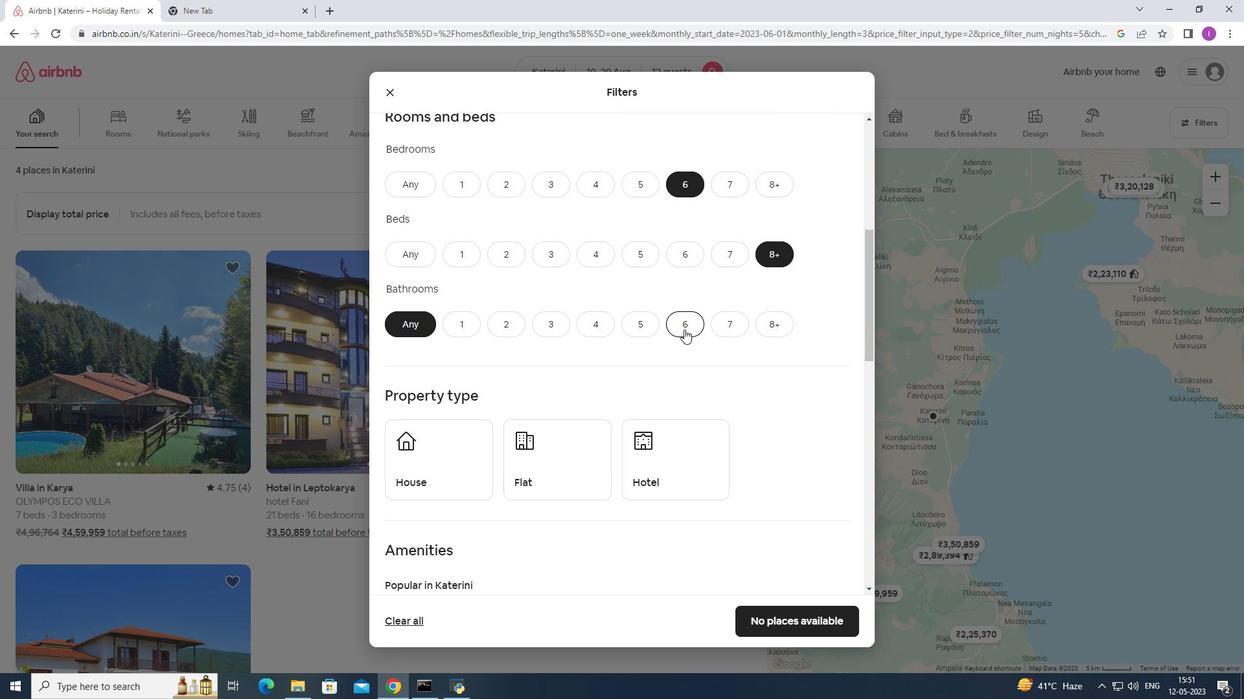 
Action: Mouse moved to (403, 380)
Screenshot: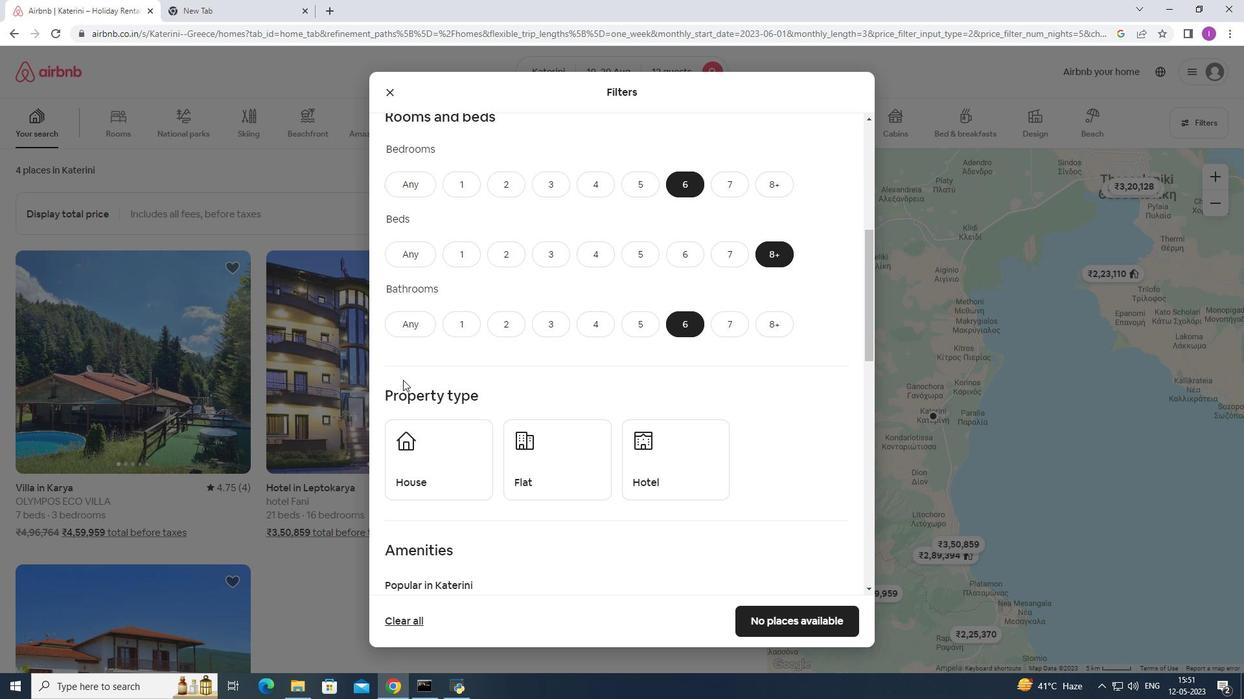 
Action: Mouse scrolled (403, 379) with delta (0, 0)
Screenshot: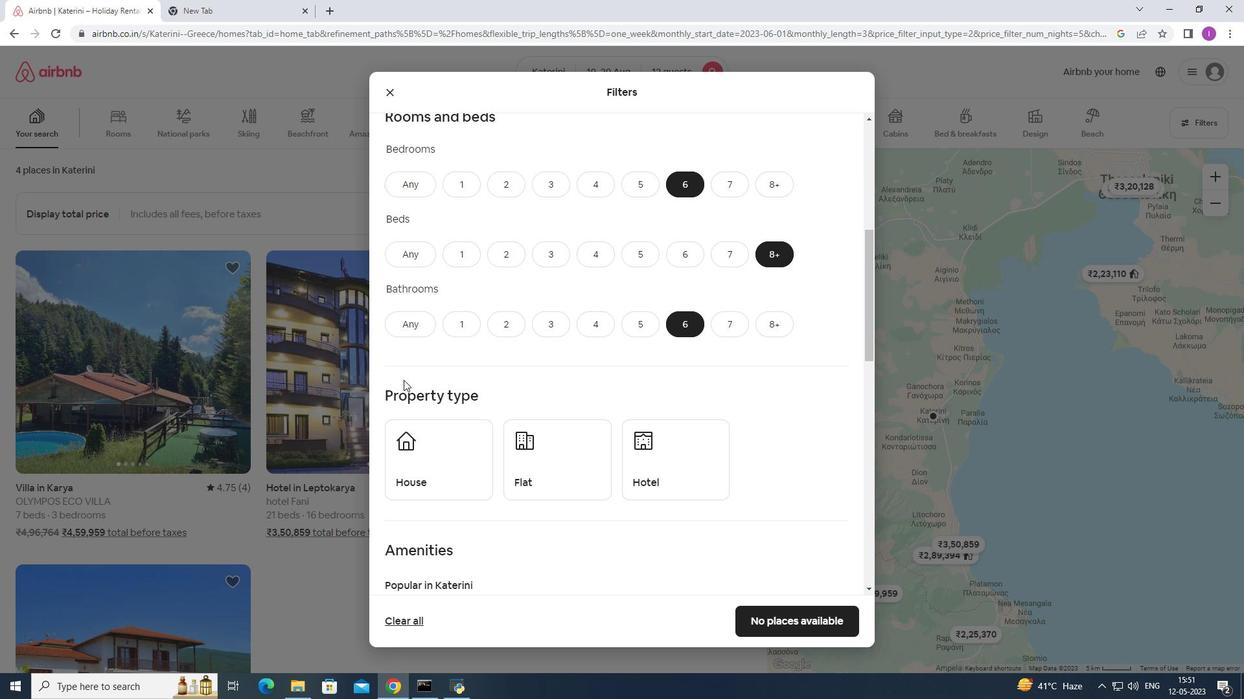 
Action: Mouse moved to (407, 392)
Screenshot: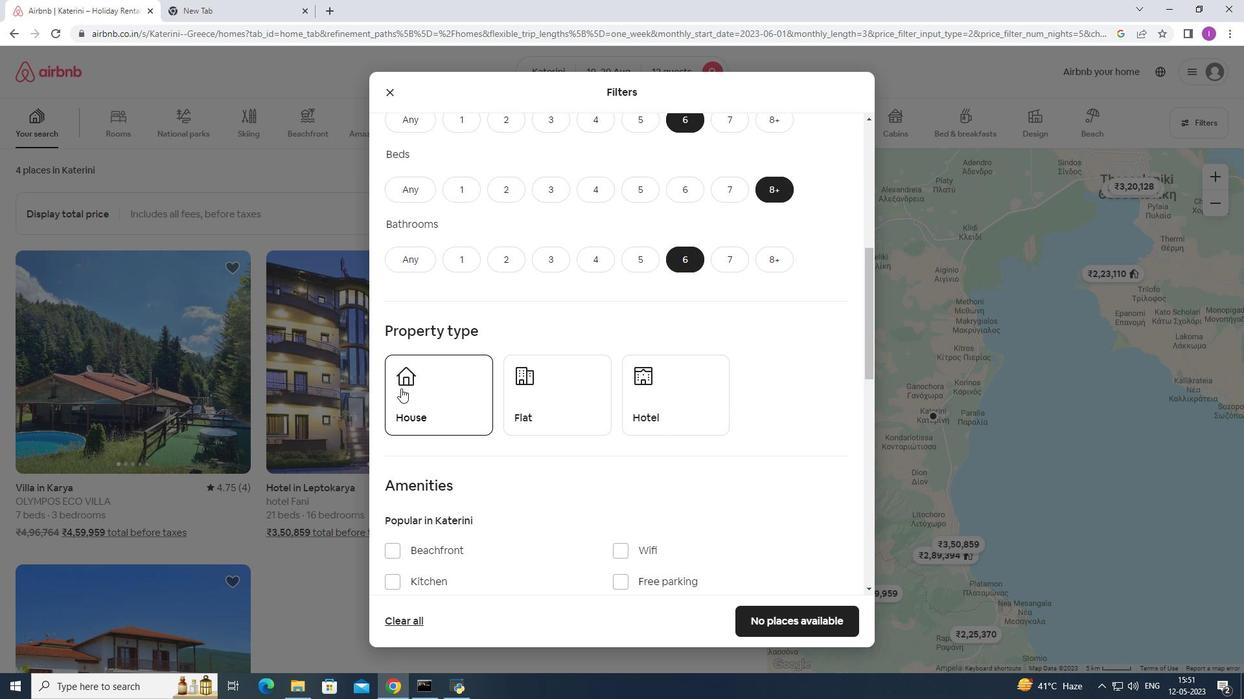 
Action: Mouse pressed left at (407, 392)
Screenshot: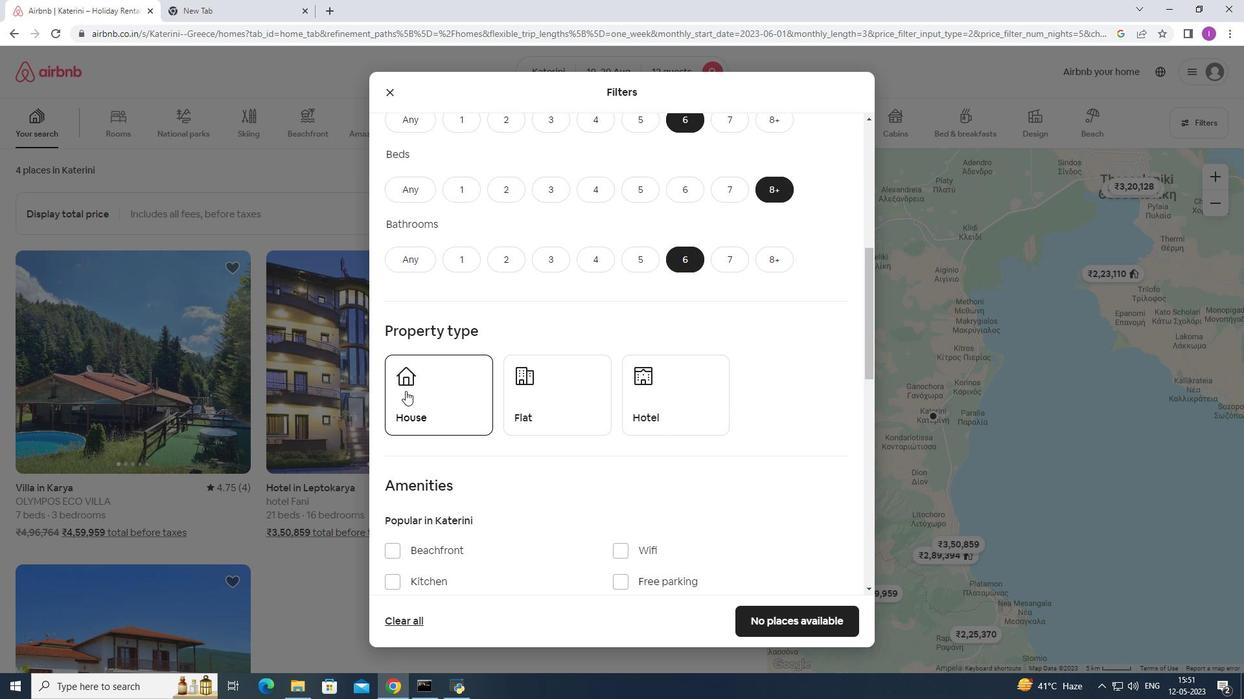 
Action: Mouse moved to (520, 403)
Screenshot: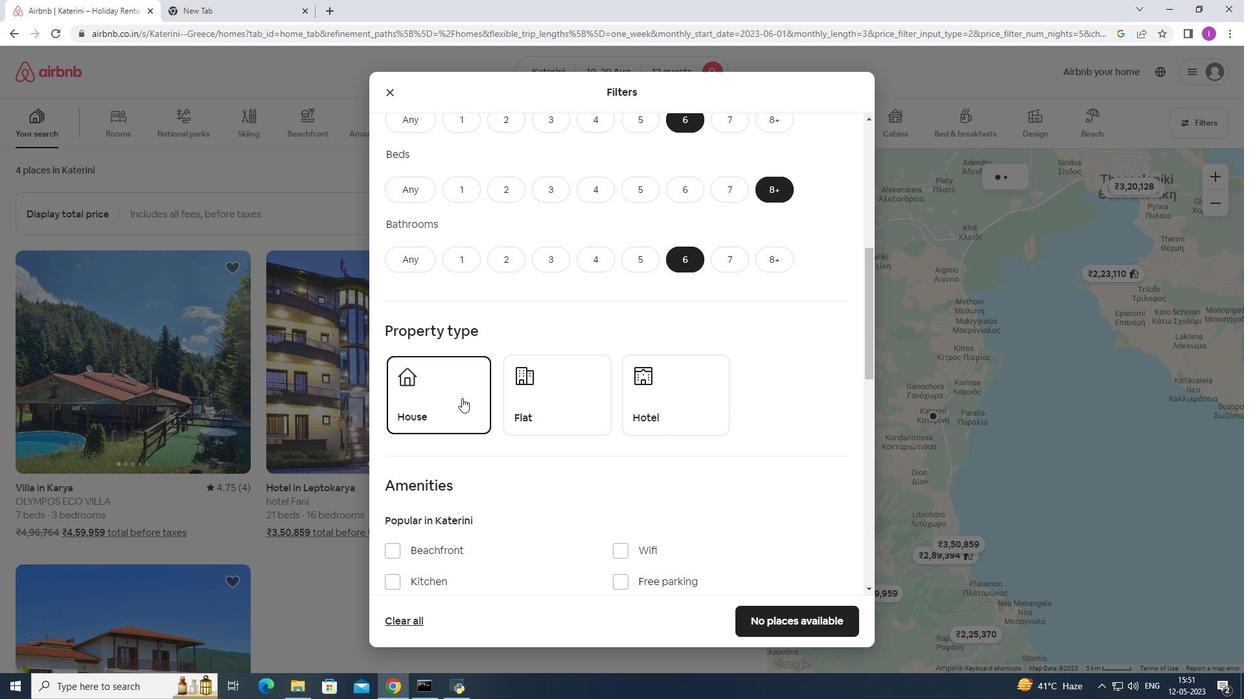 
Action: Mouse pressed left at (520, 403)
Screenshot: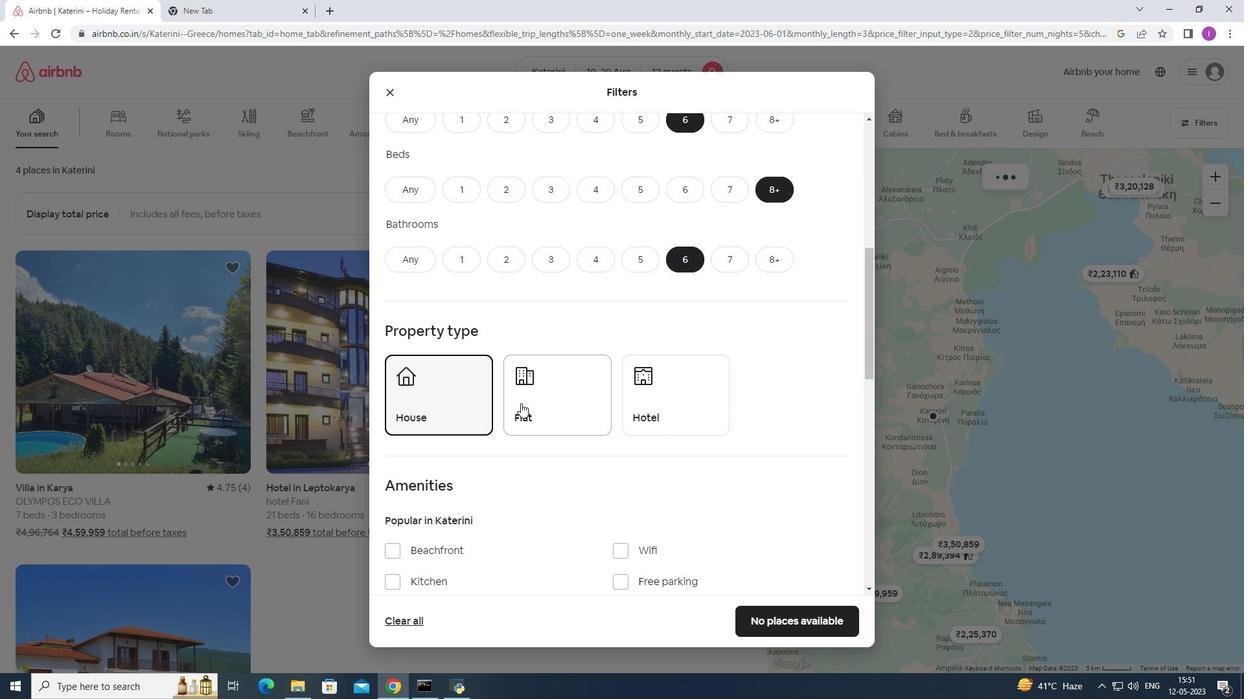 
Action: Mouse moved to (697, 421)
Screenshot: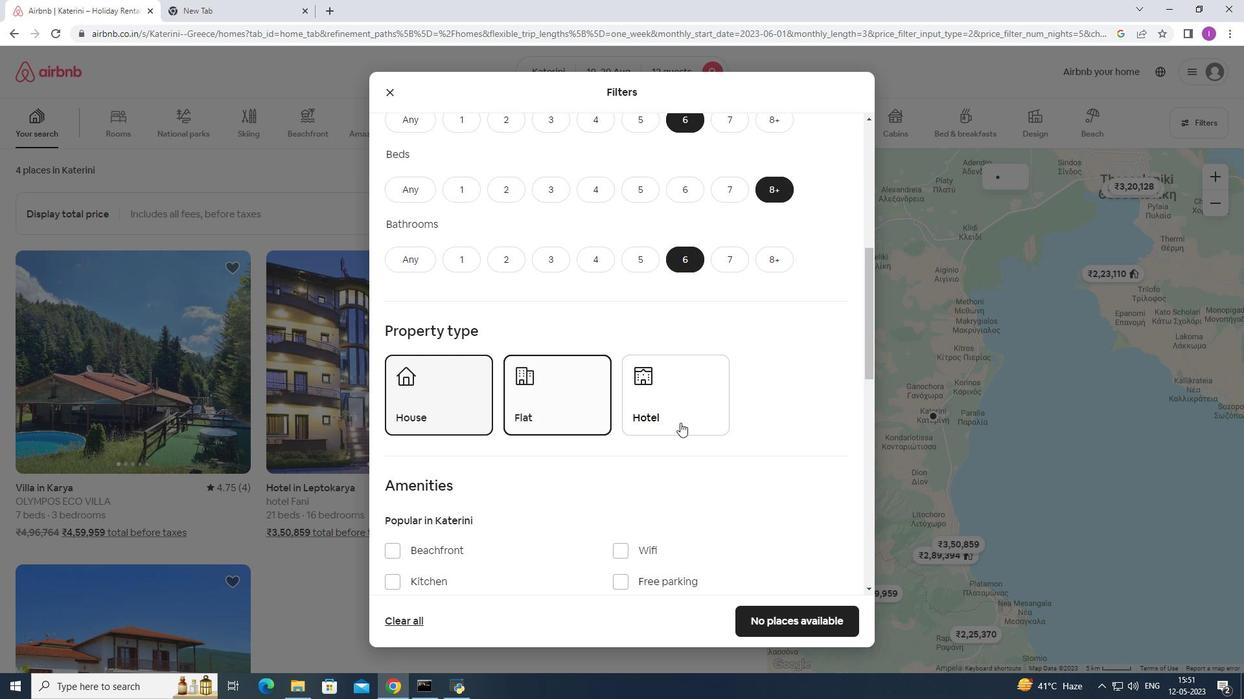 
Action: Mouse pressed left at (697, 421)
Screenshot: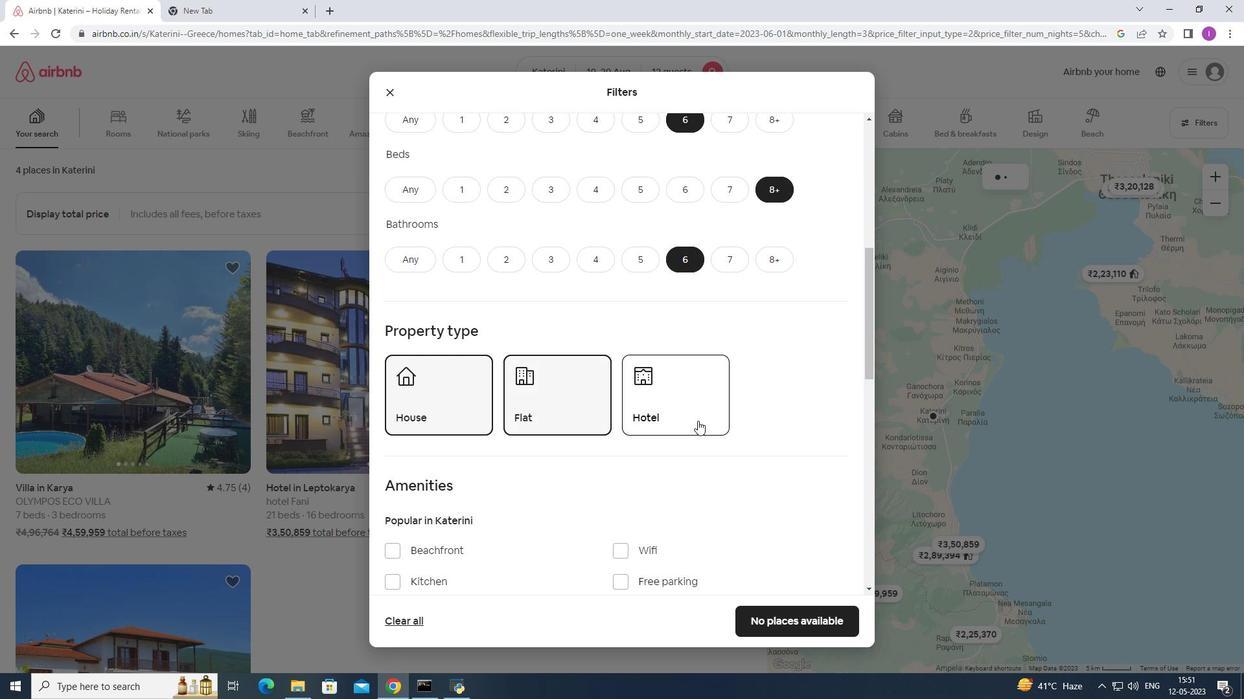 
Action: Mouse moved to (684, 420)
Screenshot: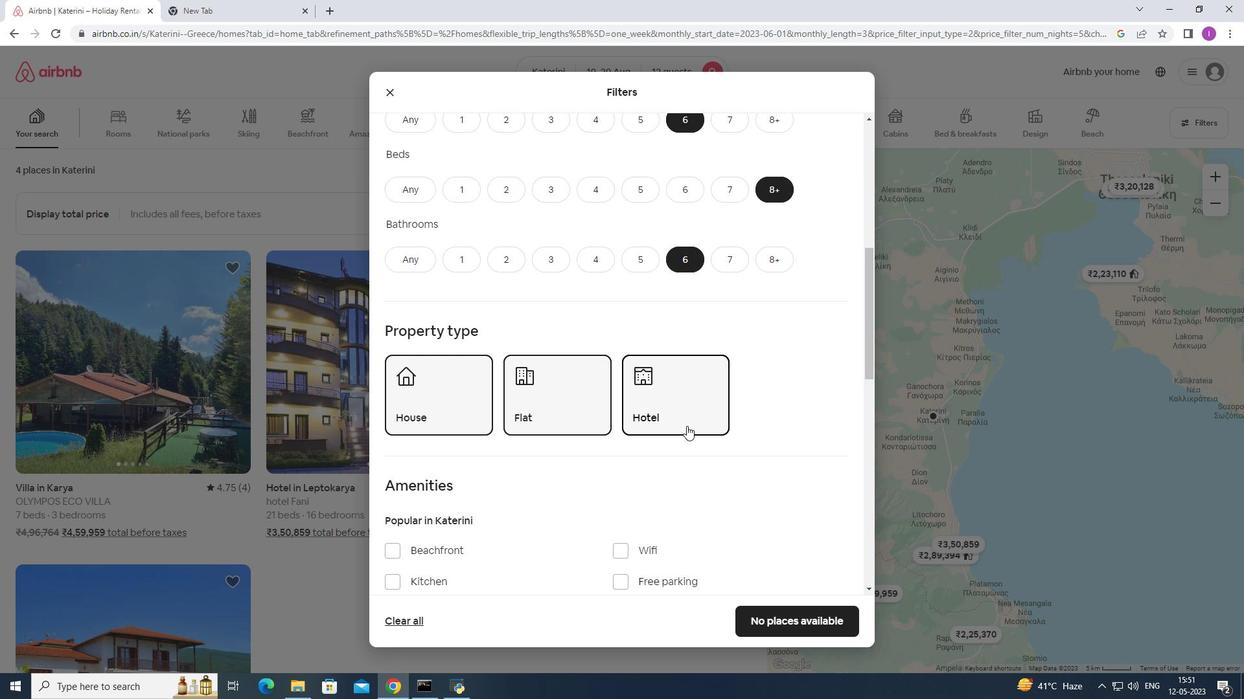 
Action: Mouse scrolled (684, 419) with delta (0, 0)
Screenshot: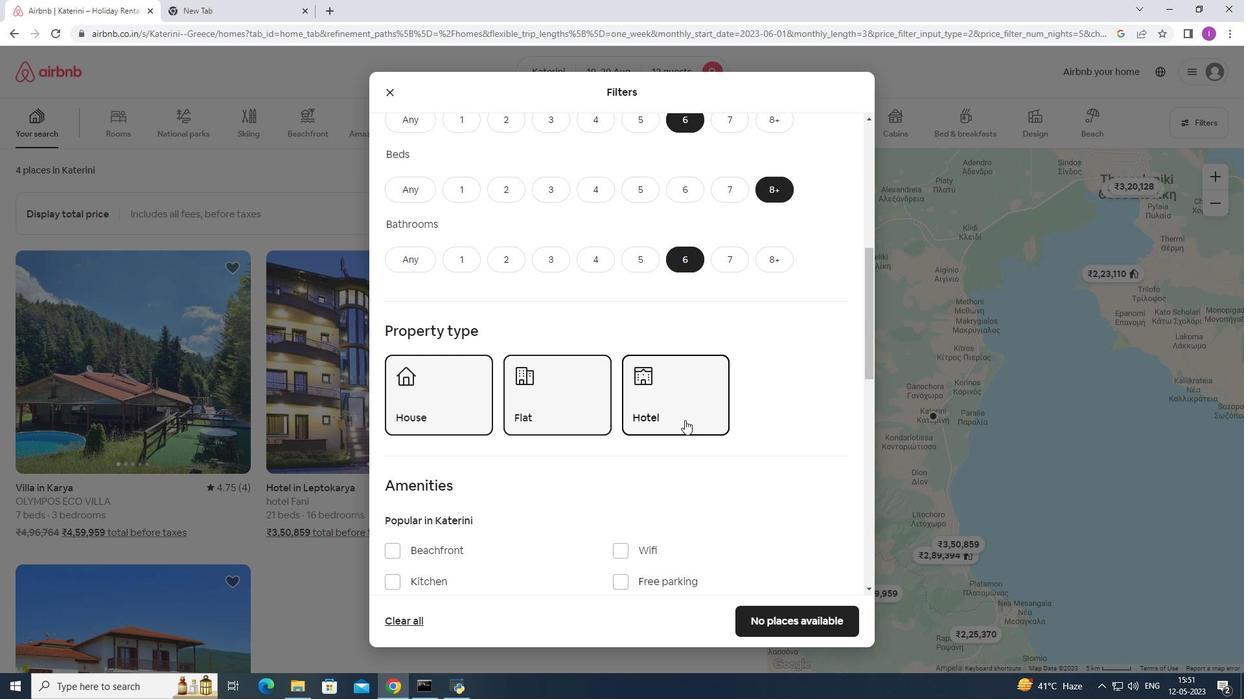 
Action: Mouse moved to (684, 418)
Screenshot: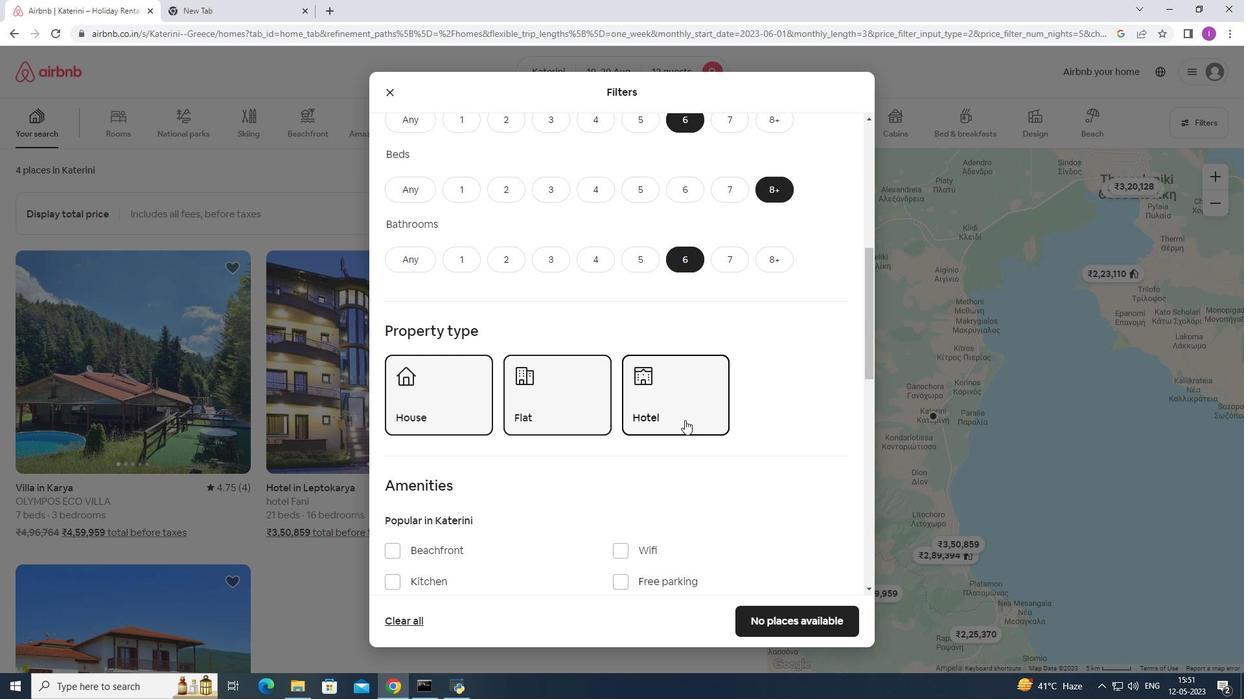 
Action: Mouse scrolled (684, 417) with delta (0, 0)
Screenshot: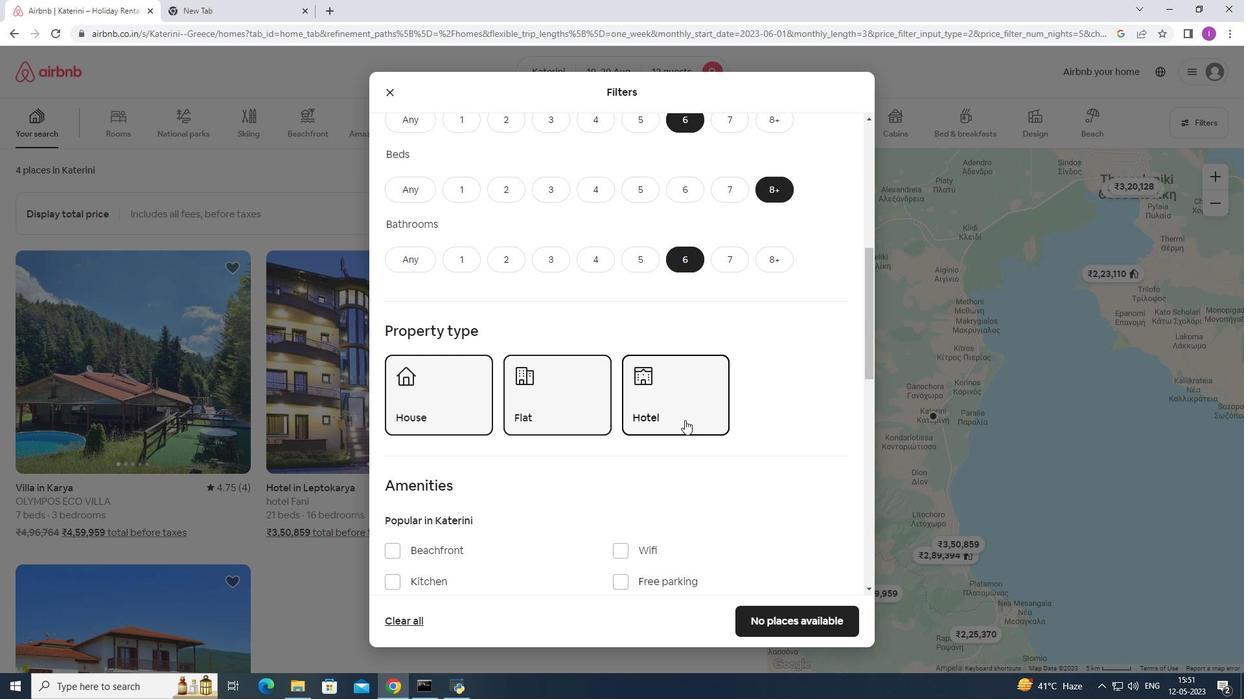 
Action: Mouse moved to (622, 420)
Screenshot: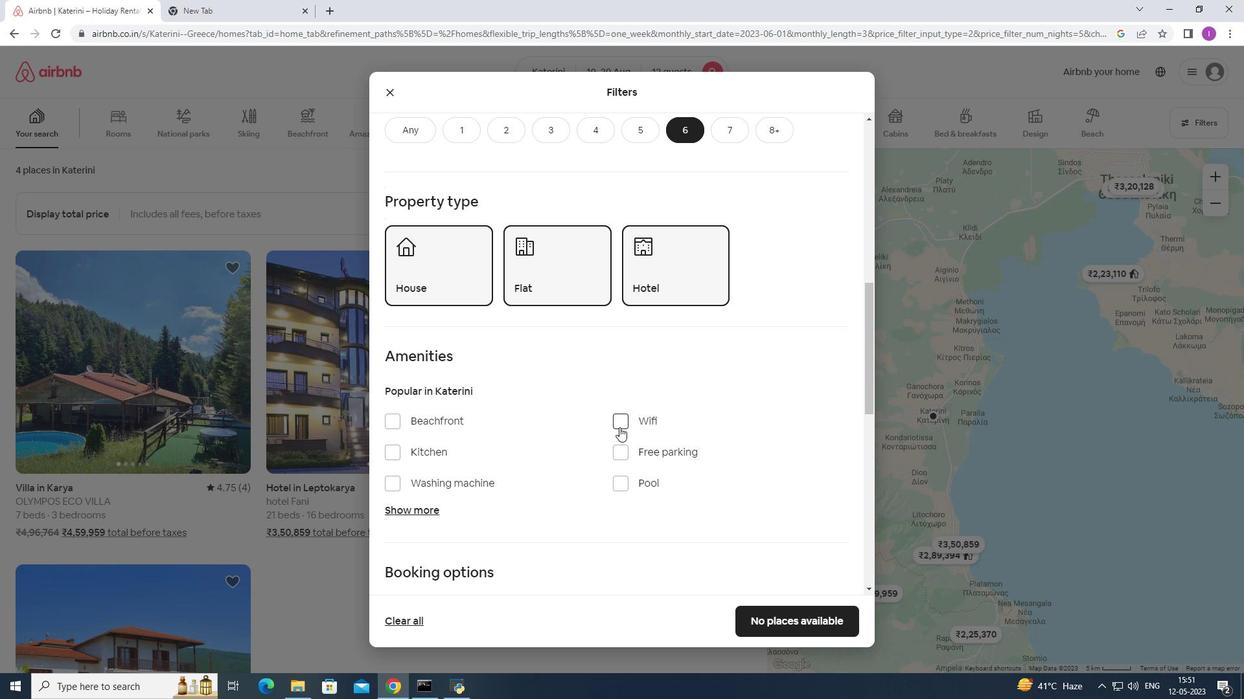 
Action: Mouse pressed left at (622, 420)
Screenshot: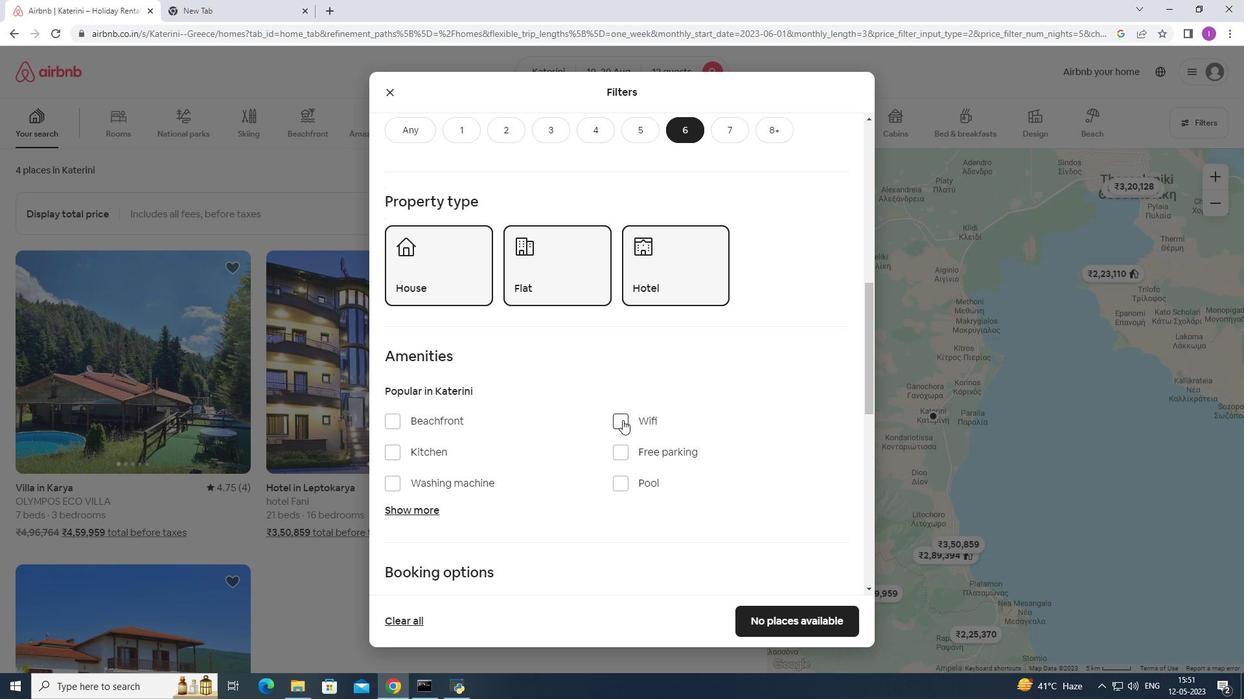 
Action: Mouse moved to (633, 459)
Screenshot: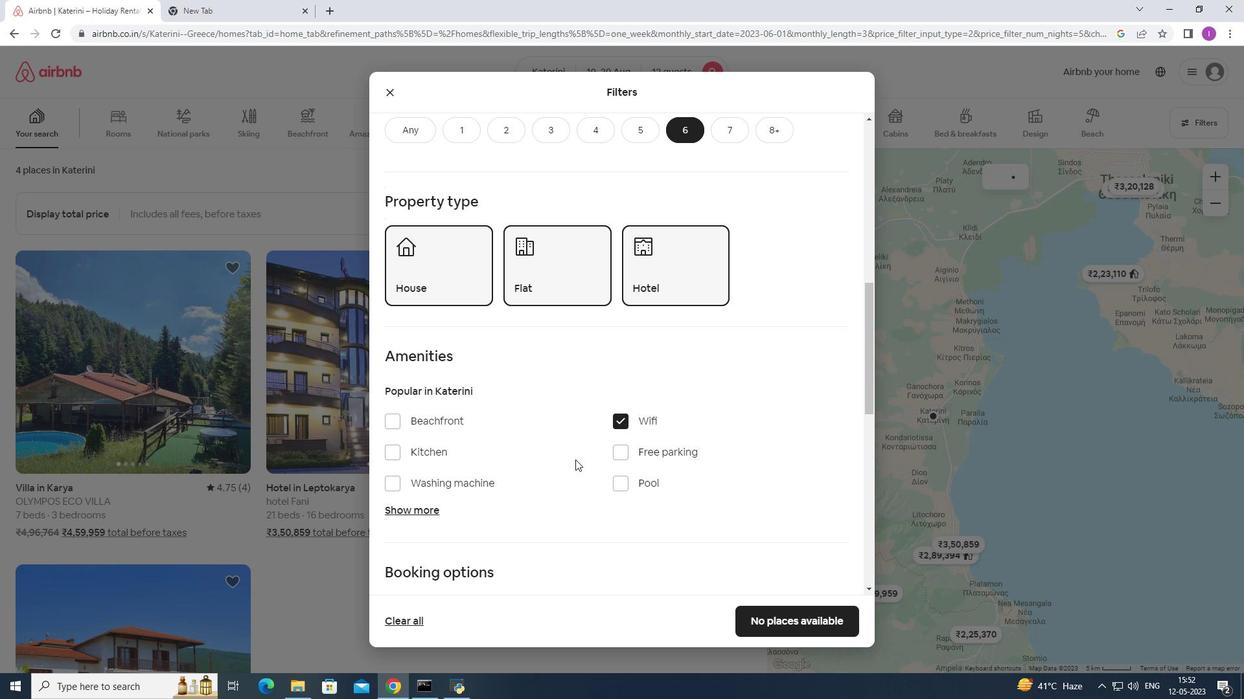 
Action: Mouse pressed left at (633, 459)
Screenshot: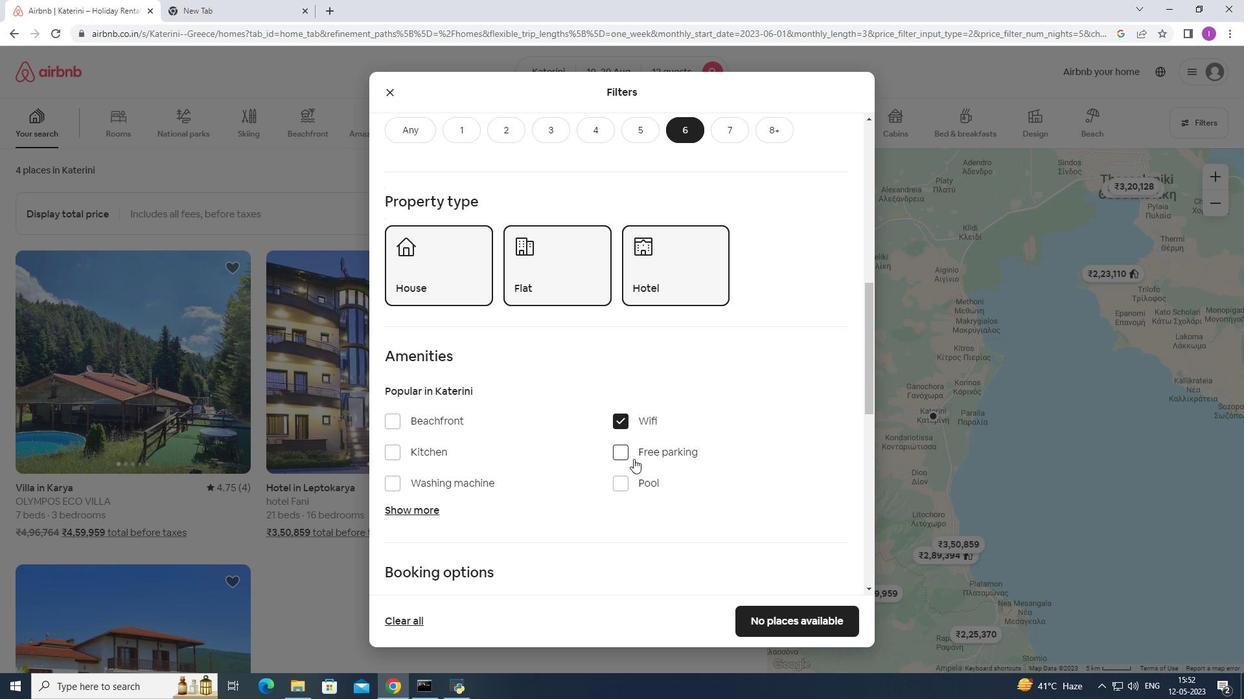 
Action: Mouse moved to (424, 506)
Screenshot: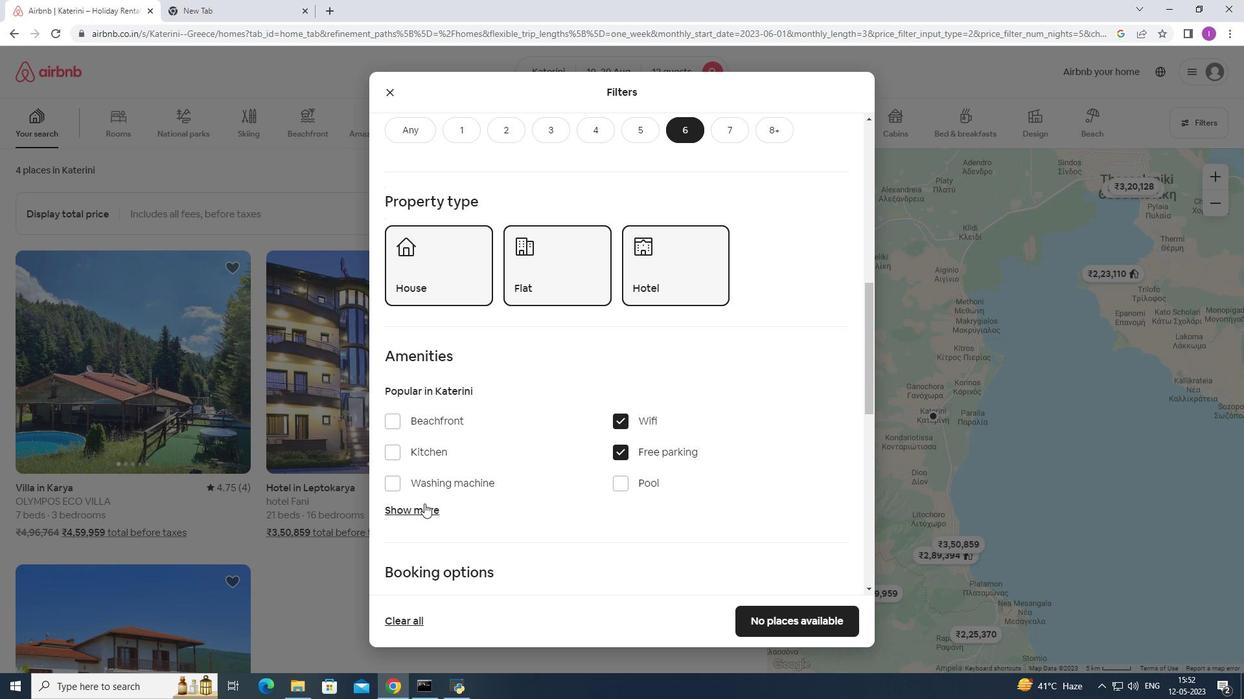 
Action: Mouse pressed left at (424, 506)
Screenshot: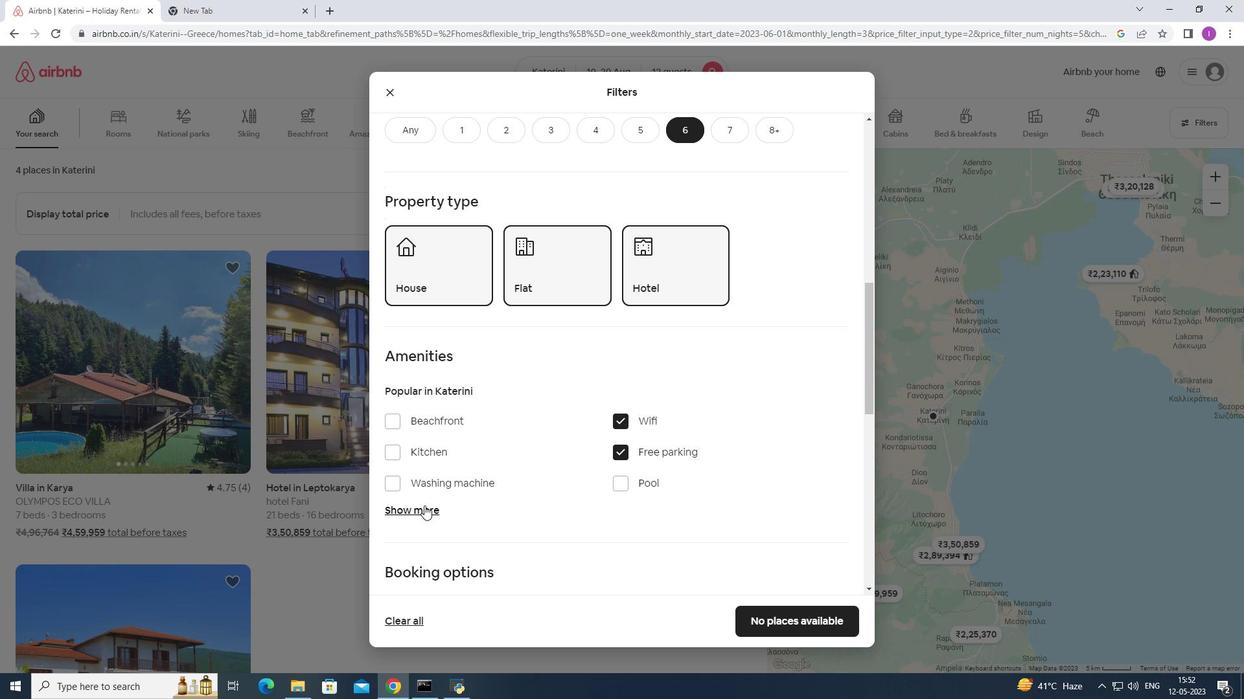 
Action: Mouse moved to (491, 521)
Screenshot: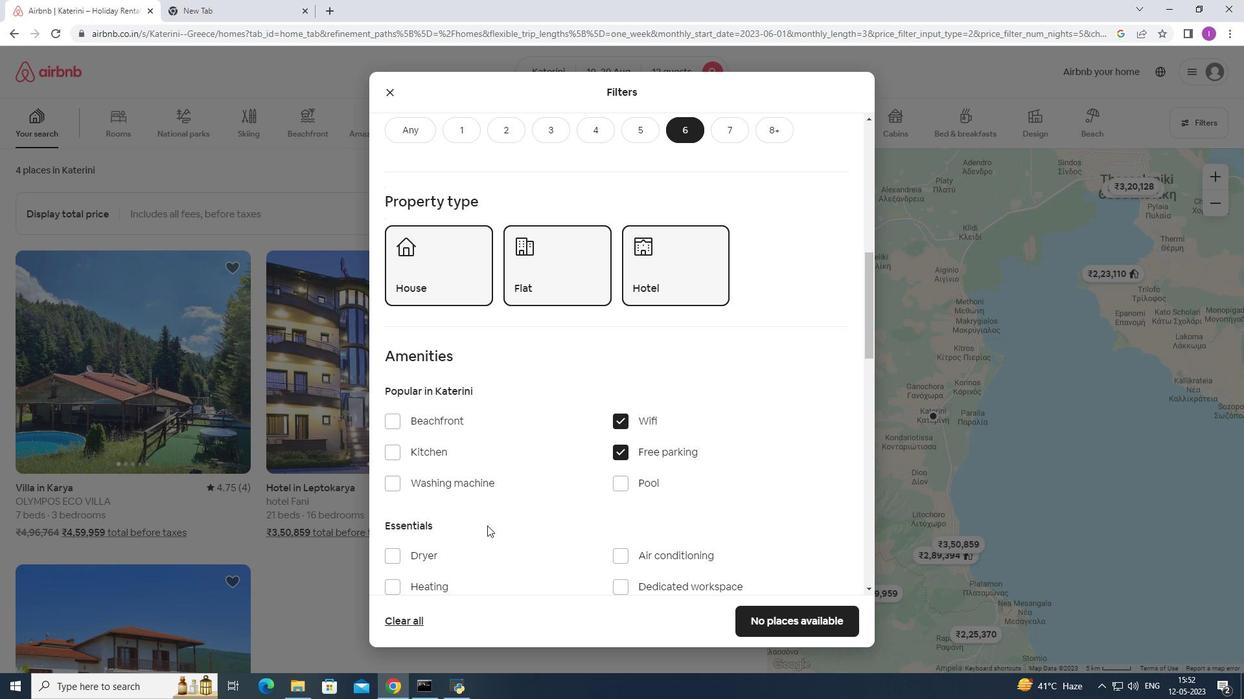 
Action: Mouse scrolled (491, 520) with delta (0, 0)
Screenshot: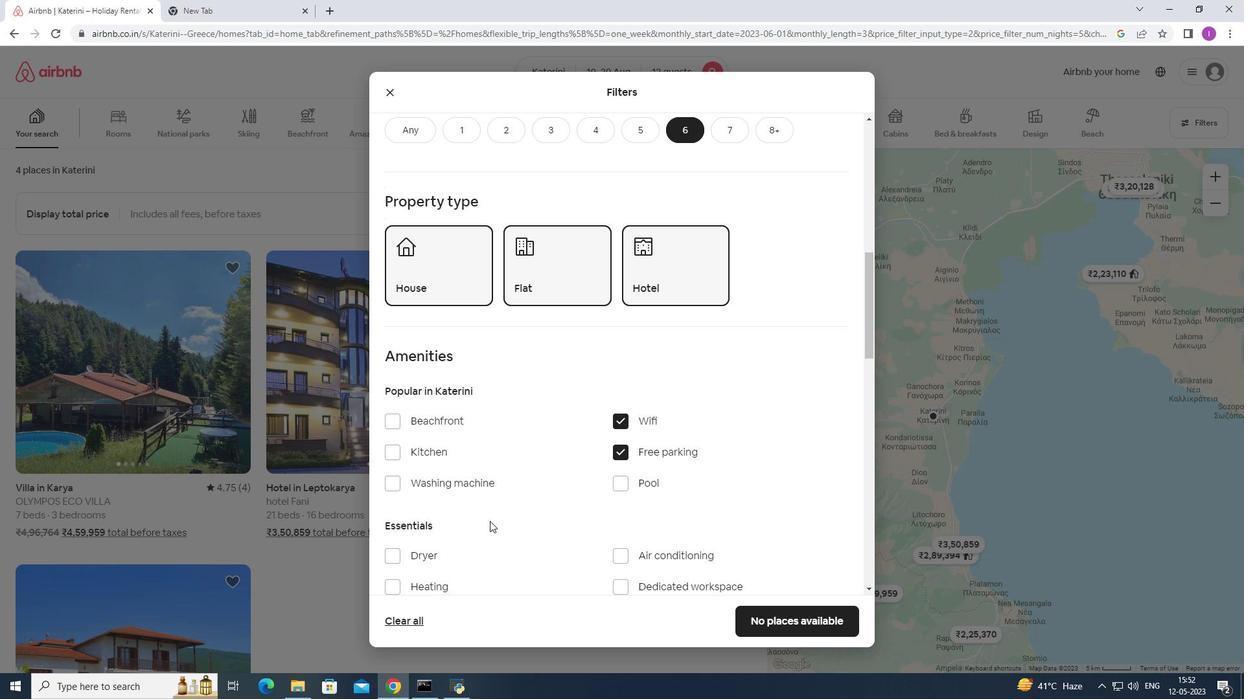 
Action: Mouse scrolled (491, 520) with delta (0, 0)
Screenshot: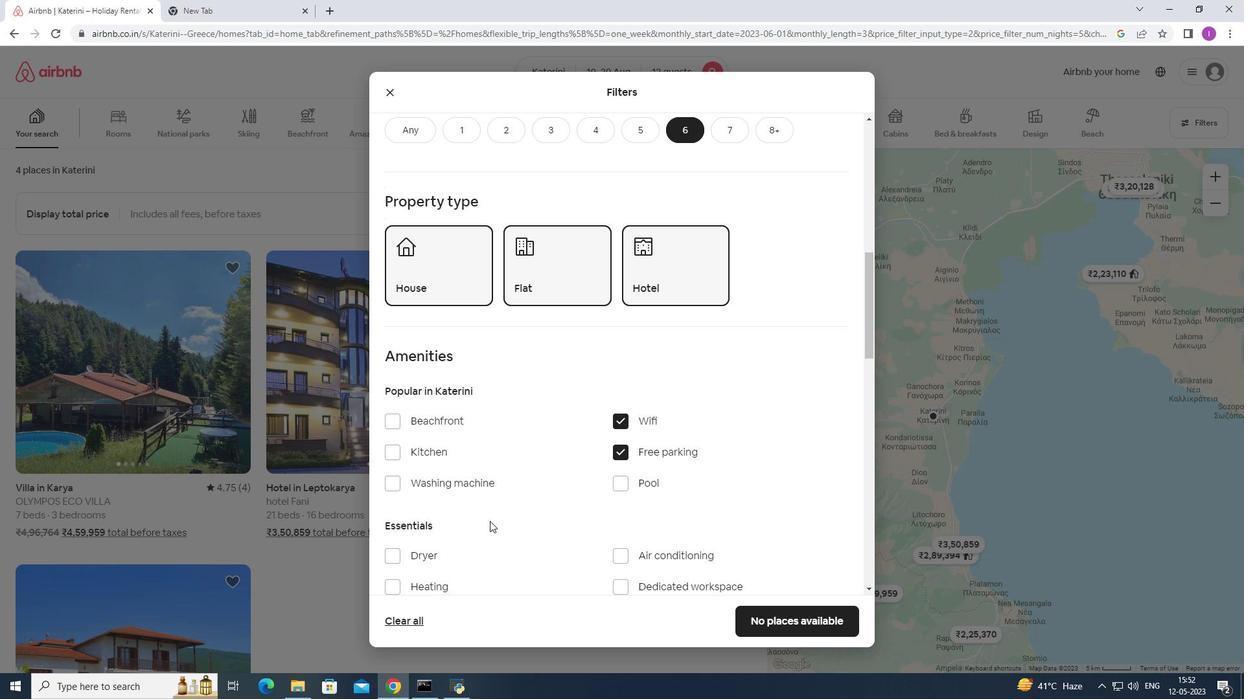 
Action: Mouse scrolled (491, 520) with delta (0, 0)
Screenshot: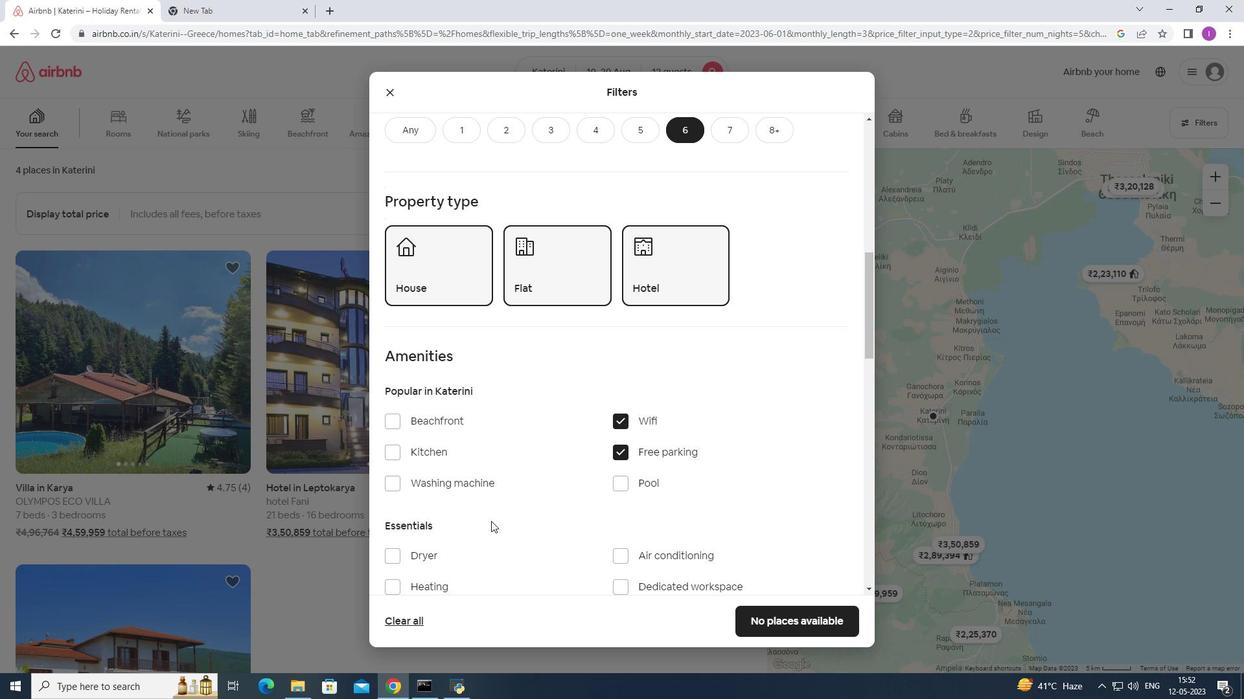 
Action: Mouse scrolled (491, 520) with delta (0, 0)
Screenshot: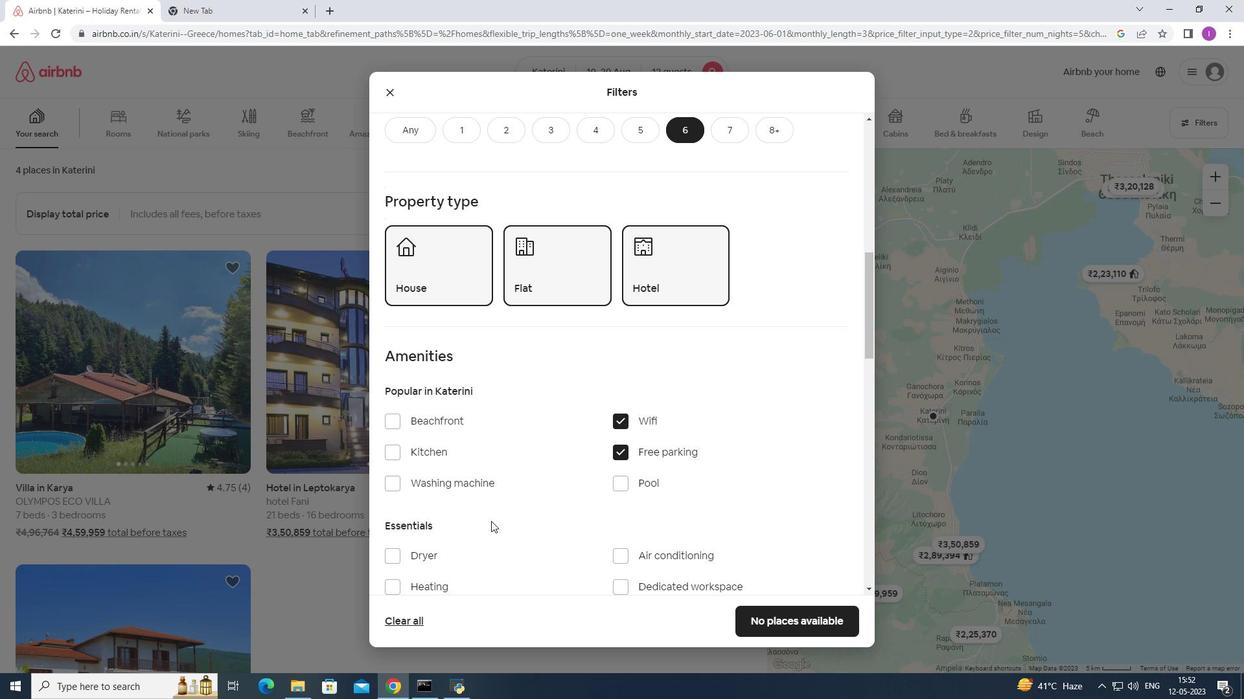 
Action: Mouse moved to (396, 364)
Screenshot: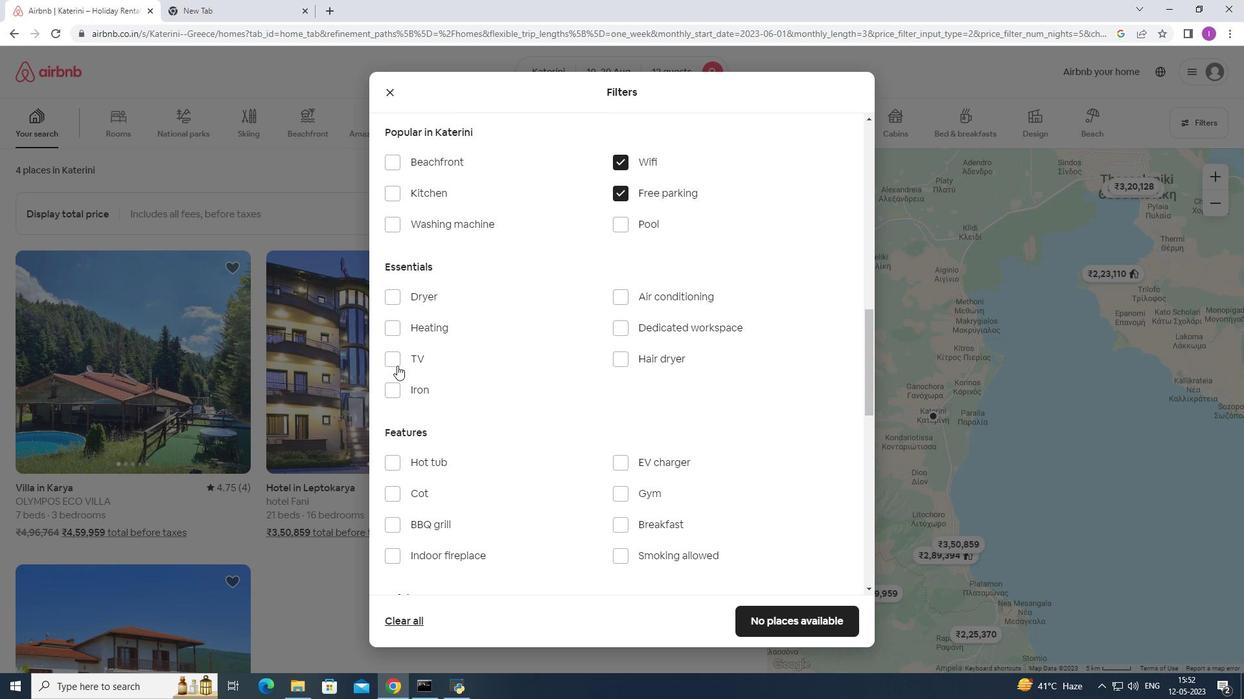 
Action: Mouse pressed left at (396, 364)
Screenshot: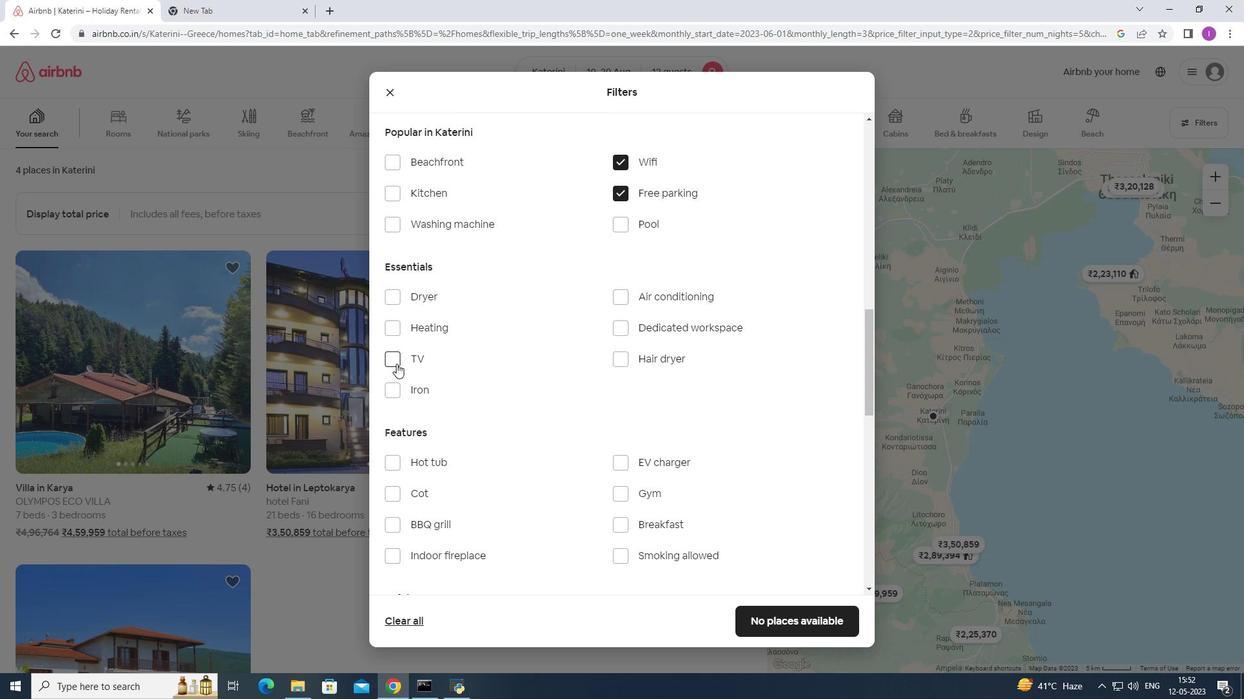 
Action: Mouse moved to (614, 493)
Screenshot: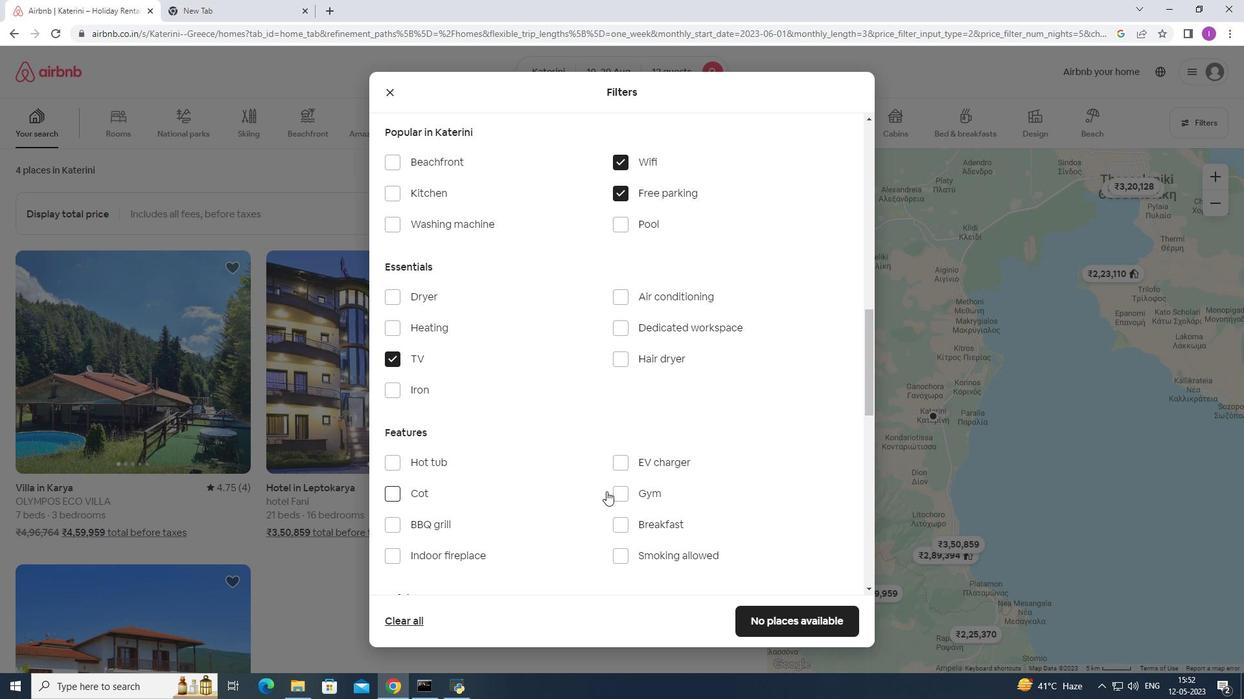 
Action: Mouse pressed left at (614, 493)
Screenshot: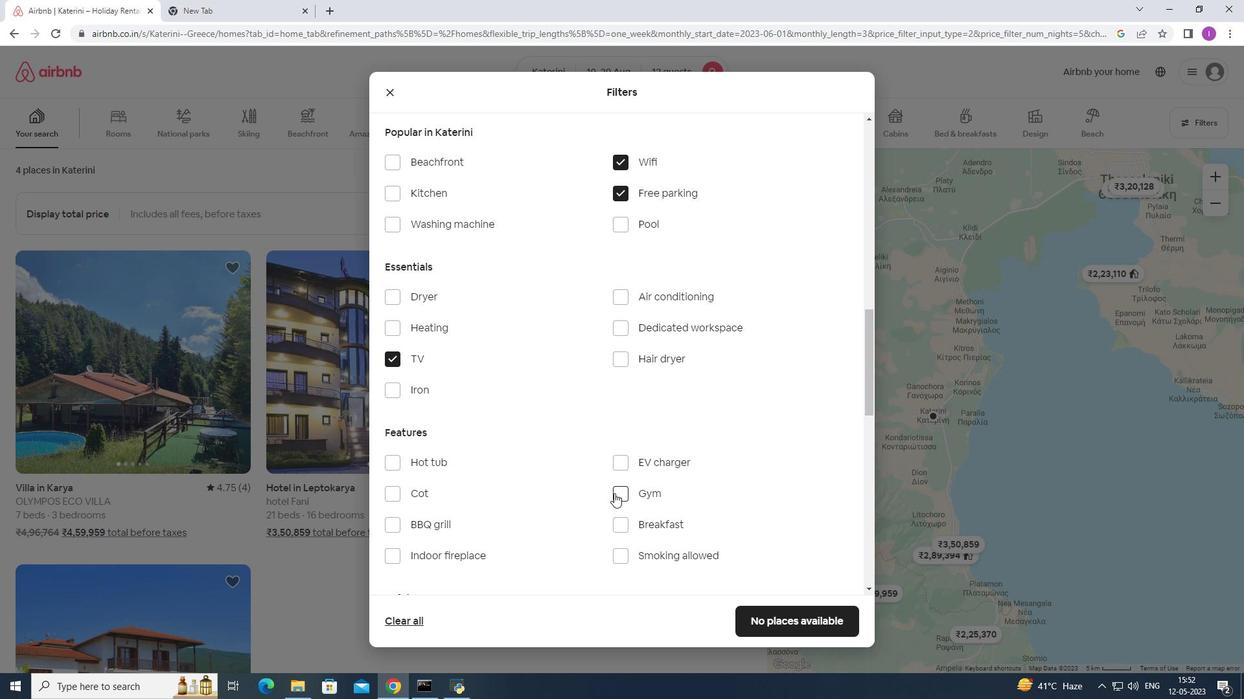 
Action: Mouse moved to (622, 528)
Screenshot: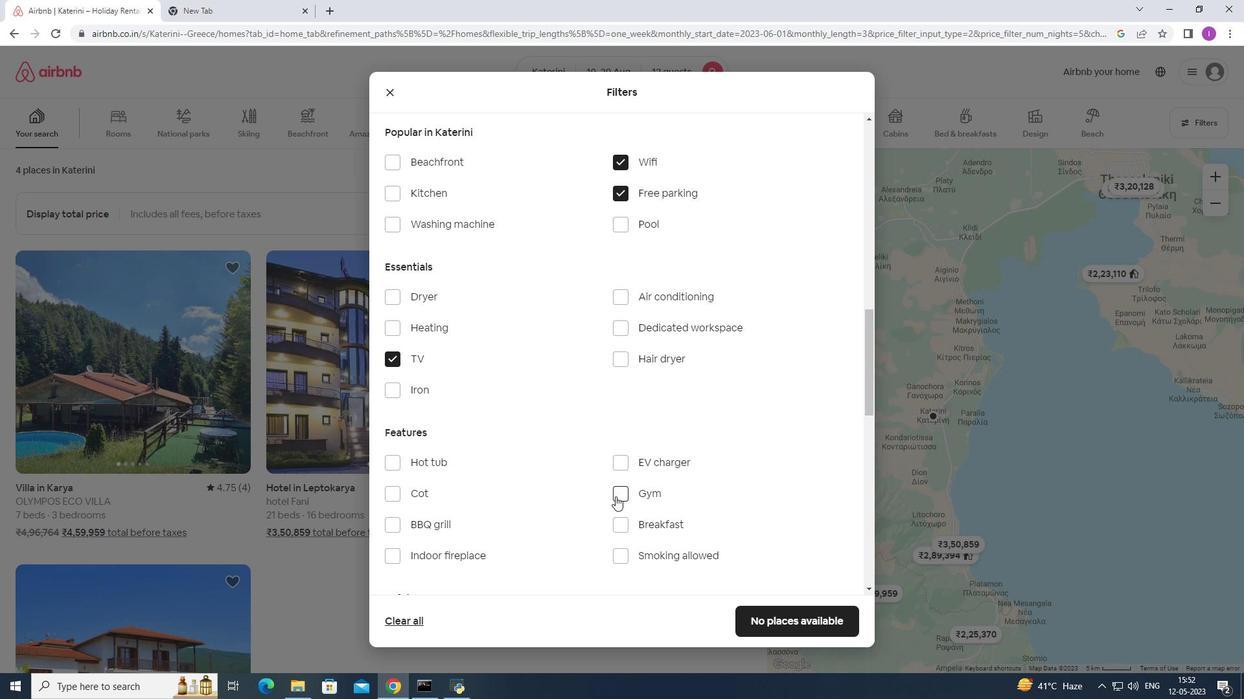 
Action: Mouse pressed left at (622, 528)
Screenshot: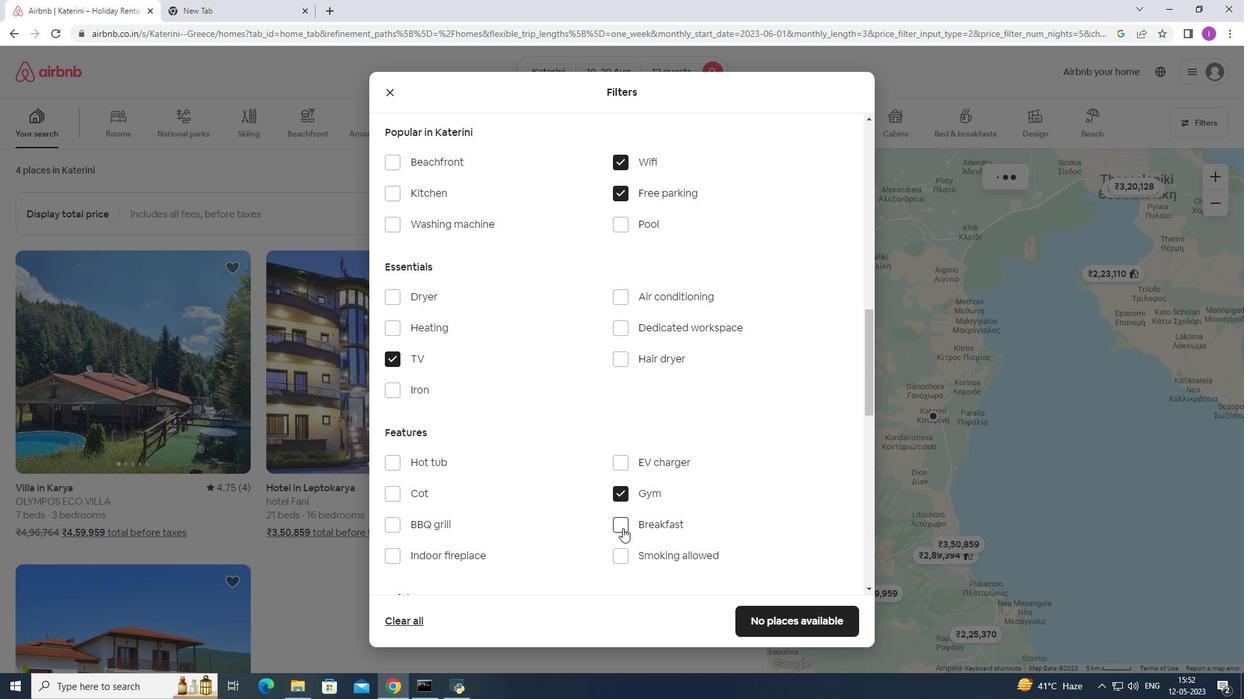 
Action: Mouse moved to (623, 526)
Screenshot: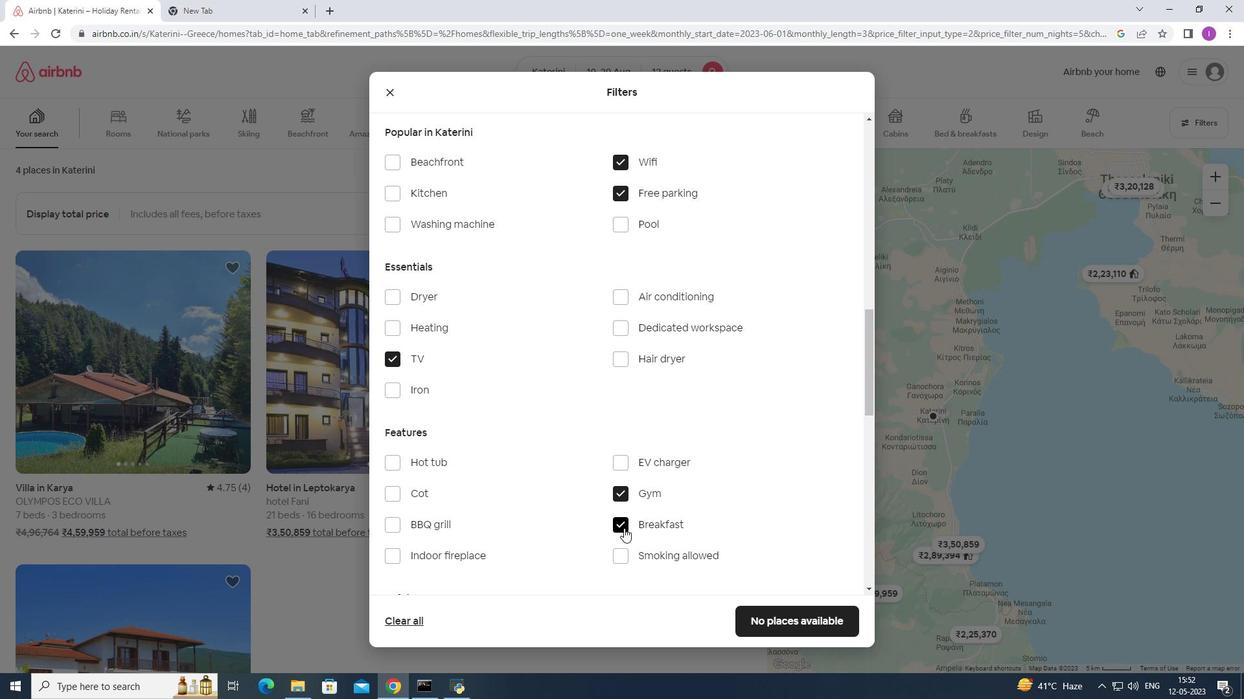
Action: Mouse scrolled (623, 526) with delta (0, 0)
Screenshot: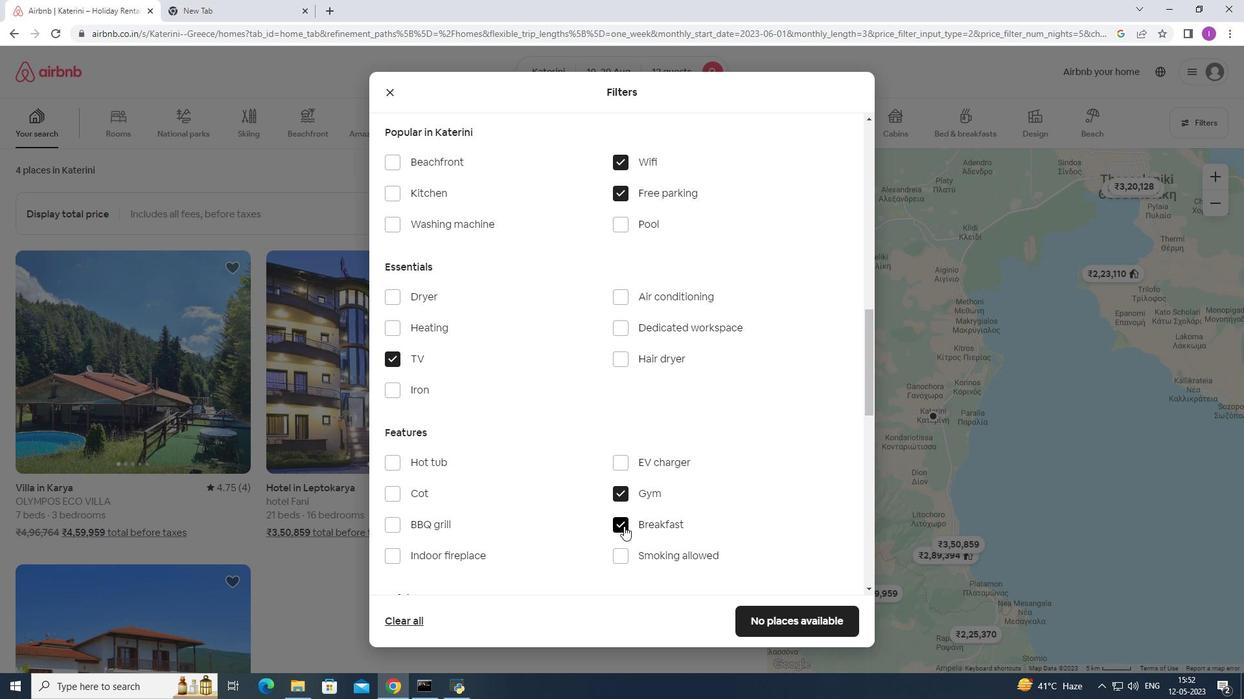 
Action: Mouse moved to (622, 522)
Screenshot: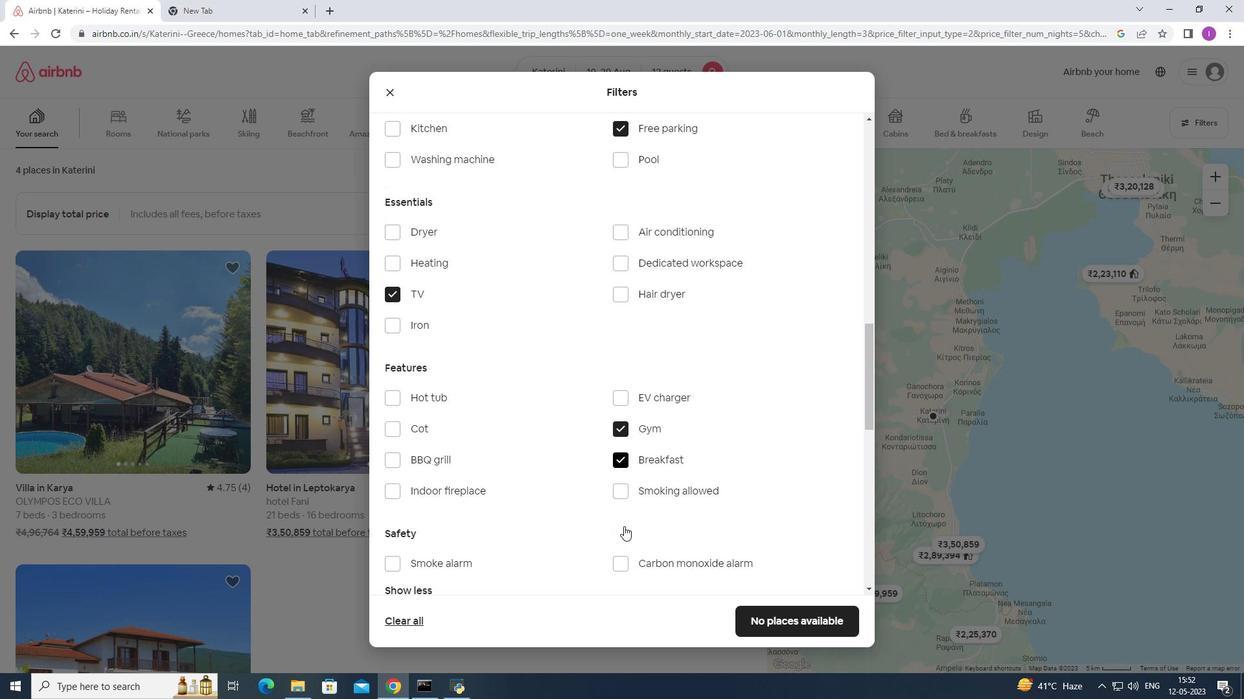
Action: Mouse scrolled (622, 521) with delta (0, 0)
Screenshot: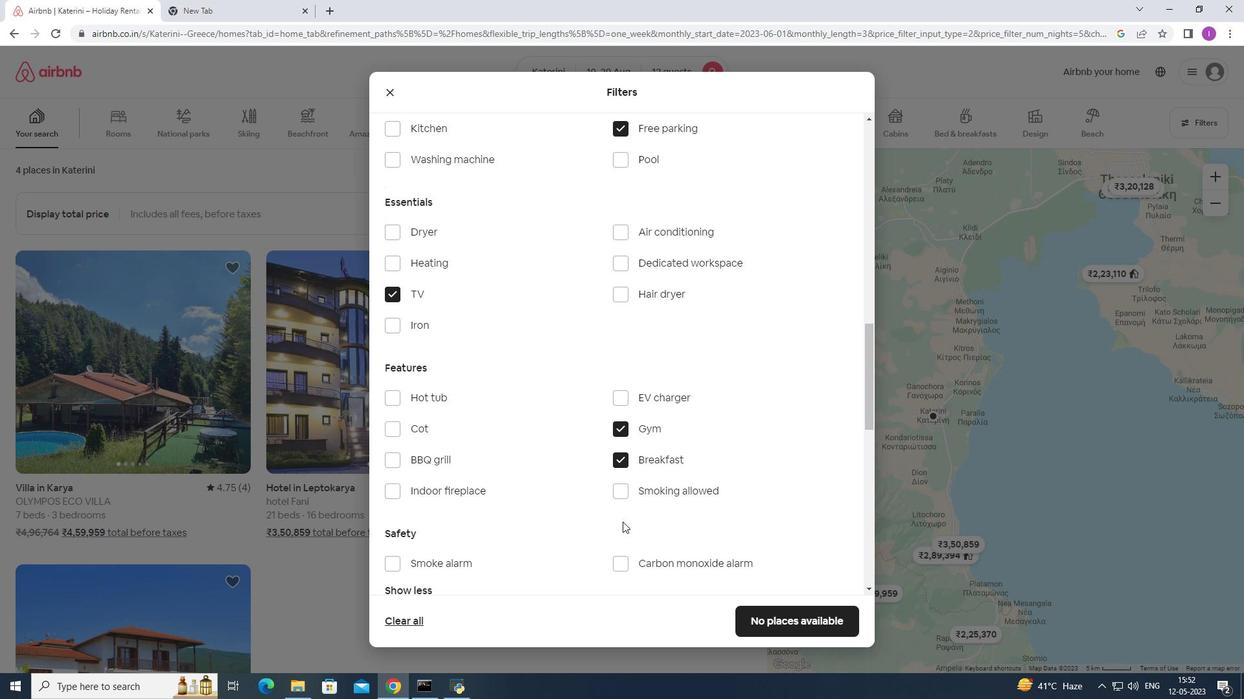 
Action: Mouse scrolled (622, 521) with delta (0, 0)
Screenshot: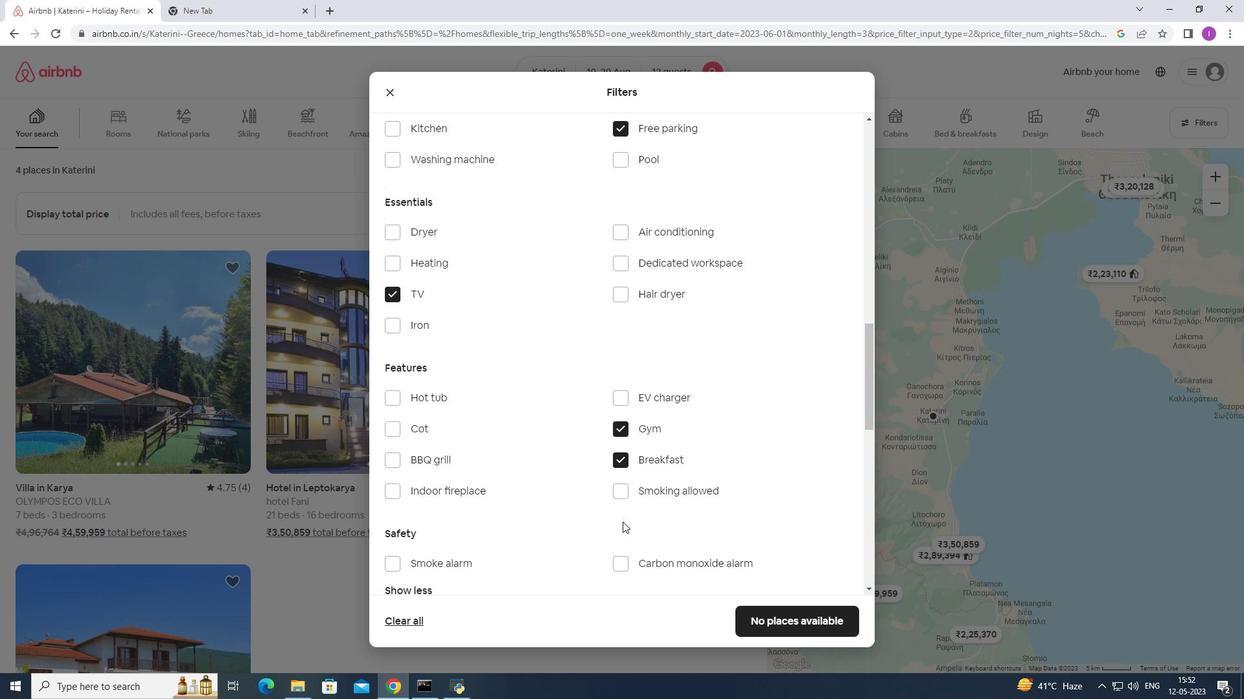 
Action: Mouse scrolled (622, 521) with delta (0, 0)
Screenshot: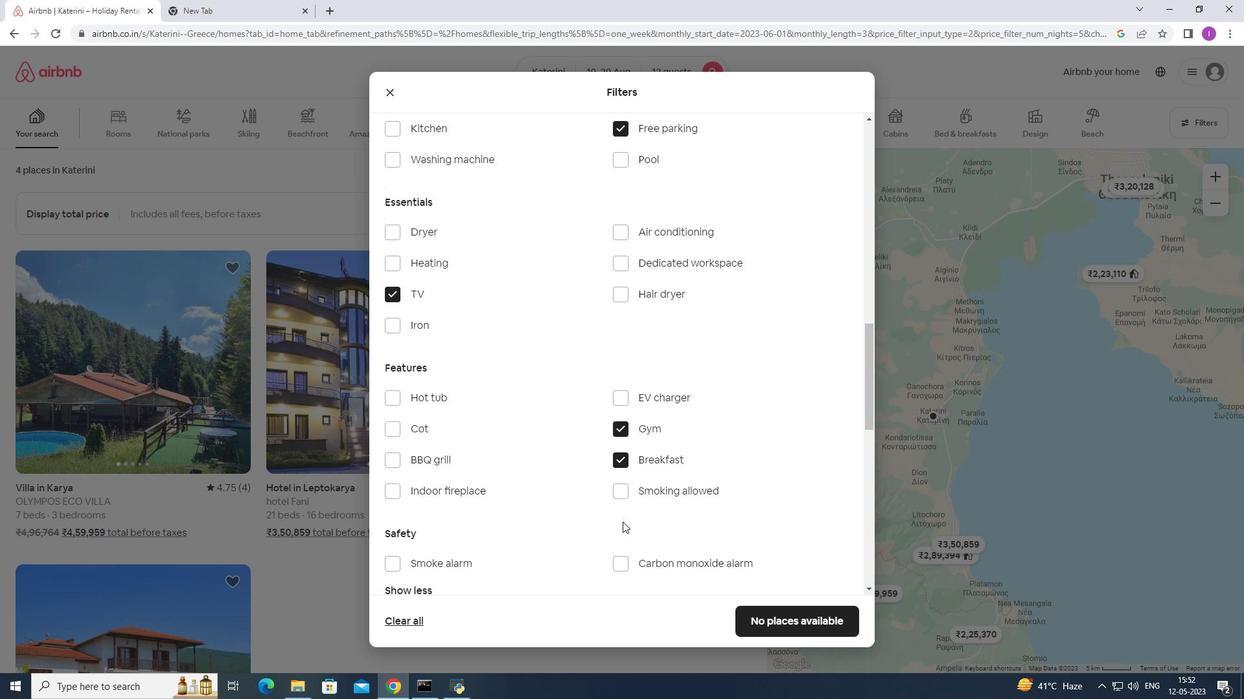 
Action: Mouse moved to (621, 535)
Screenshot: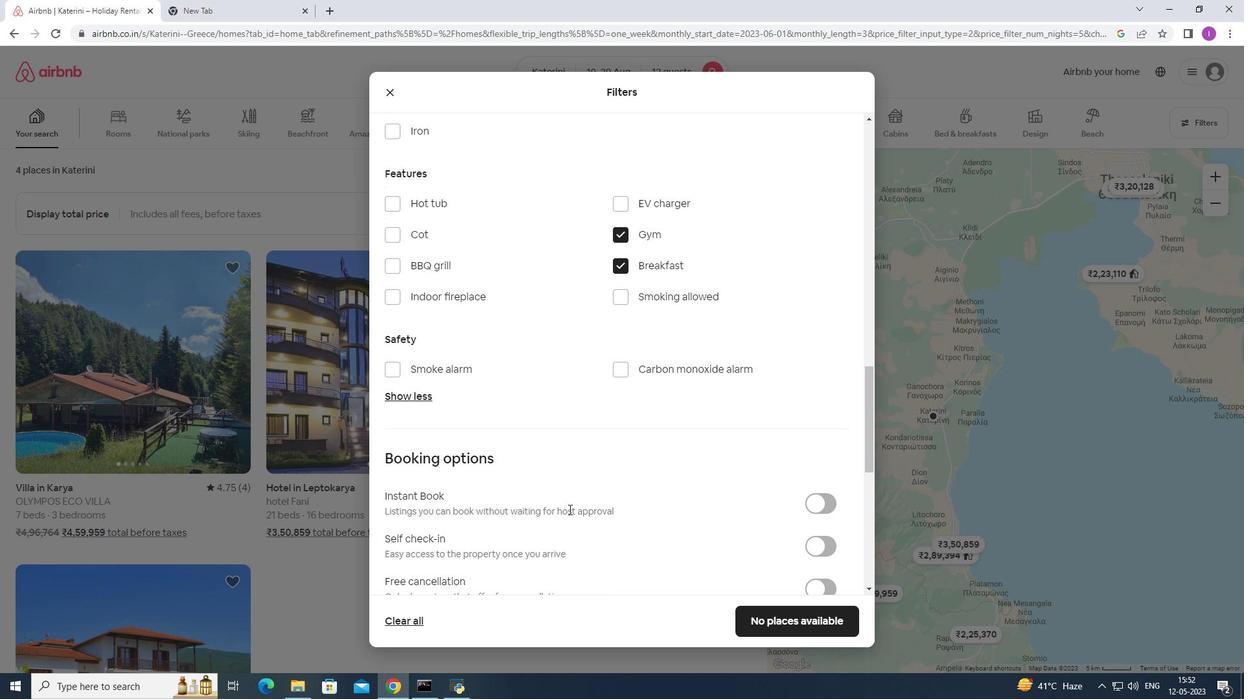 
Action: Mouse scrolled (621, 535) with delta (0, 0)
Screenshot: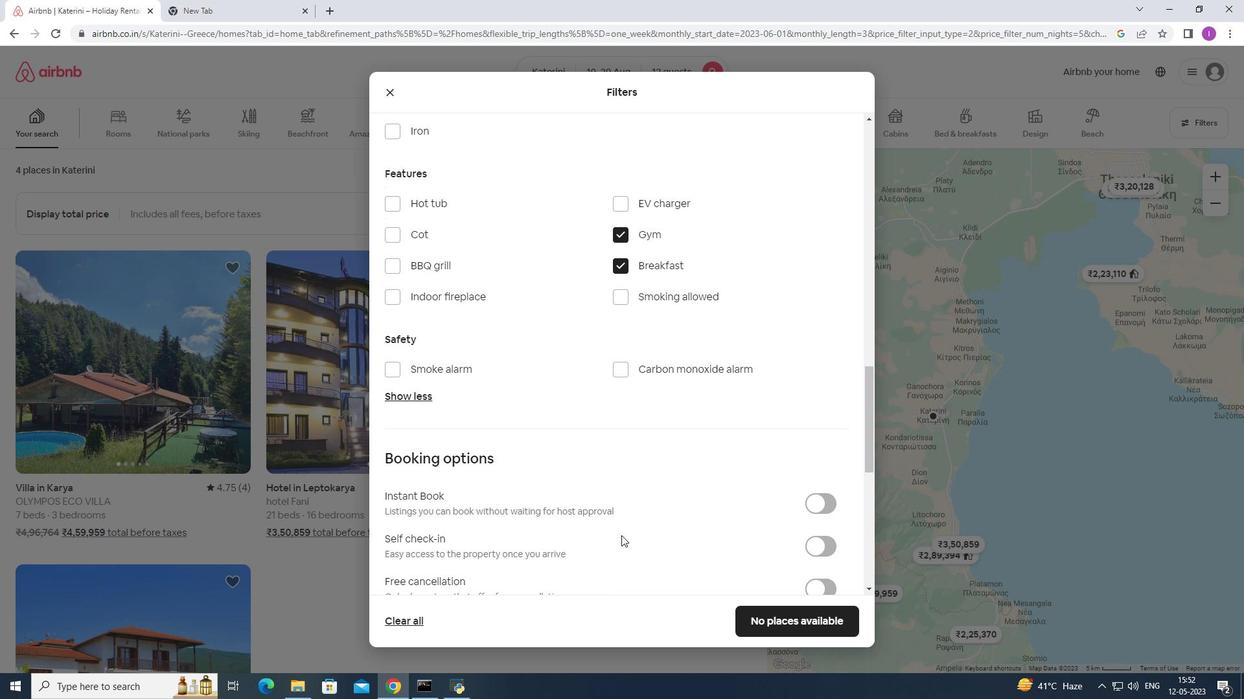 
Action: Mouse scrolled (621, 535) with delta (0, 0)
Screenshot: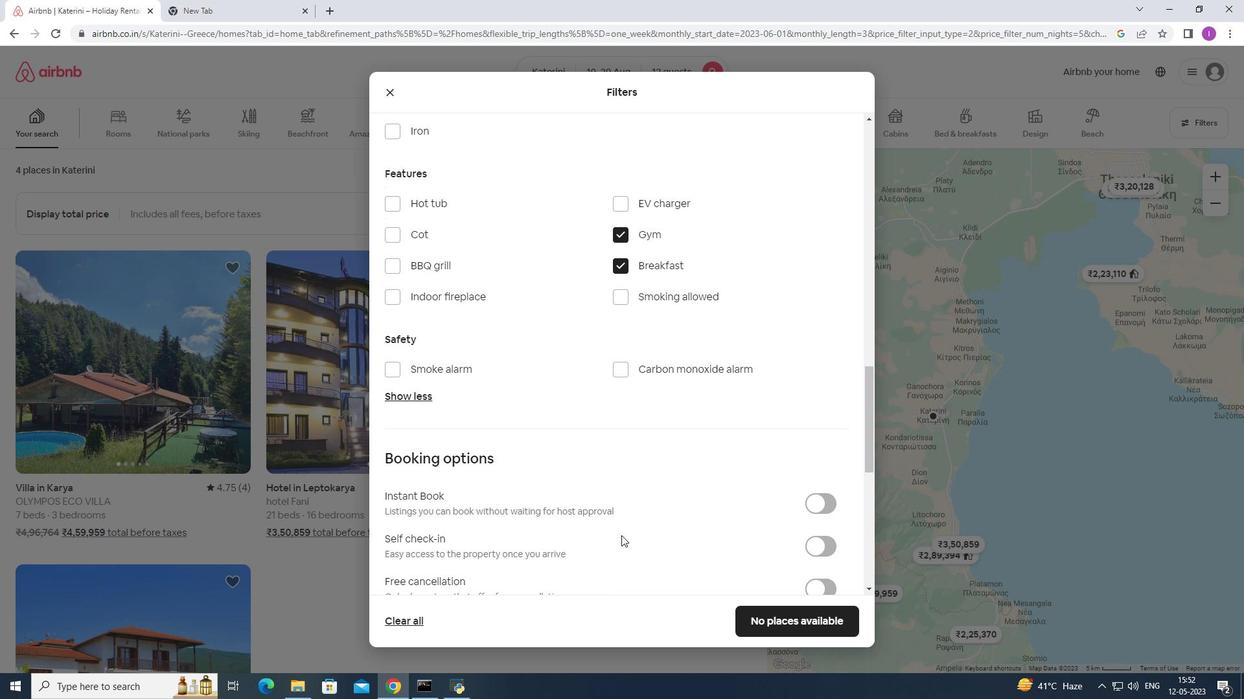 
Action: Mouse scrolled (621, 535) with delta (0, 0)
Screenshot: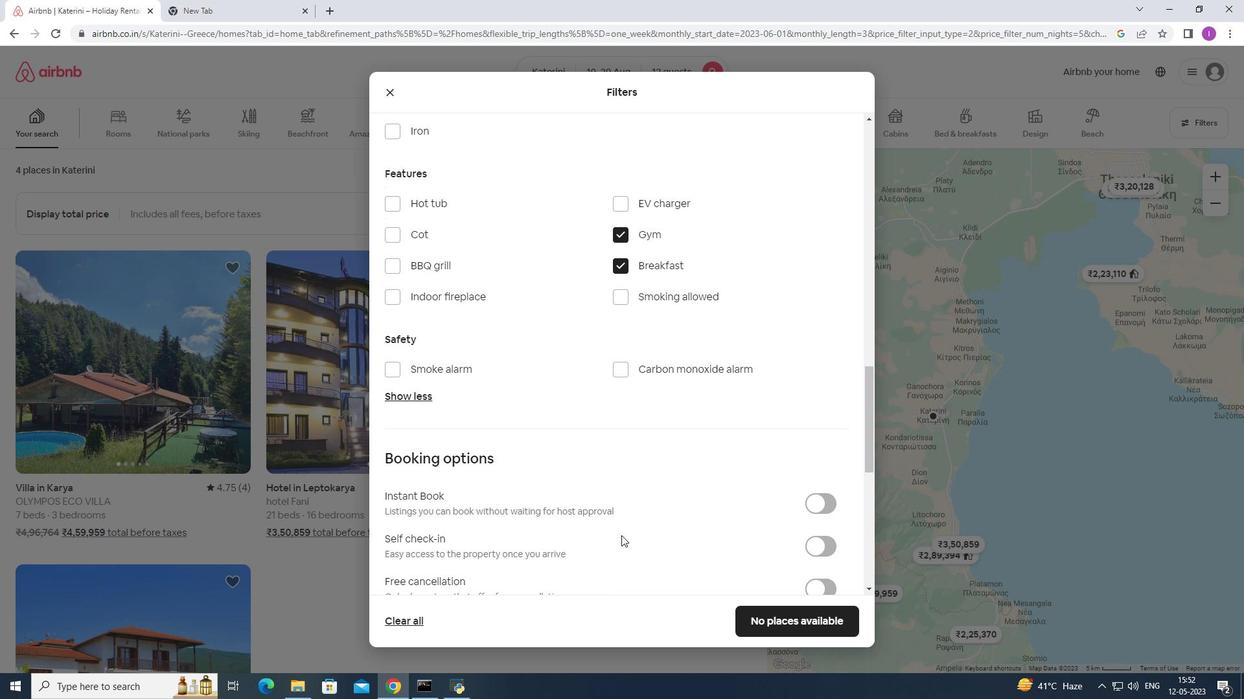 
Action: Mouse scrolled (621, 535) with delta (0, 0)
Screenshot: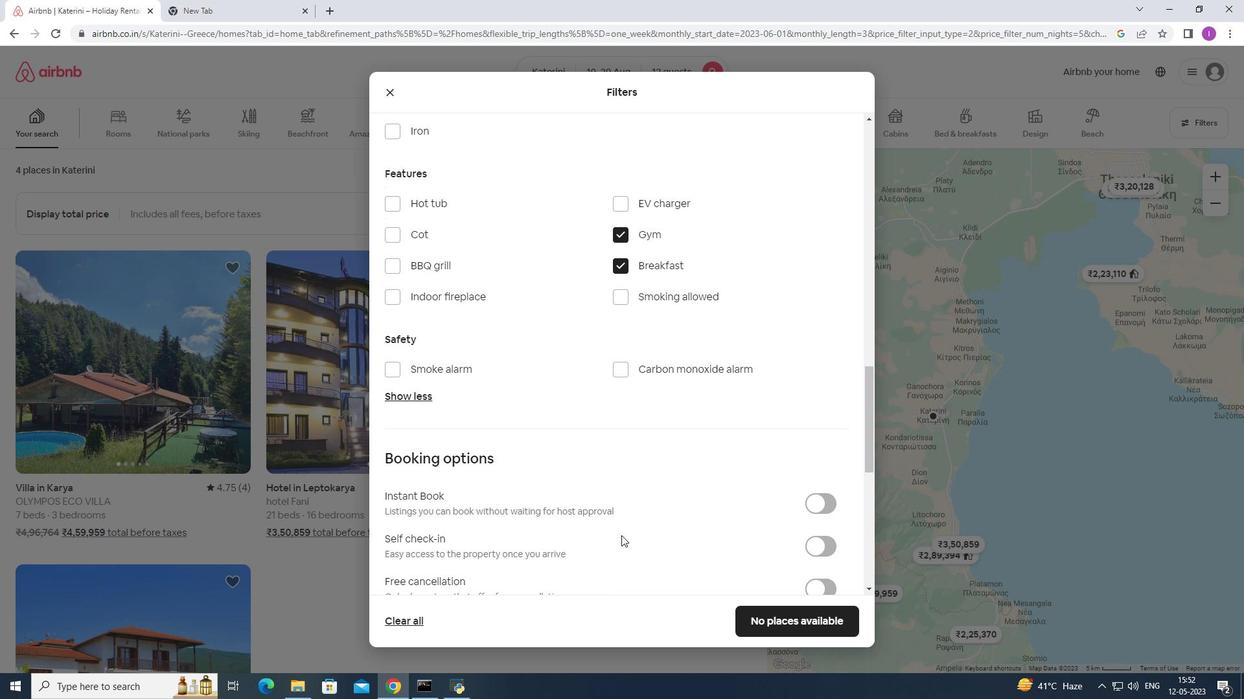 
Action: Mouse moved to (826, 284)
Screenshot: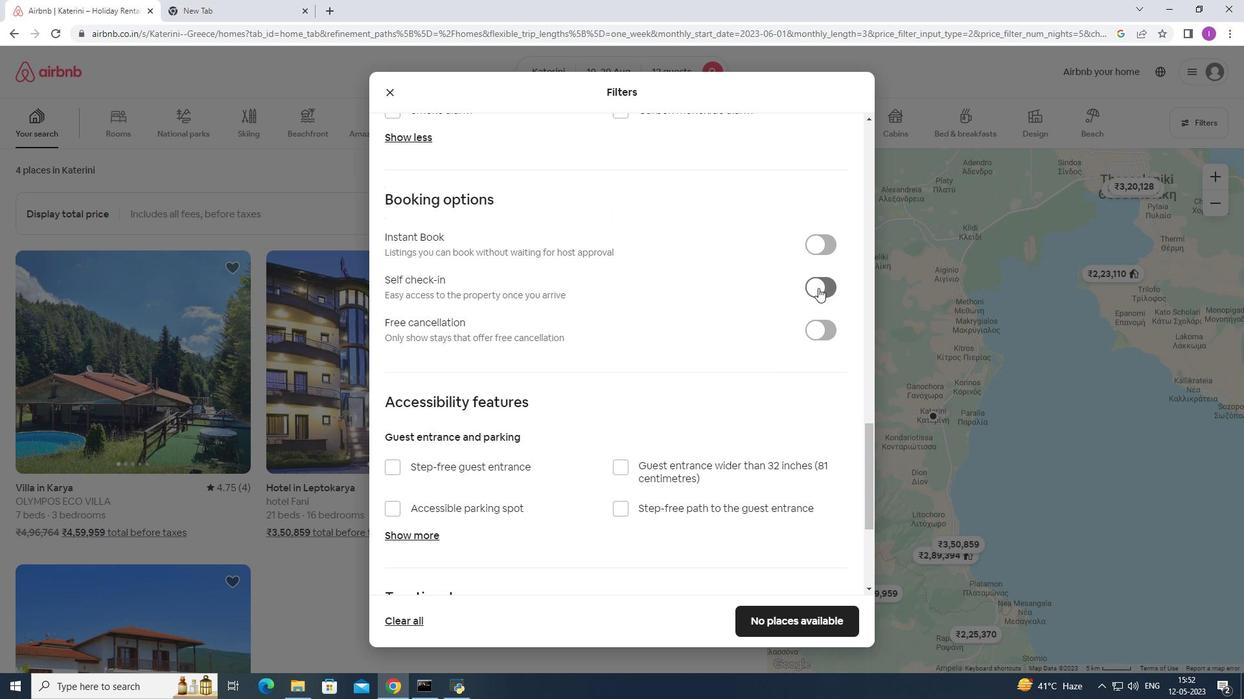 
Action: Mouse pressed left at (826, 284)
Screenshot: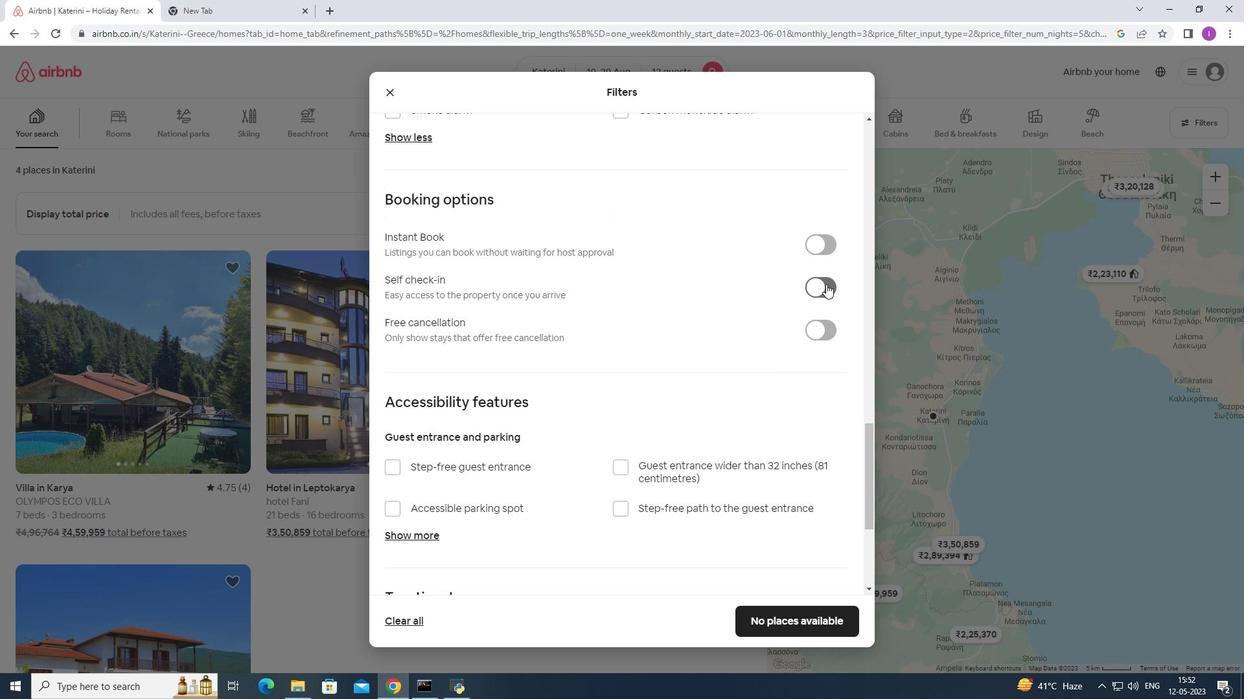 
Action: Mouse moved to (649, 408)
Screenshot: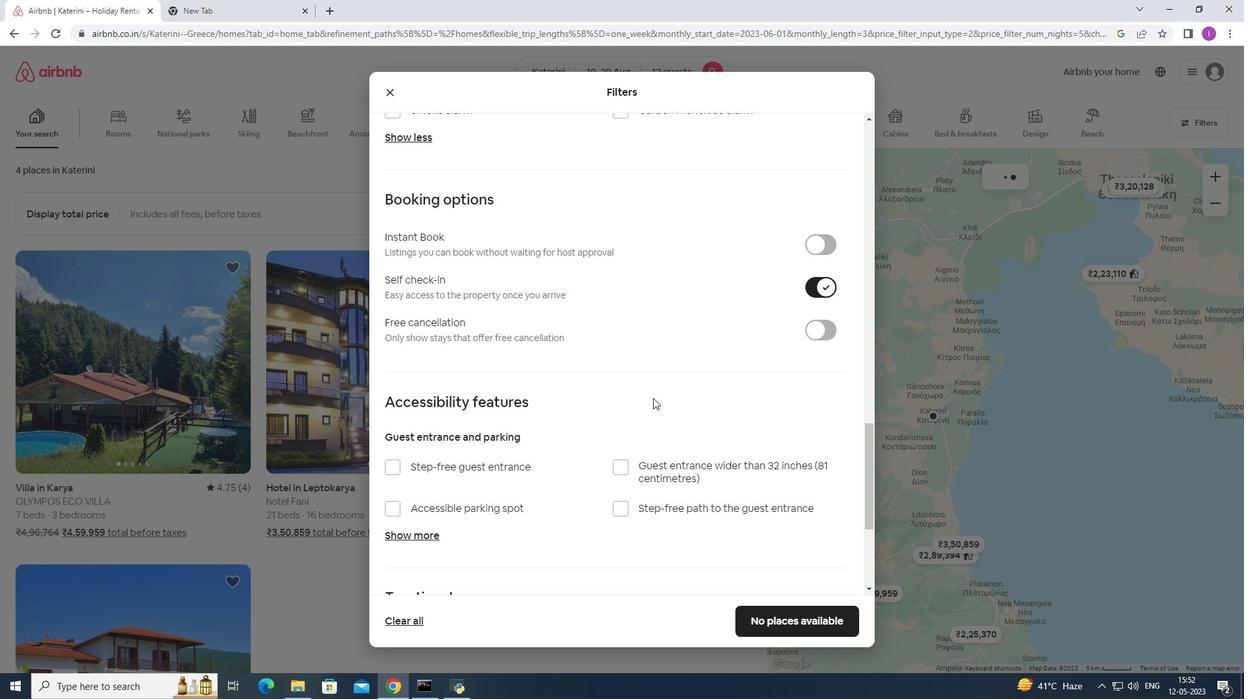 
Action: Mouse scrolled (649, 408) with delta (0, 0)
Screenshot: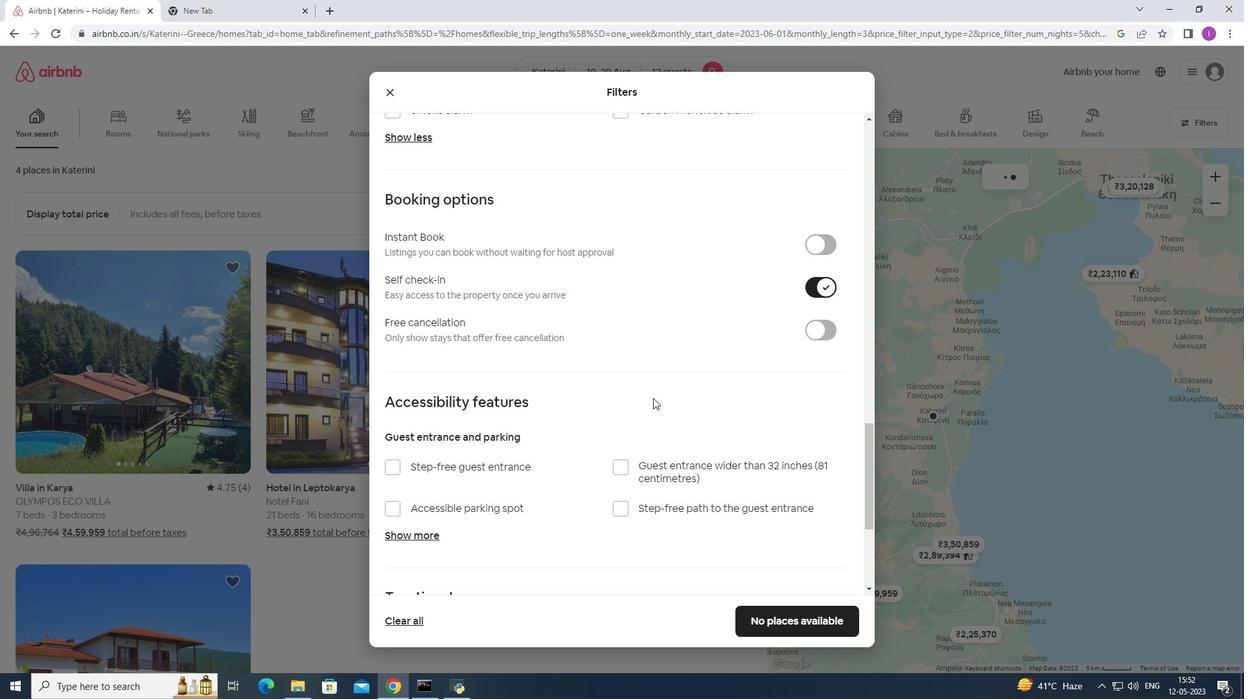 
Action: Mouse moved to (649, 415)
Screenshot: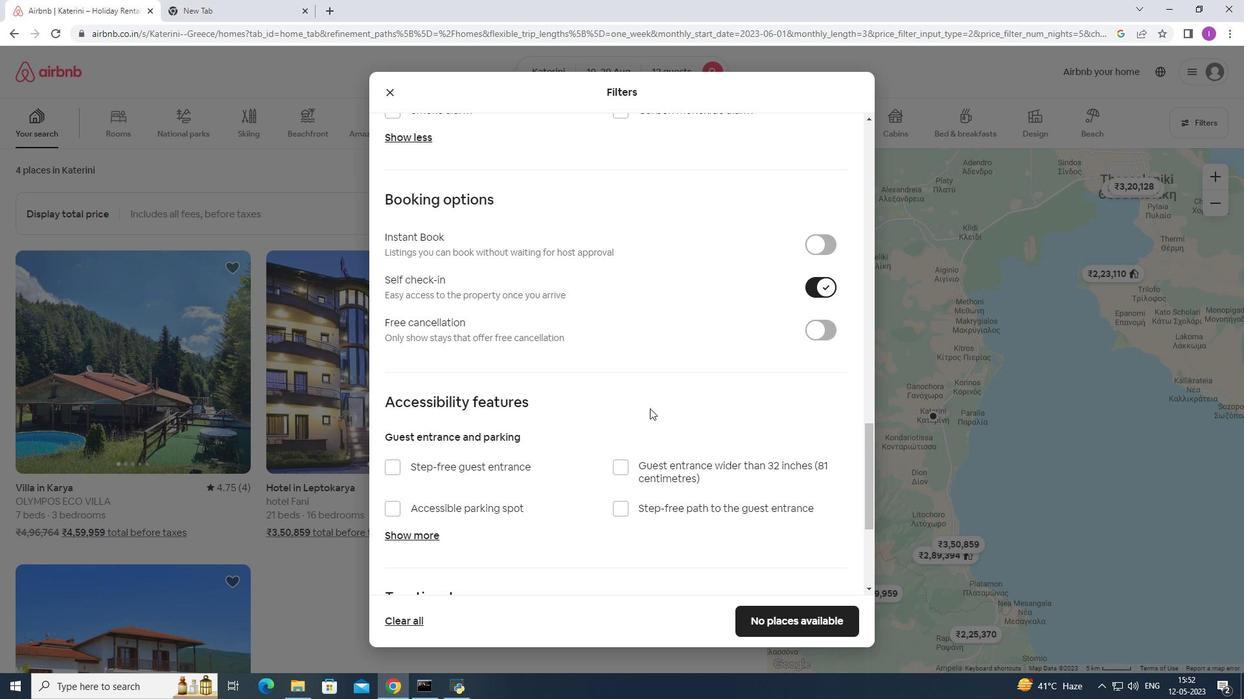 
Action: Mouse scrolled (649, 409) with delta (0, 0)
Screenshot: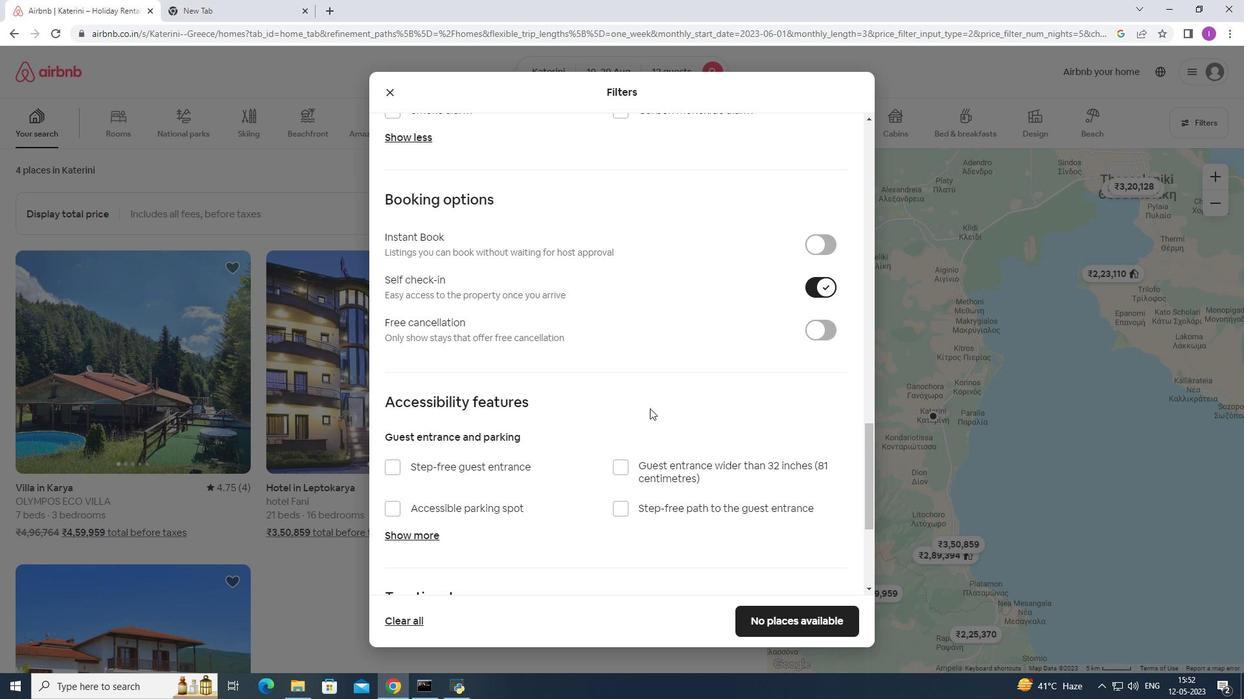 
Action: Mouse scrolled (649, 412) with delta (0, 0)
Screenshot: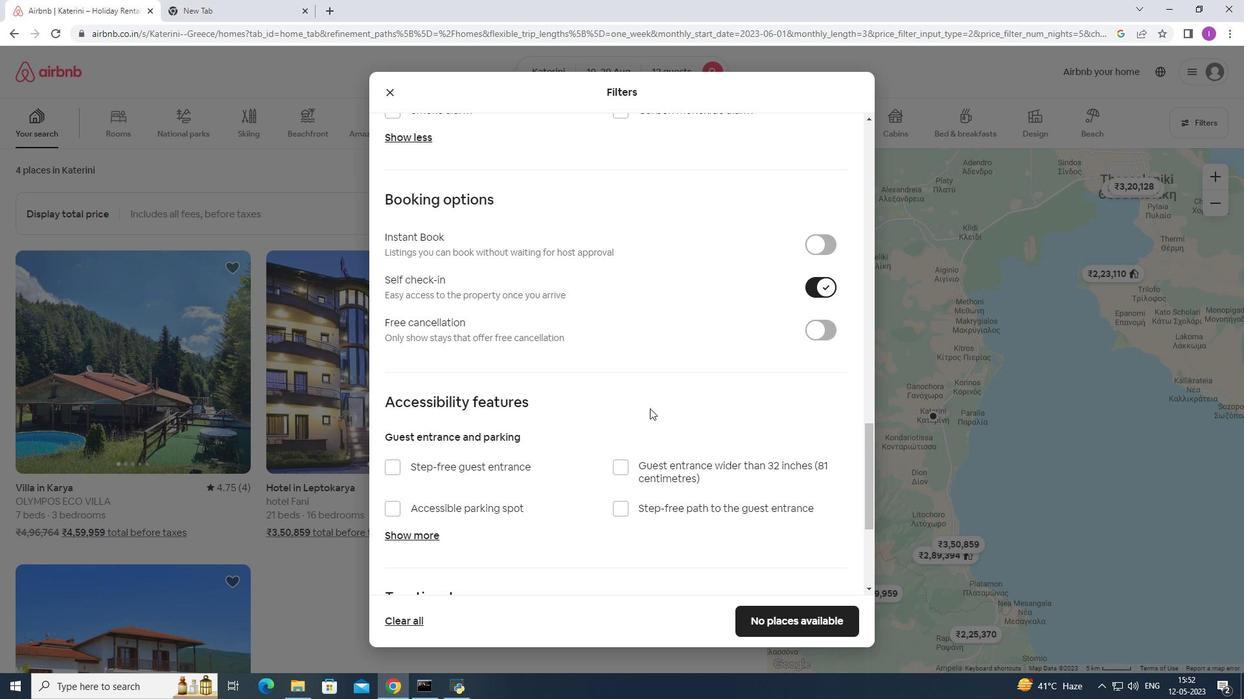 
Action: Mouse moved to (649, 414)
Screenshot: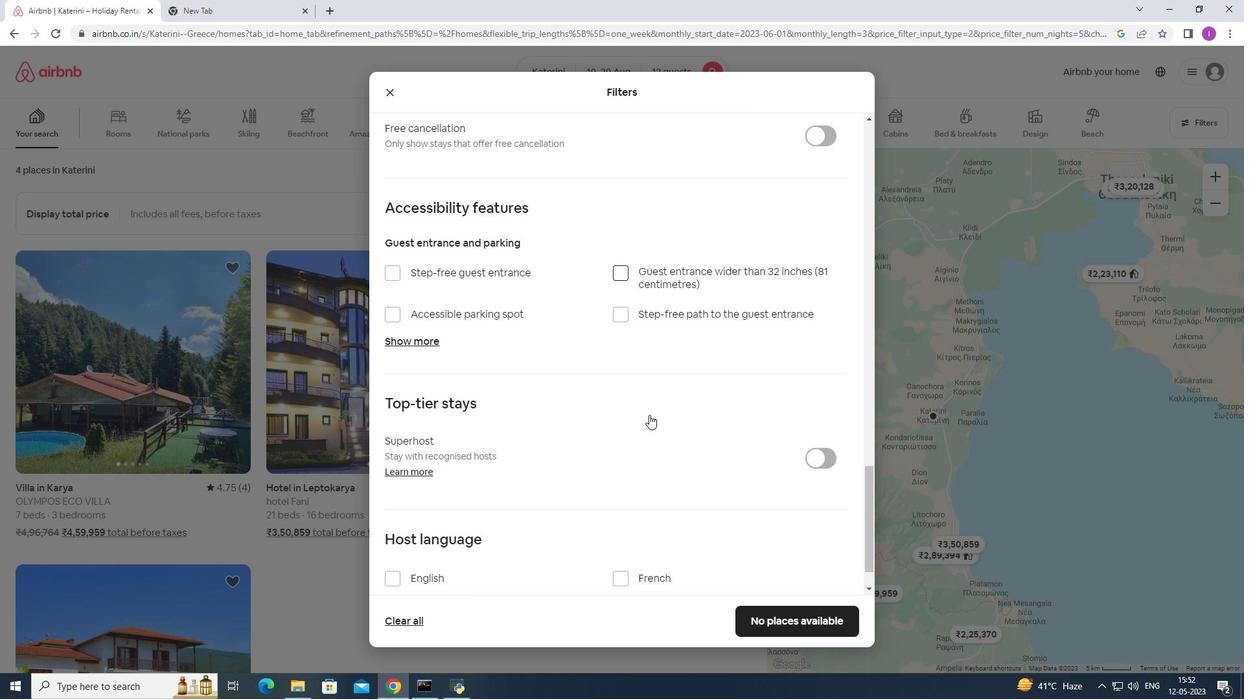 
Action: Mouse scrolled (649, 414) with delta (0, 0)
Screenshot: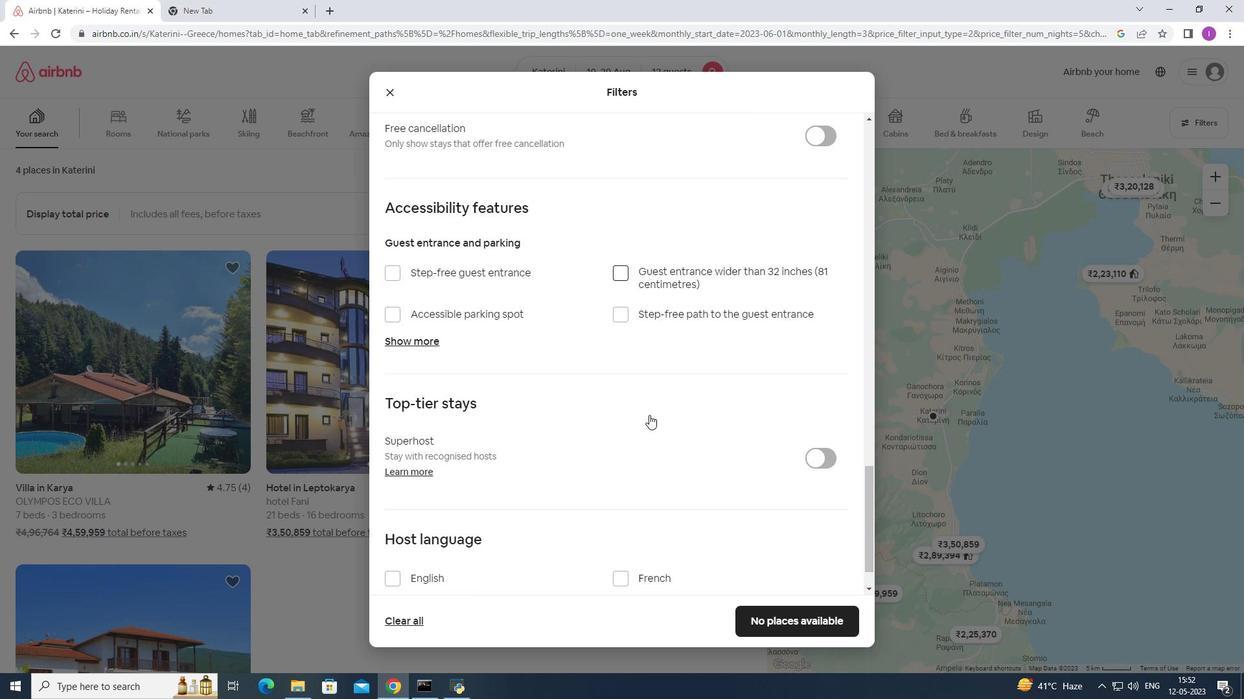 
Action: Mouse scrolled (649, 414) with delta (0, 0)
Screenshot: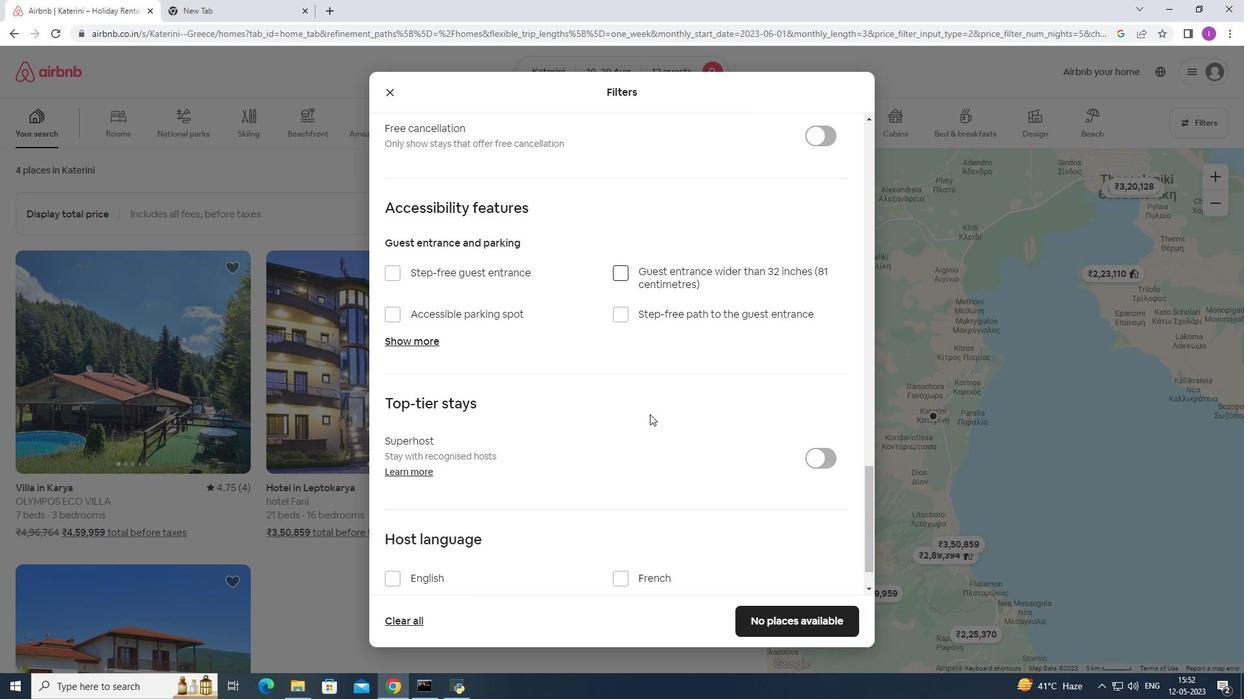 
Action: Mouse scrolled (649, 414) with delta (0, 0)
Screenshot: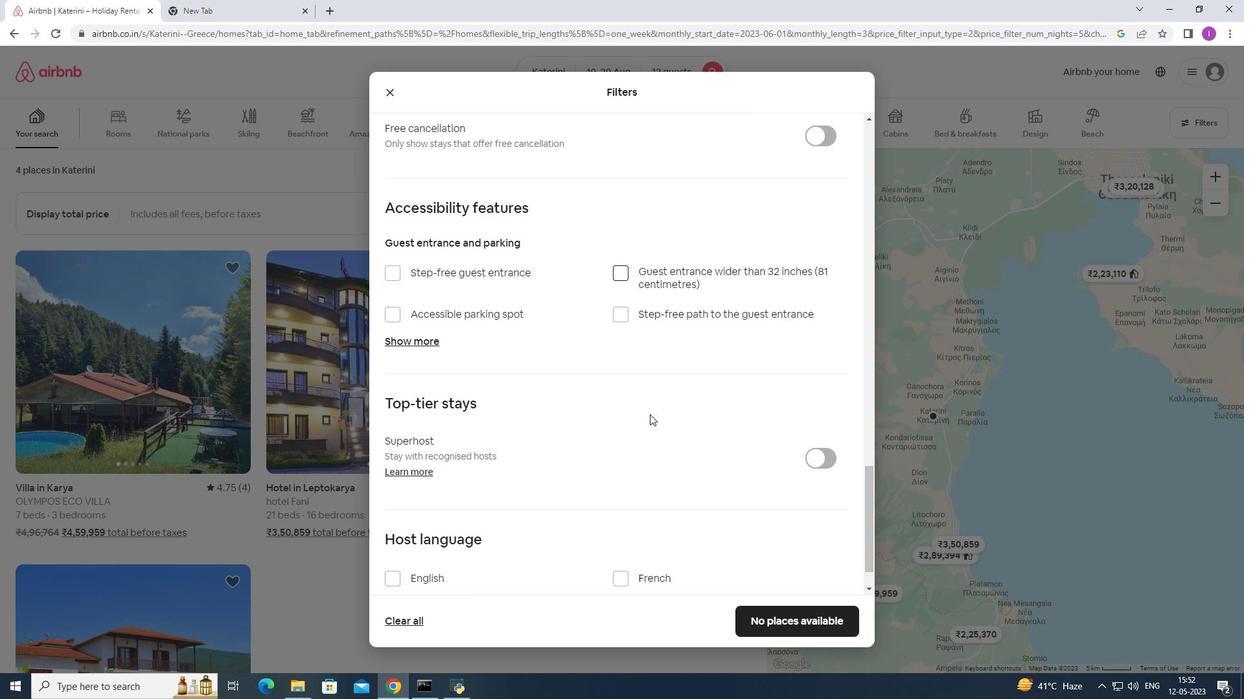 
Action: Mouse scrolled (649, 414) with delta (0, 0)
Screenshot: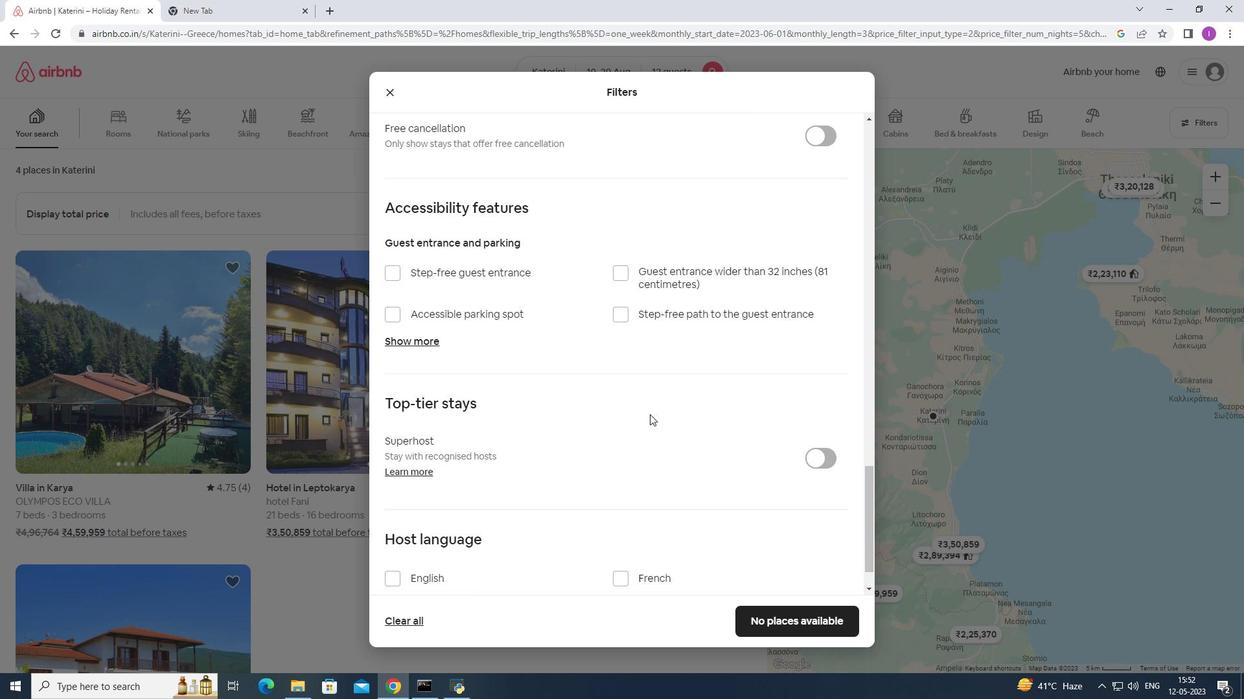 
Action: Mouse moved to (649, 414)
Screenshot: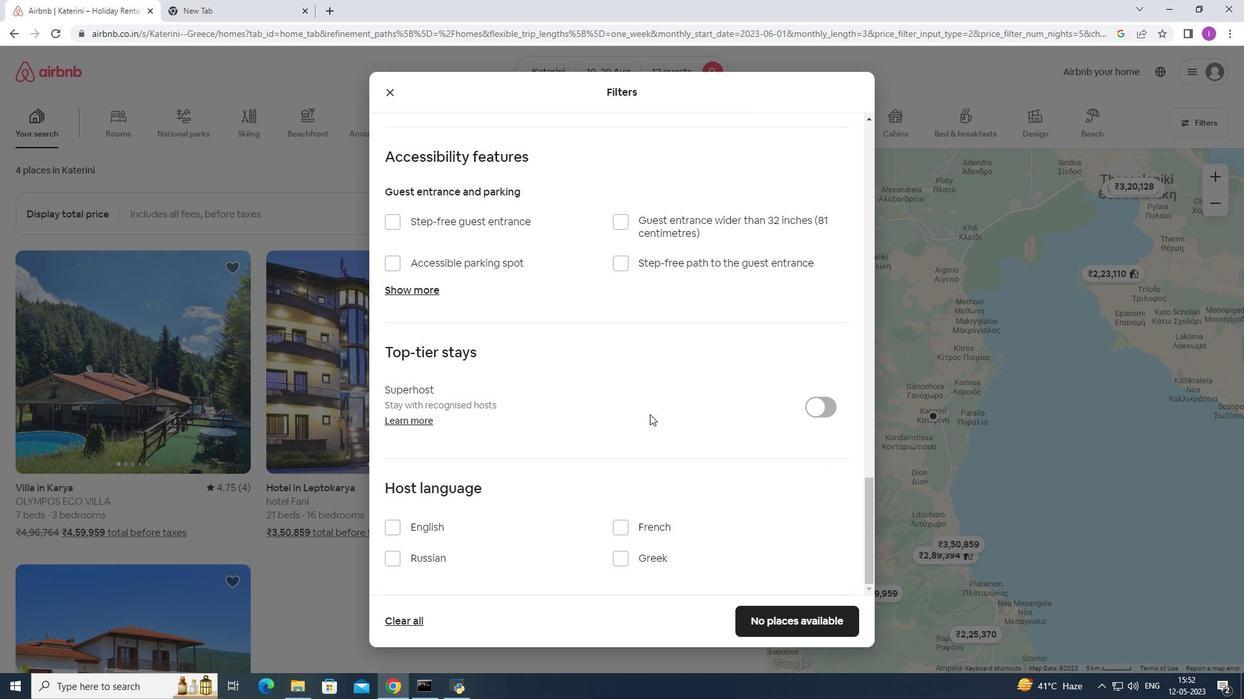 
Action: Mouse scrolled (649, 414) with delta (0, 0)
Screenshot: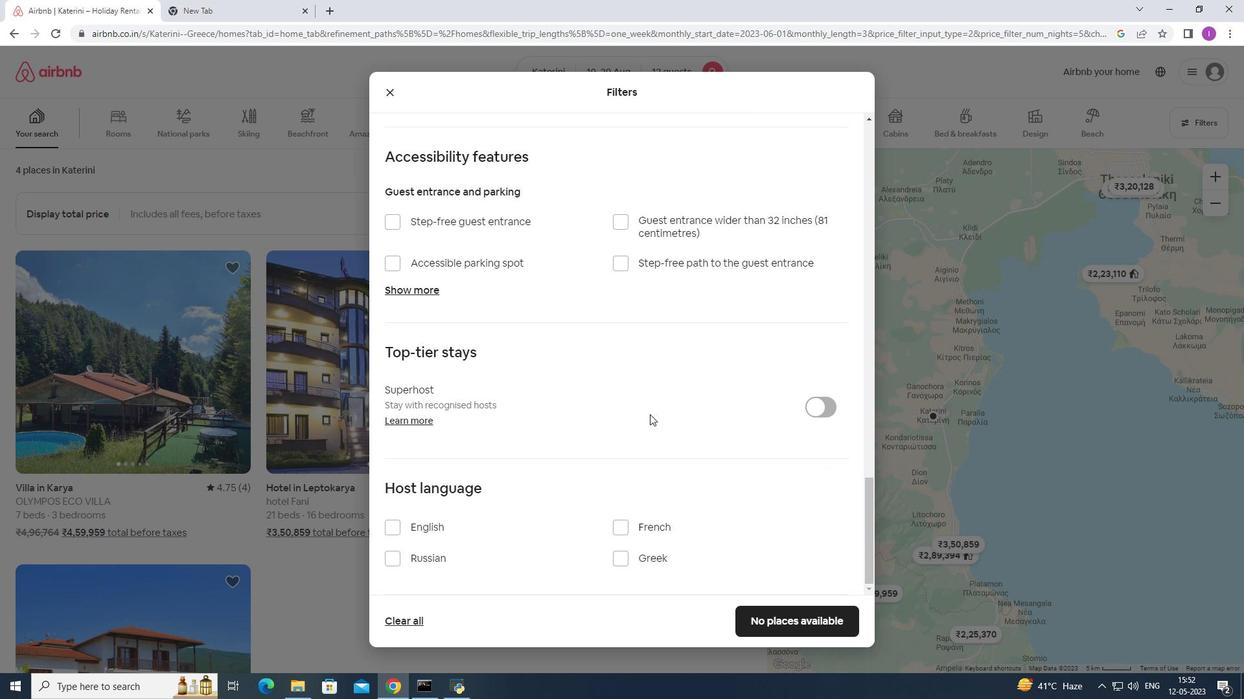 
Action: Mouse scrolled (649, 414) with delta (0, 0)
Screenshot: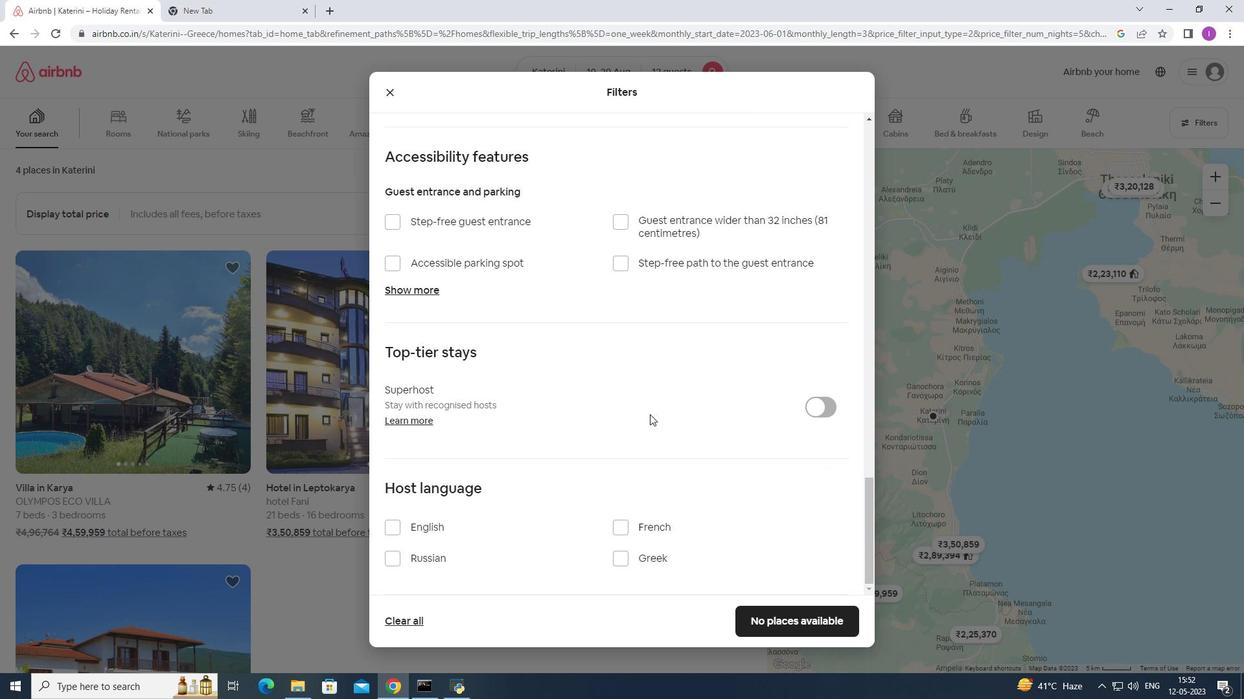 
Action: Mouse scrolled (649, 414) with delta (0, 0)
Screenshot: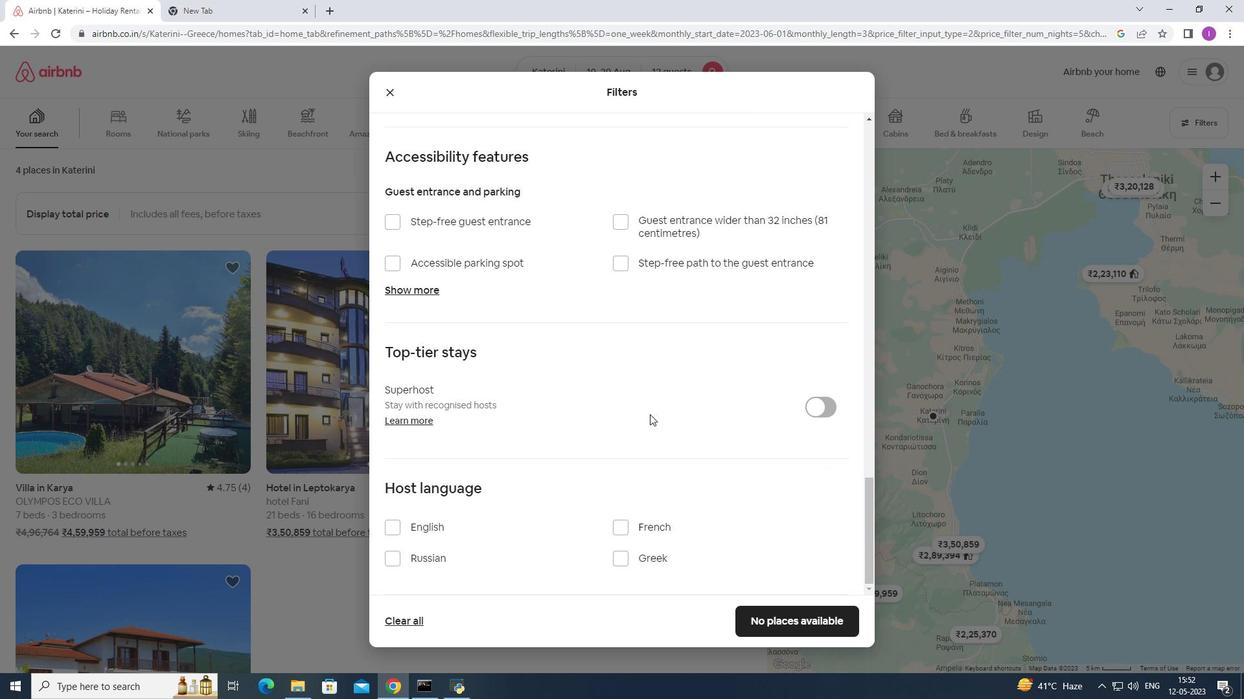 
Action: Mouse moved to (400, 530)
Screenshot: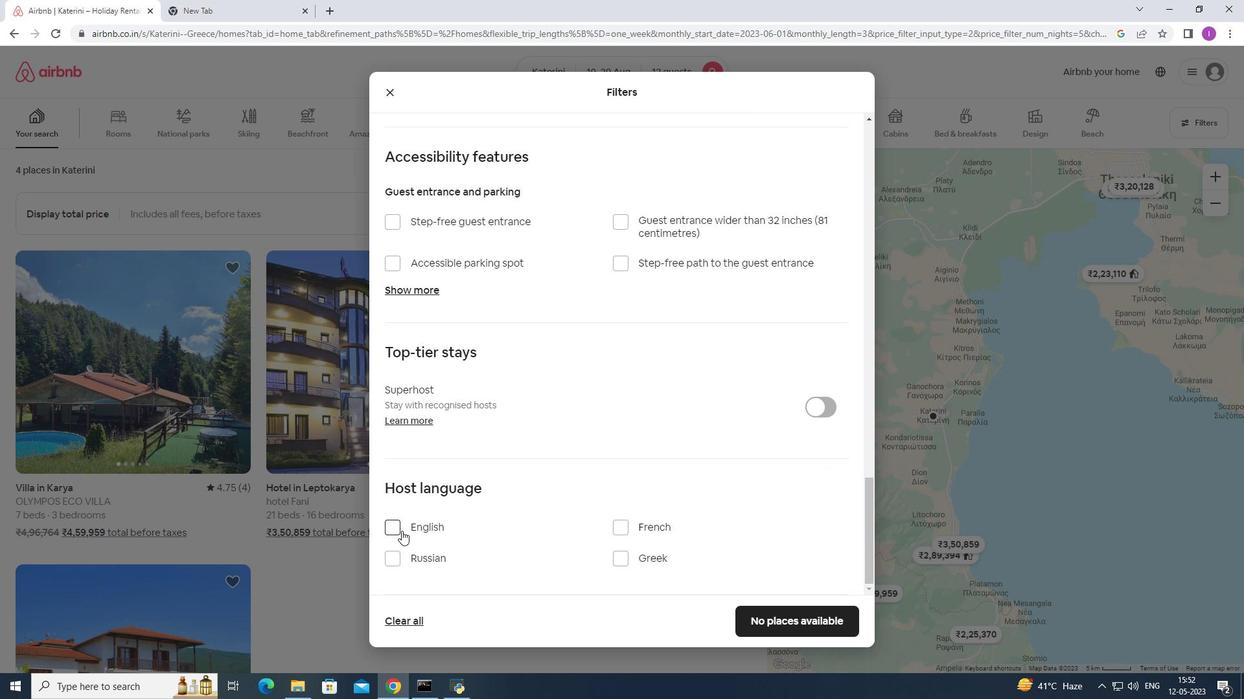 
Action: Mouse pressed left at (400, 530)
Screenshot: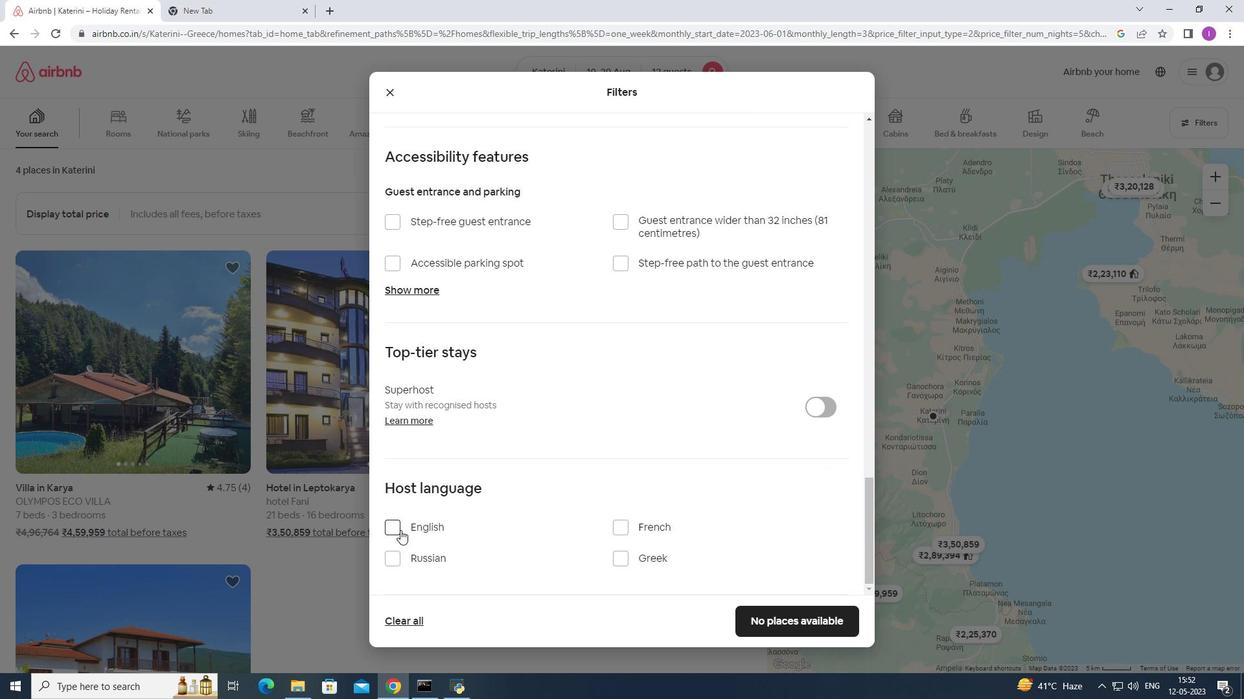 
Action: Mouse moved to (773, 625)
Screenshot: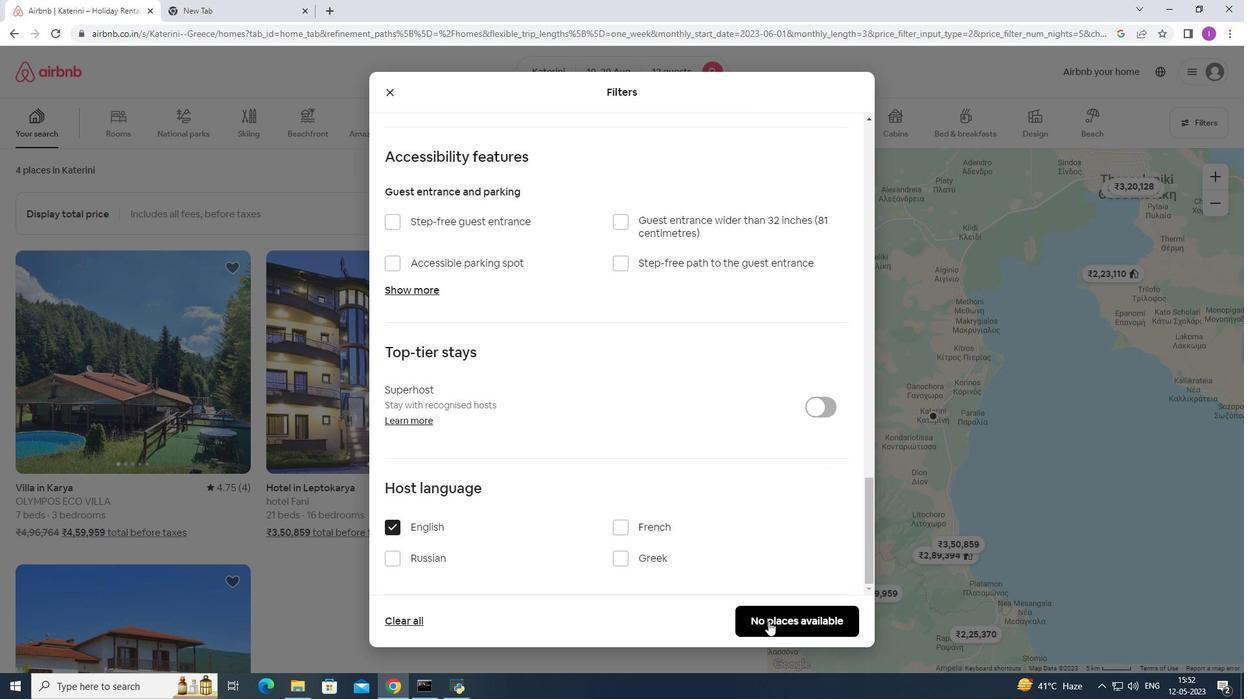 
Action: Mouse pressed left at (773, 625)
Screenshot: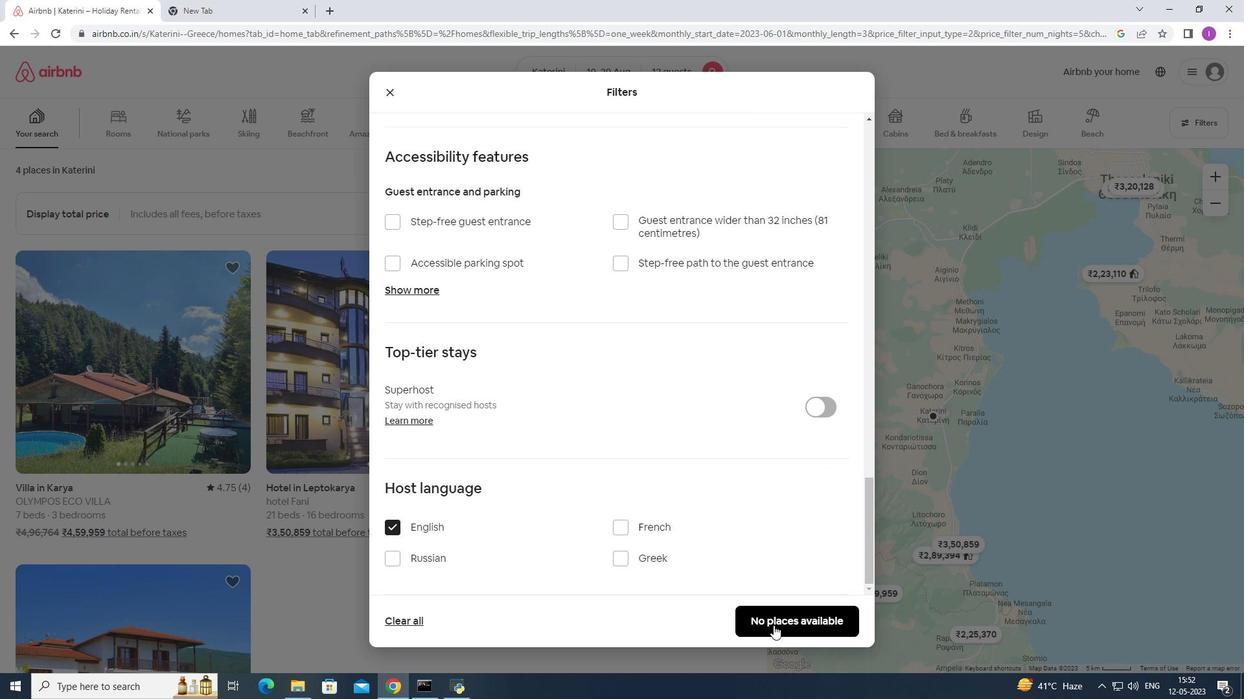 
Action: Mouse moved to (636, 524)
Screenshot: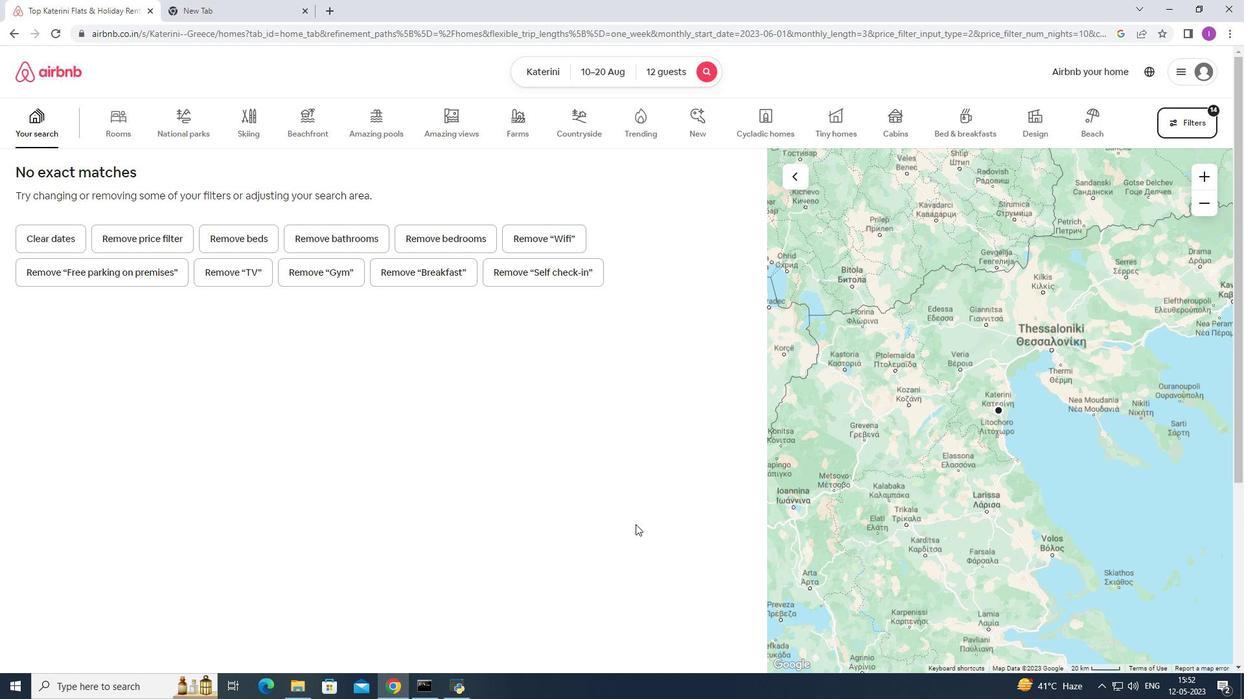 
